 Task: Open Card Maintenance Performance Review in Board Website Design to Workspace Continuous Integration and Deployment and add a team member Softage.1@softage.net, a label Yellow, a checklist Translation, an attachment from your google drive, a color Yellow and finally, add a card description 'Research and develop new service offering bundling strategy' and a comment 'Let us approach this task with a focus on continuous improvement, seeking to learn and grow from each step of the process.'. Add a start date 'Jan 05, 1900' with a due date 'Jan 12, 1900'
Action: Mouse moved to (60, 378)
Screenshot: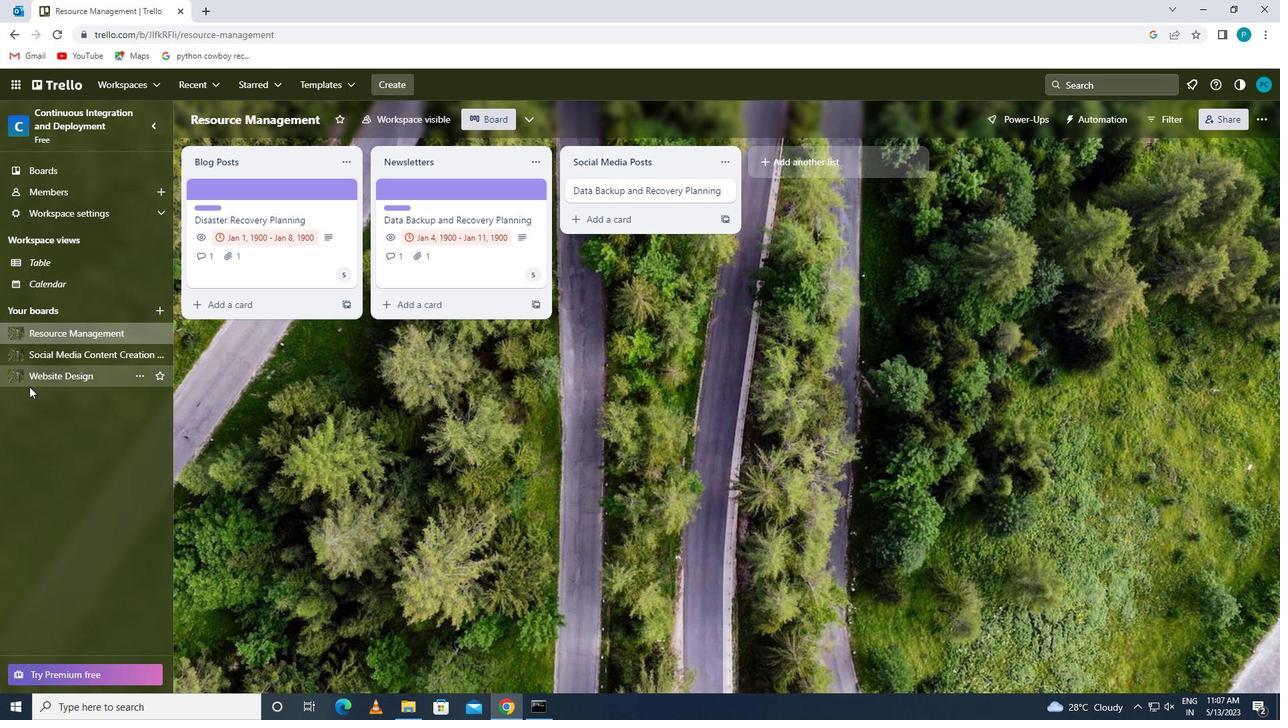 
Action: Mouse pressed left at (60, 378)
Screenshot: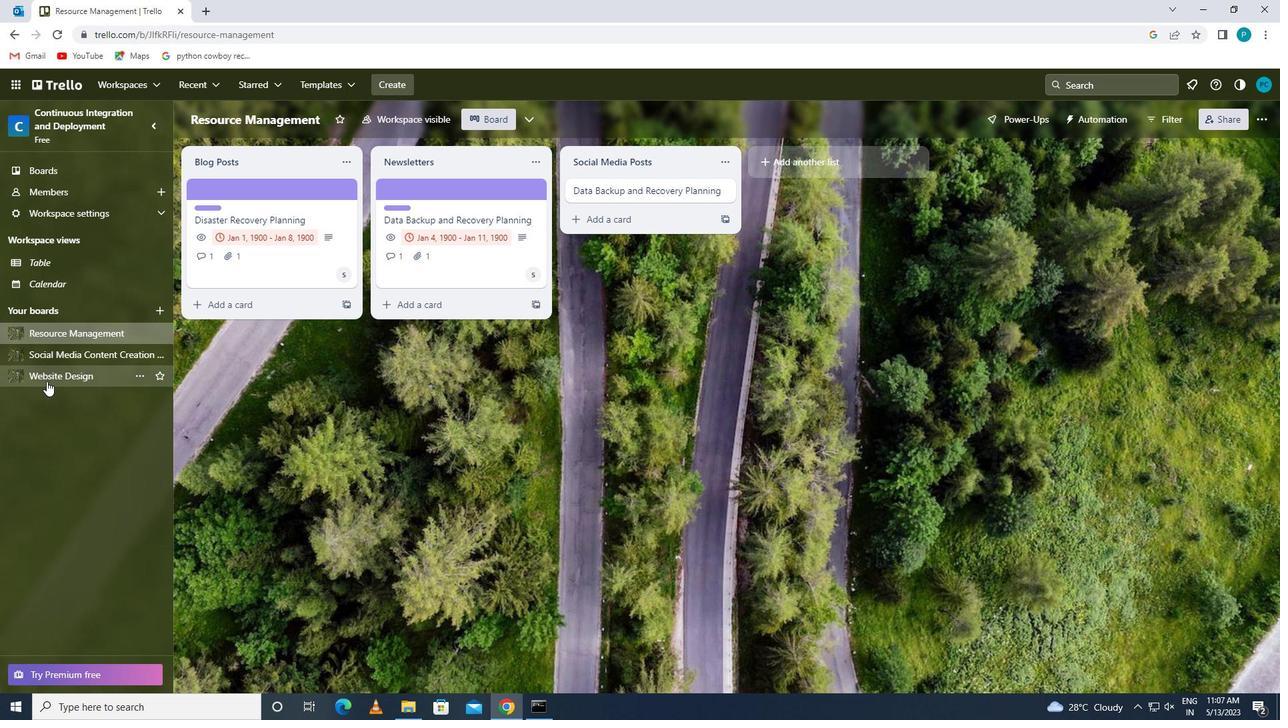 
Action: Mouse moved to (426, 184)
Screenshot: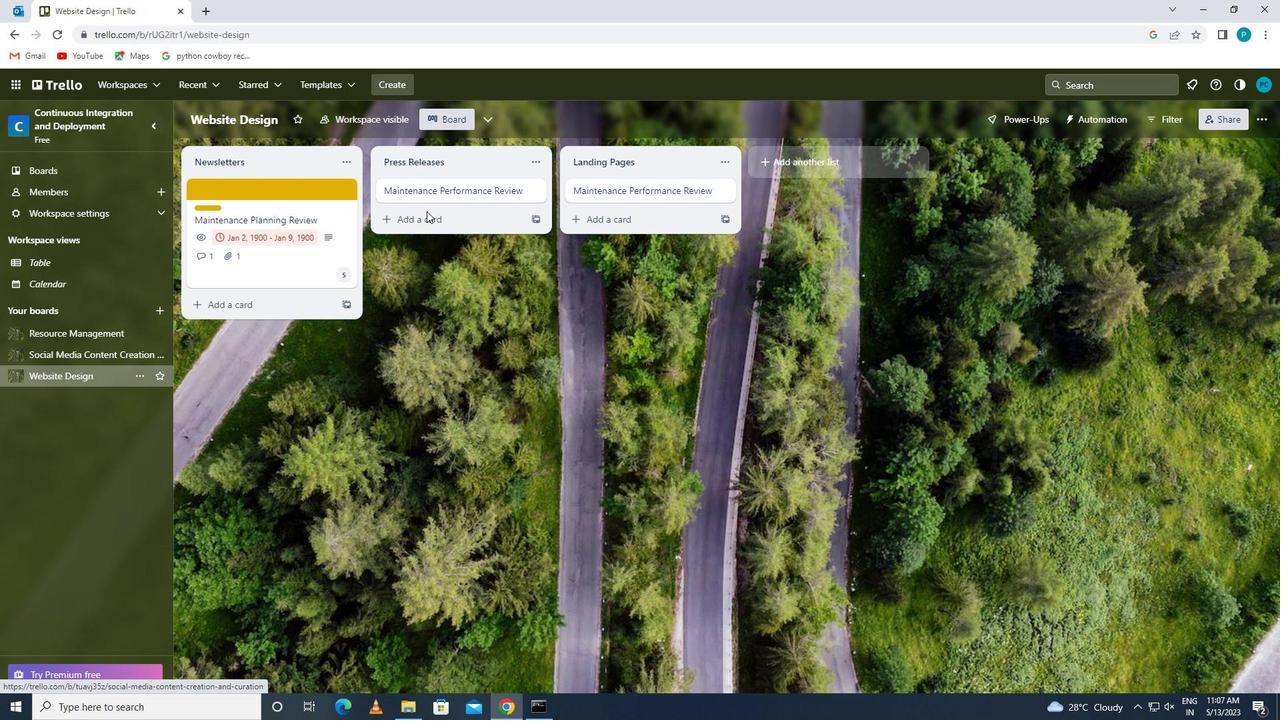 
Action: Mouse pressed left at (426, 184)
Screenshot: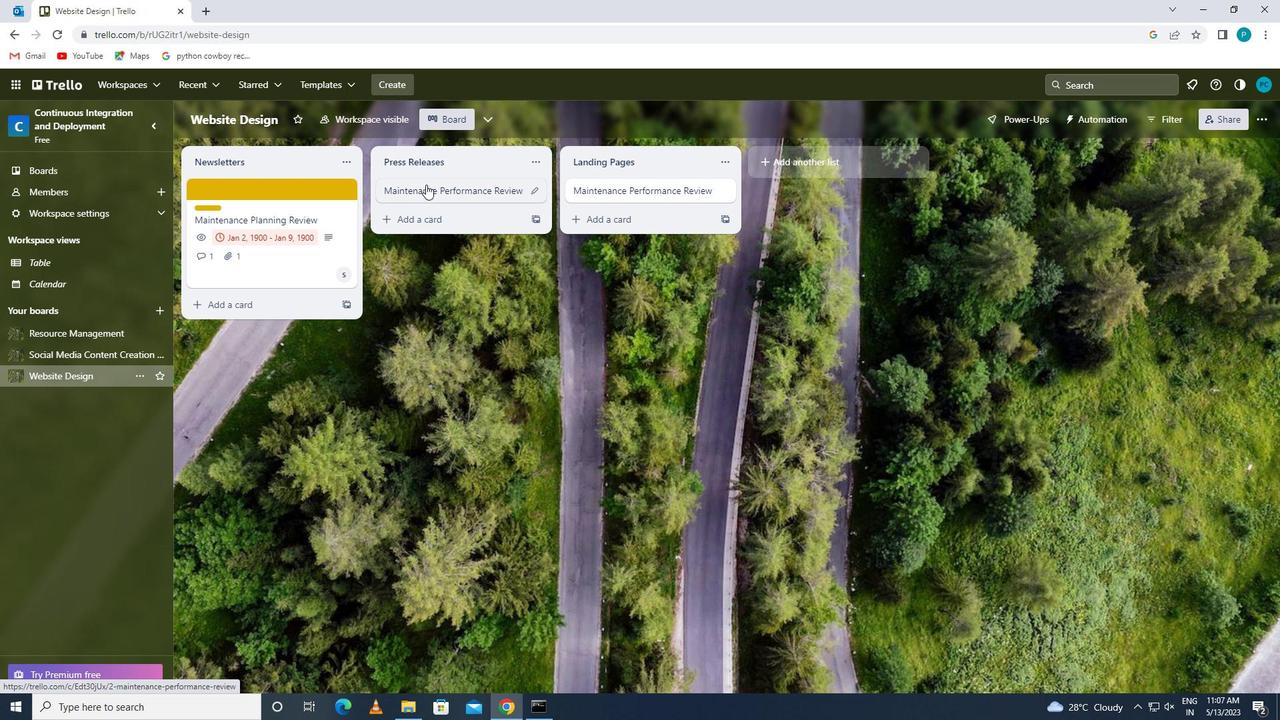 
Action: Mouse moved to (828, 230)
Screenshot: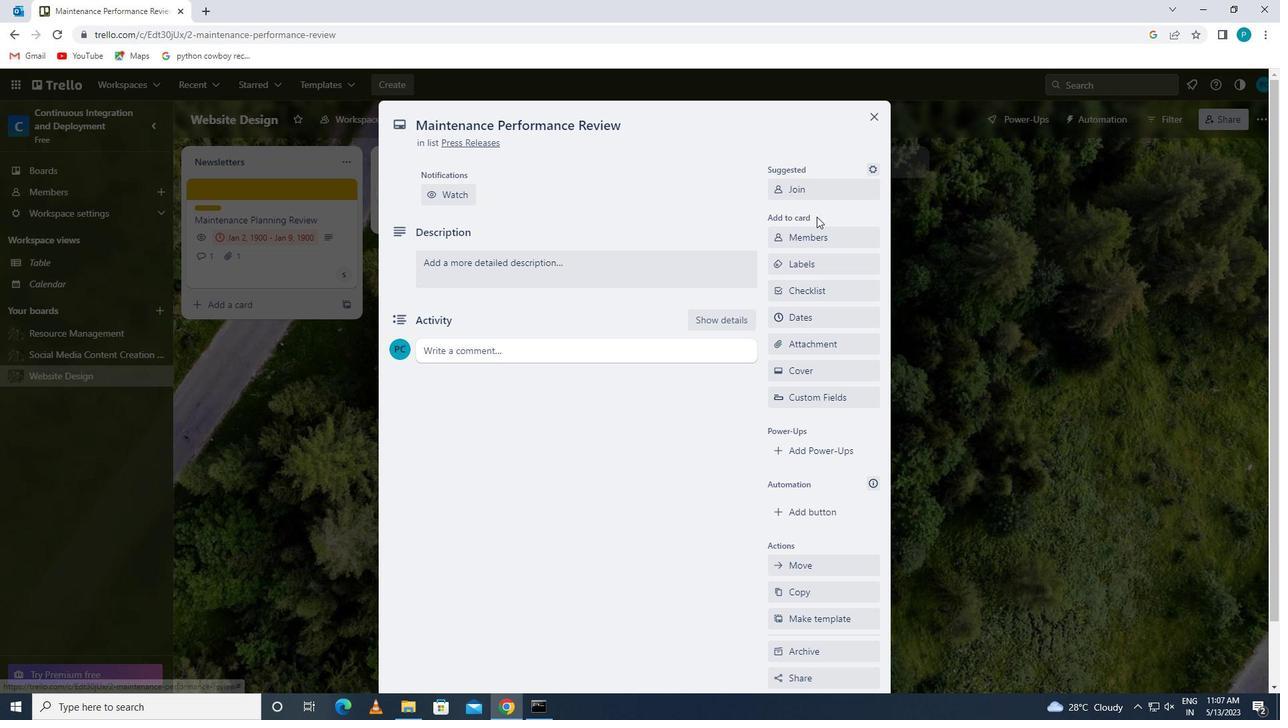 
Action: Mouse pressed left at (828, 230)
Screenshot: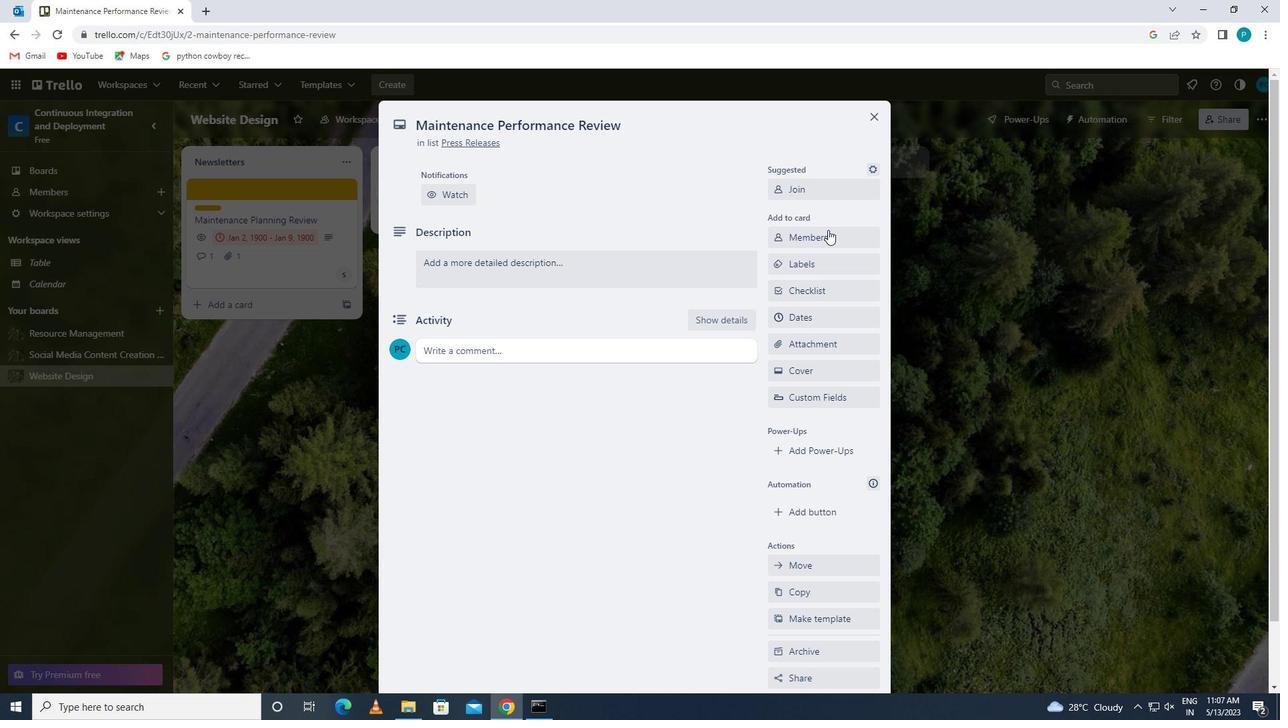 
Action: Key pressed <Key.caps_lock>s<Key.caps_lock>of
Screenshot: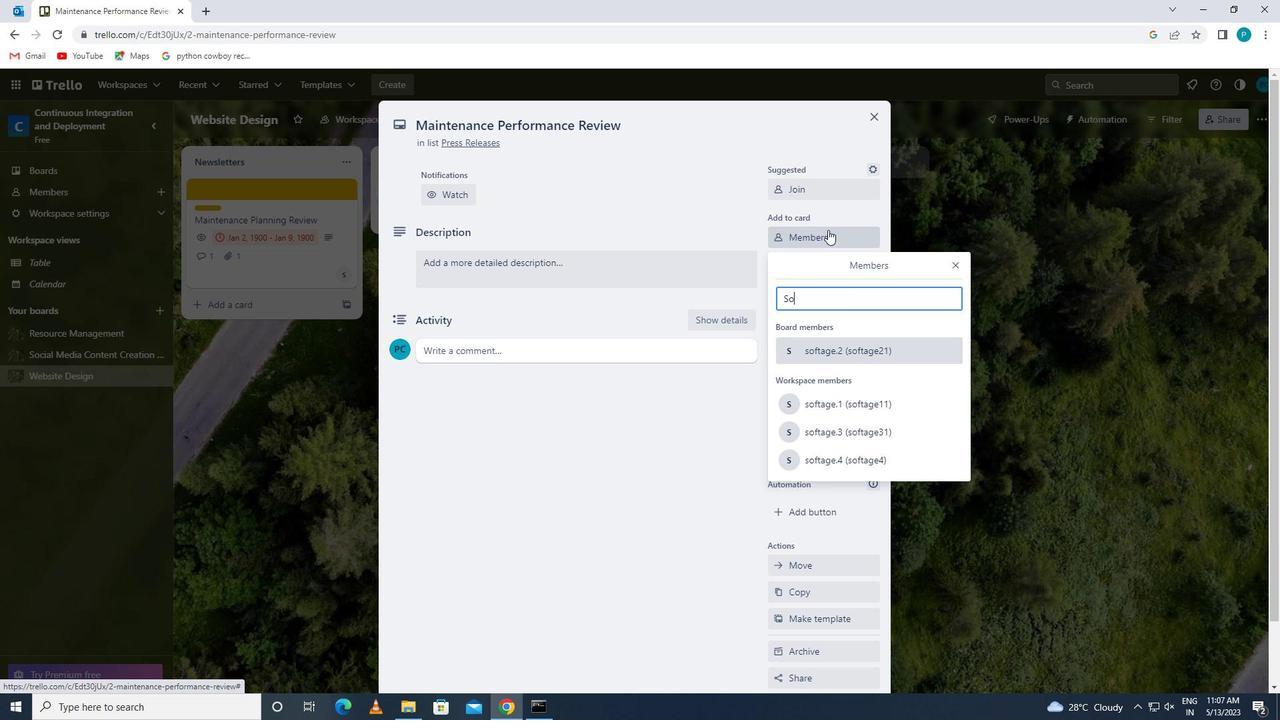 
Action: Mouse moved to (870, 352)
Screenshot: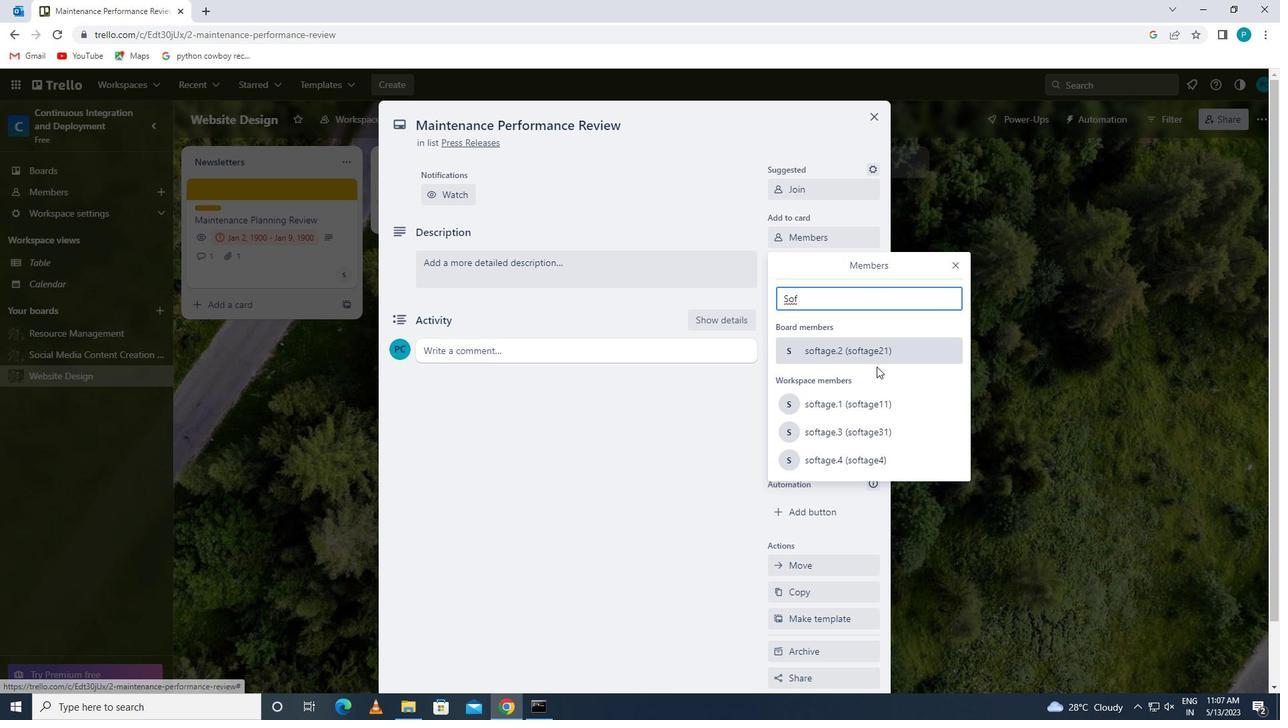 
Action: Mouse pressed left at (870, 352)
Screenshot: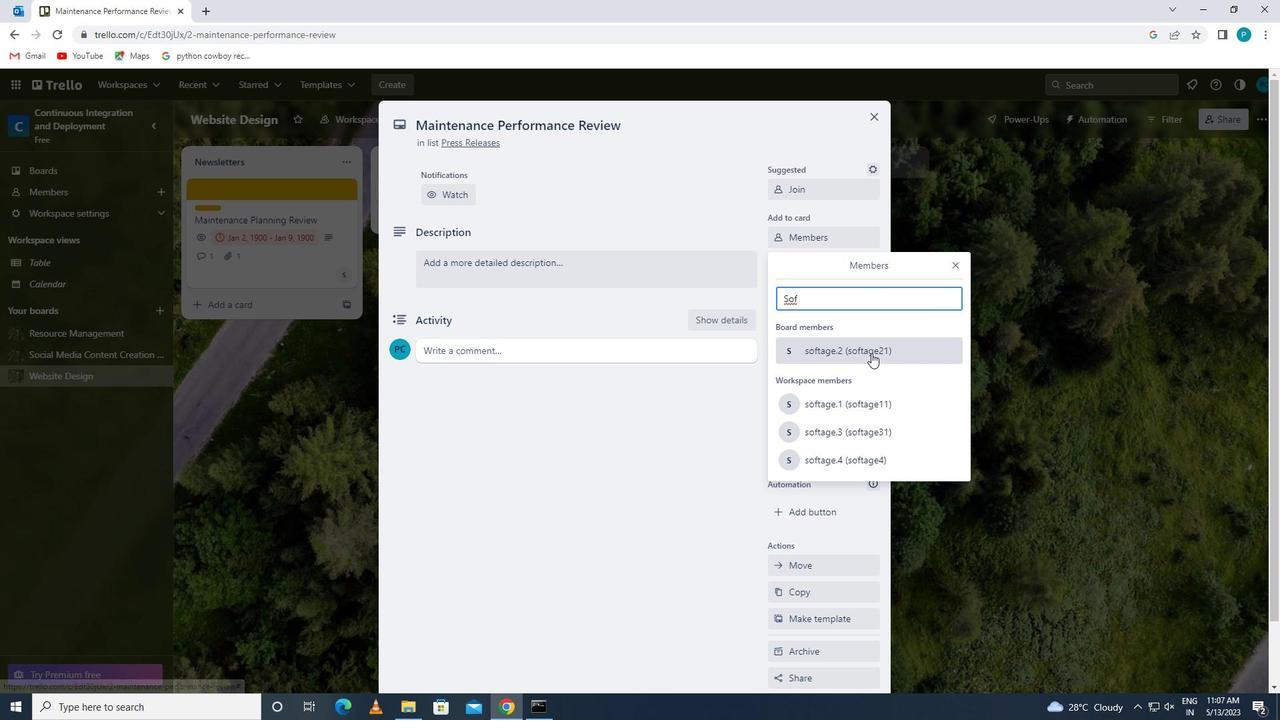 
Action: Mouse moved to (954, 258)
Screenshot: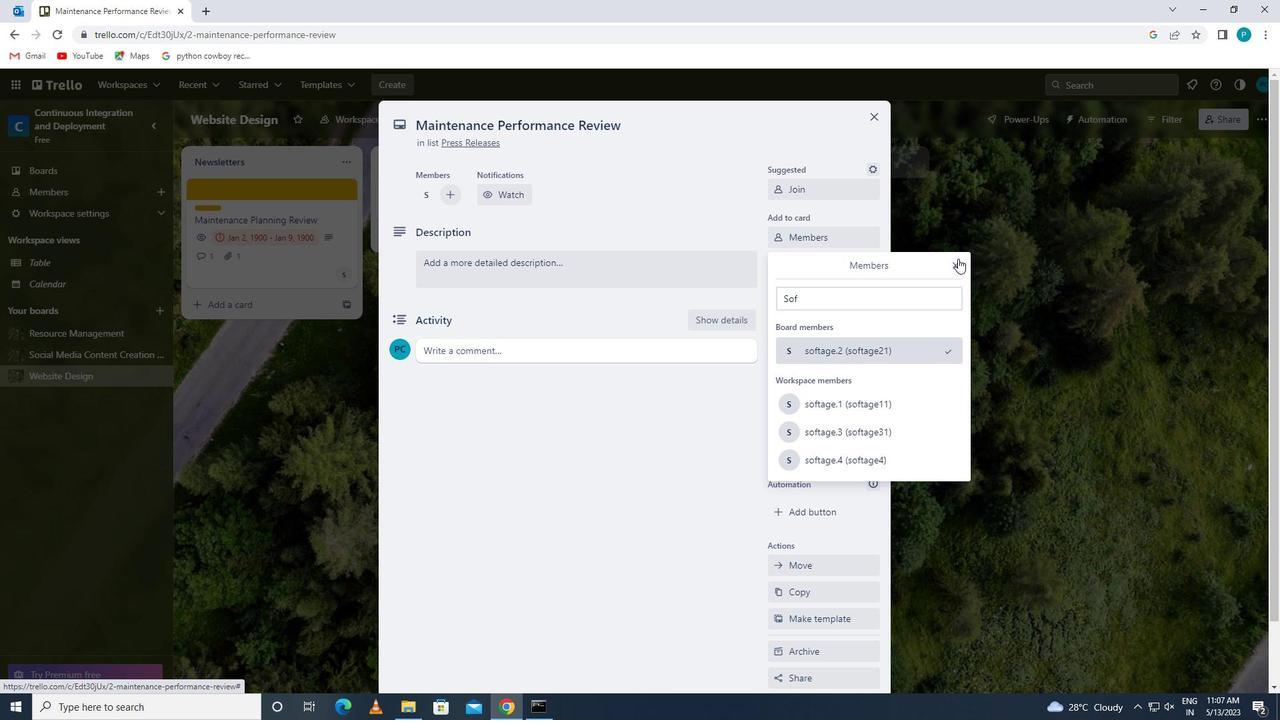 
Action: Mouse pressed left at (954, 258)
Screenshot: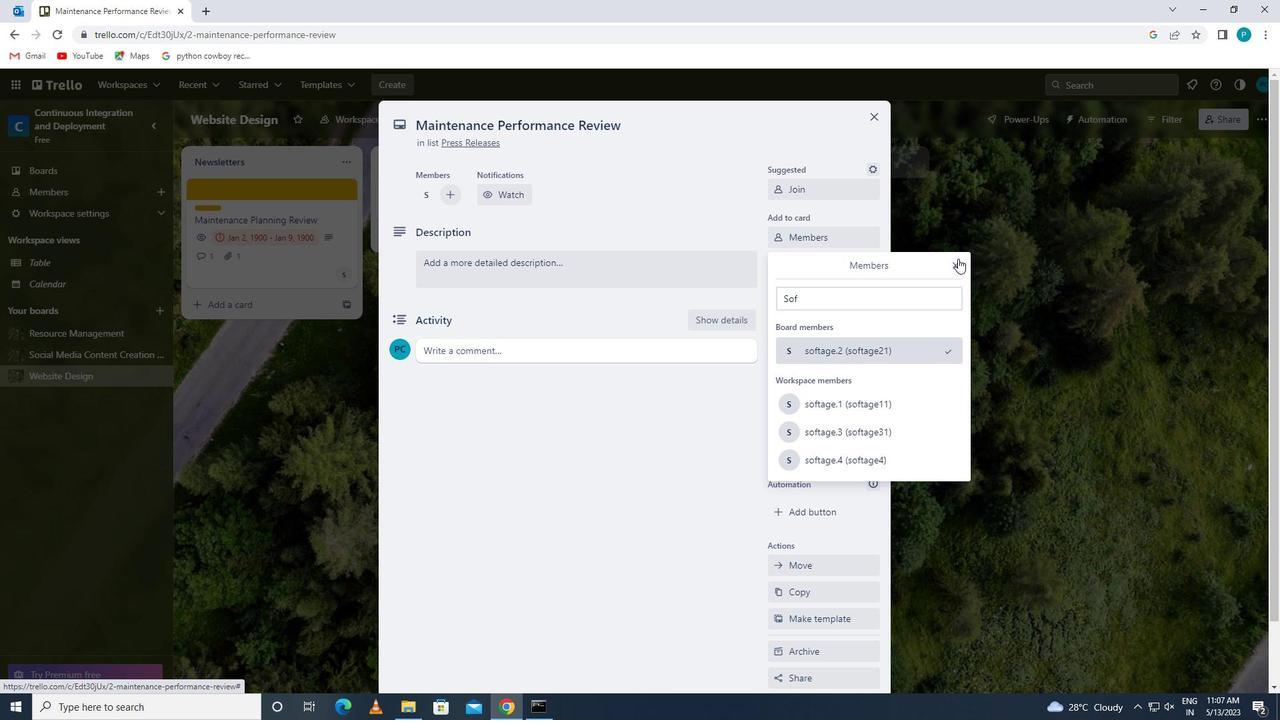 
Action: Mouse pressed left at (954, 258)
Screenshot: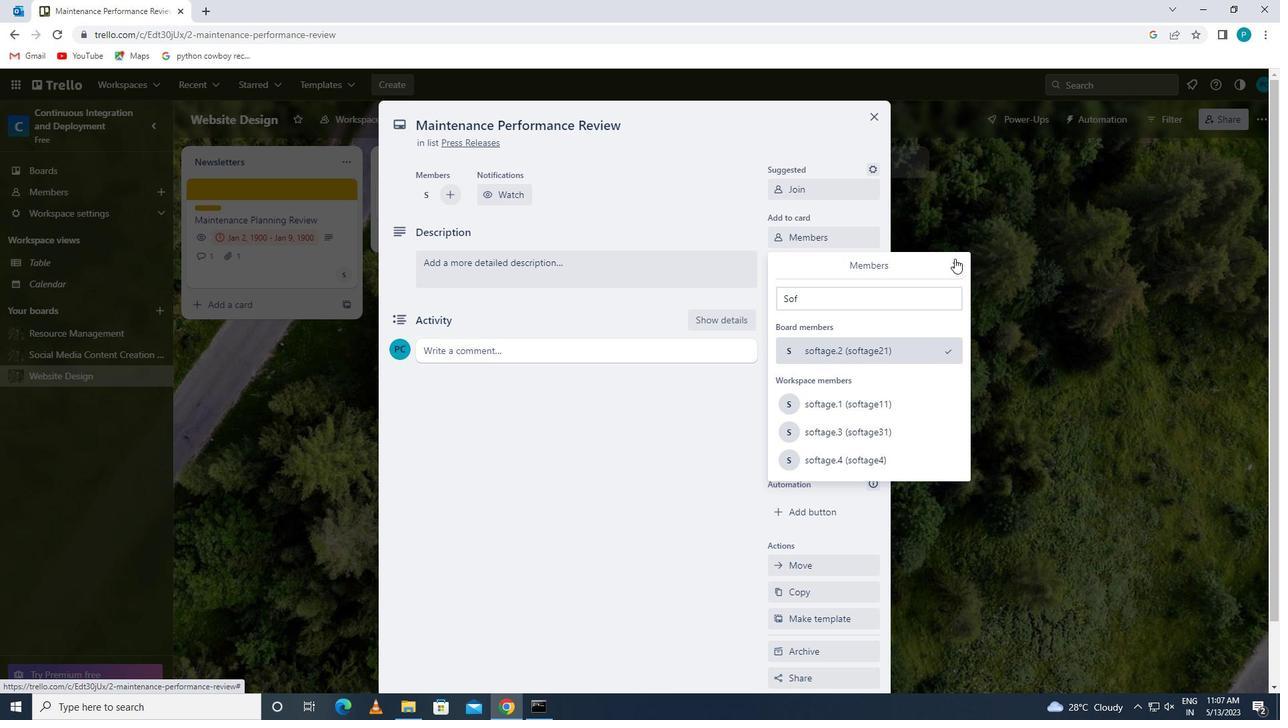 
Action: Mouse moved to (448, 202)
Screenshot: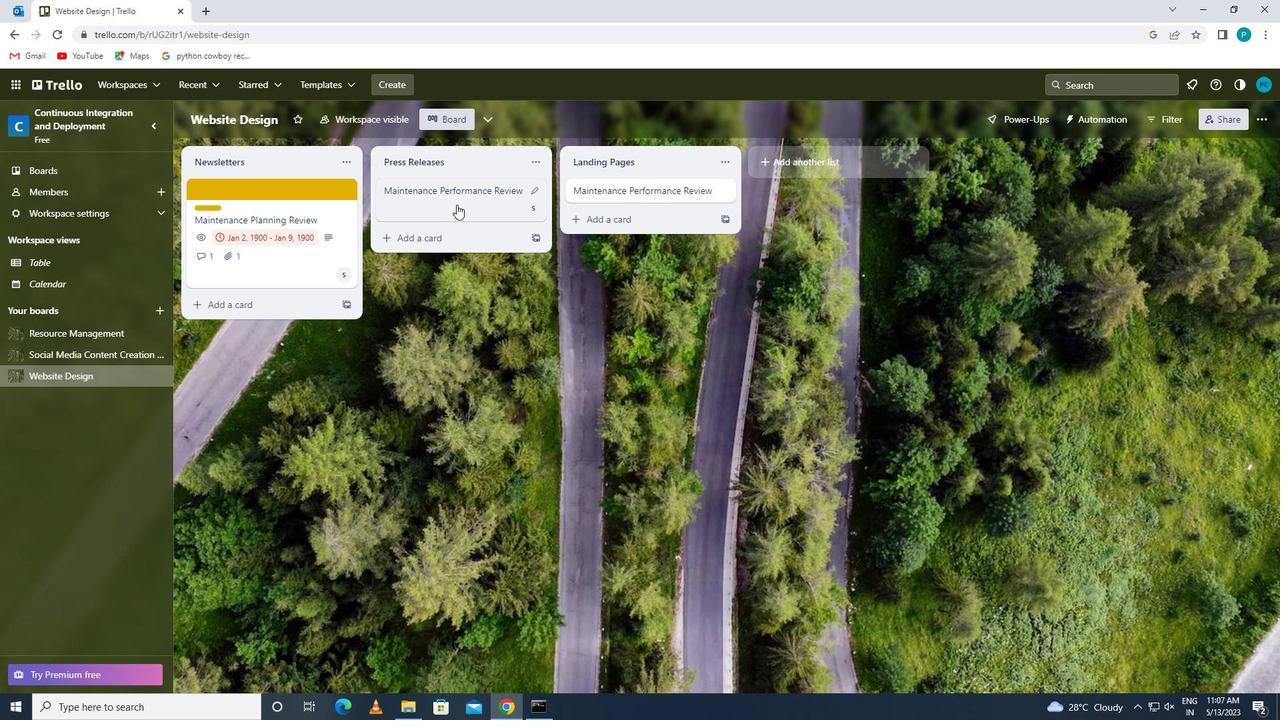 
Action: Mouse pressed left at (448, 202)
Screenshot: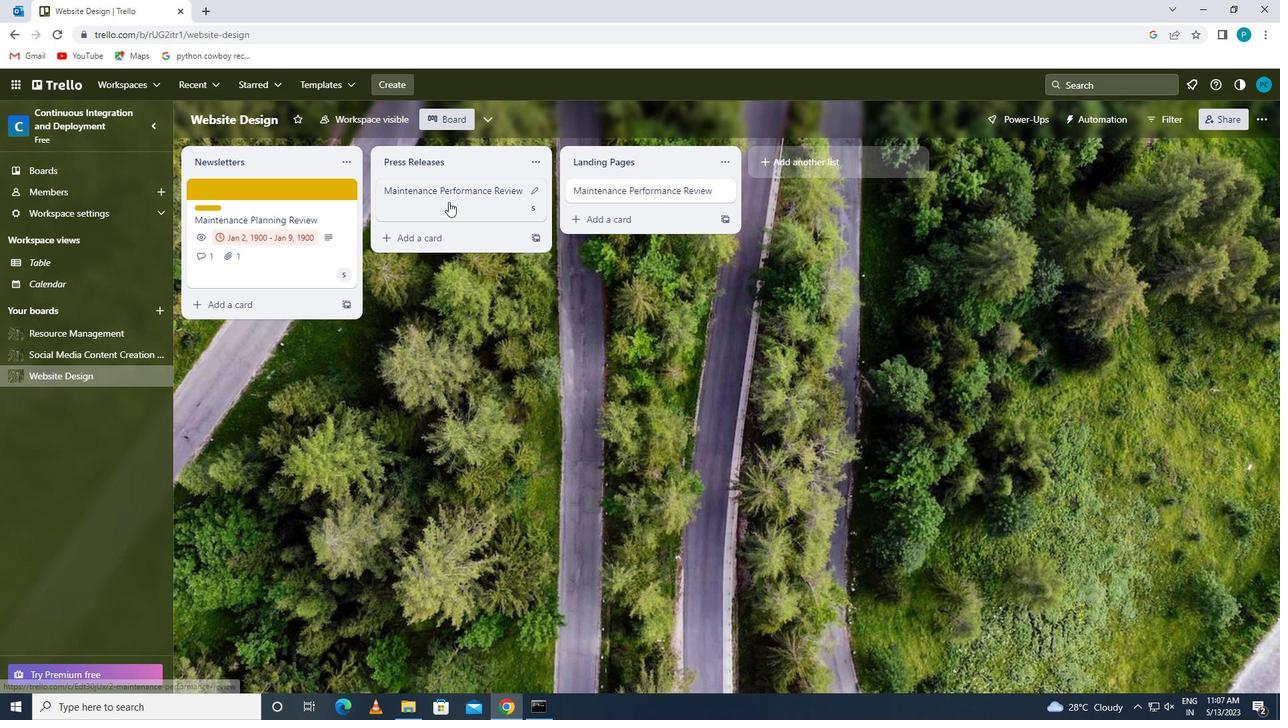 
Action: Mouse moved to (863, 231)
Screenshot: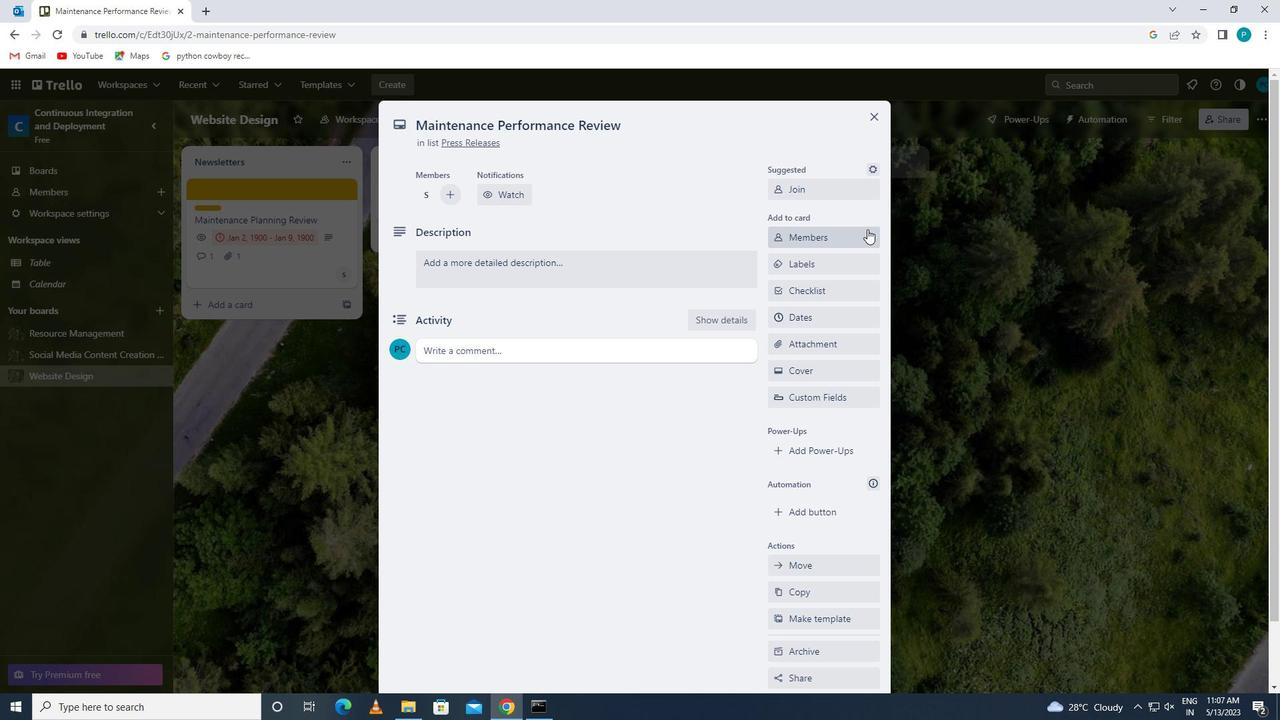 
Action: Mouse pressed left at (863, 231)
Screenshot: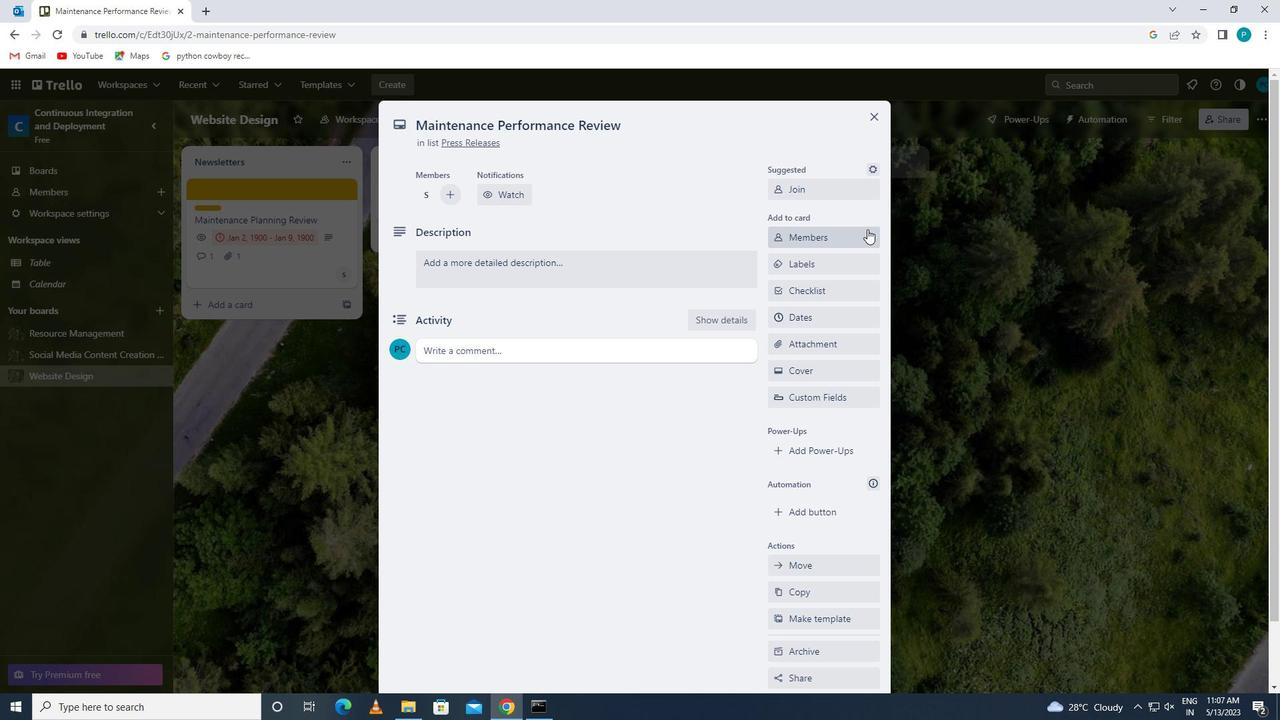 
Action: Key pressed so
Screenshot: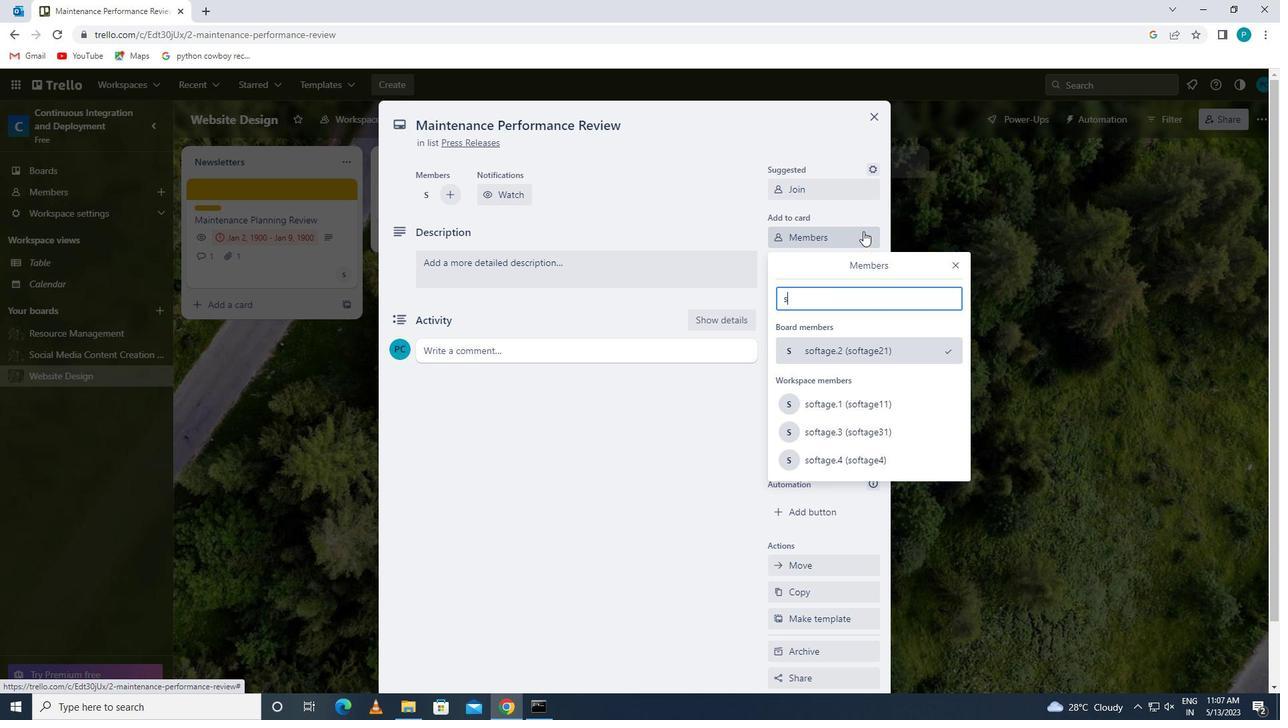 
Action: Mouse moved to (875, 415)
Screenshot: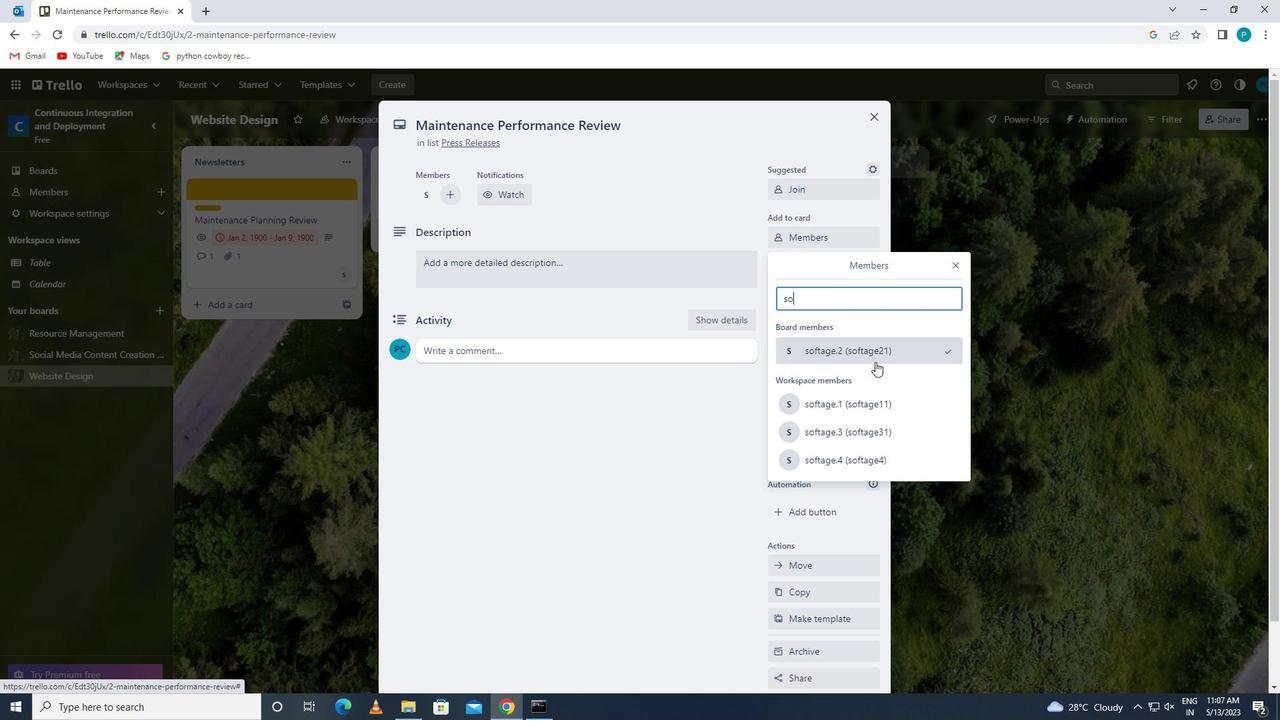 
Action: Mouse pressed left at (875, 415)
Screenshot: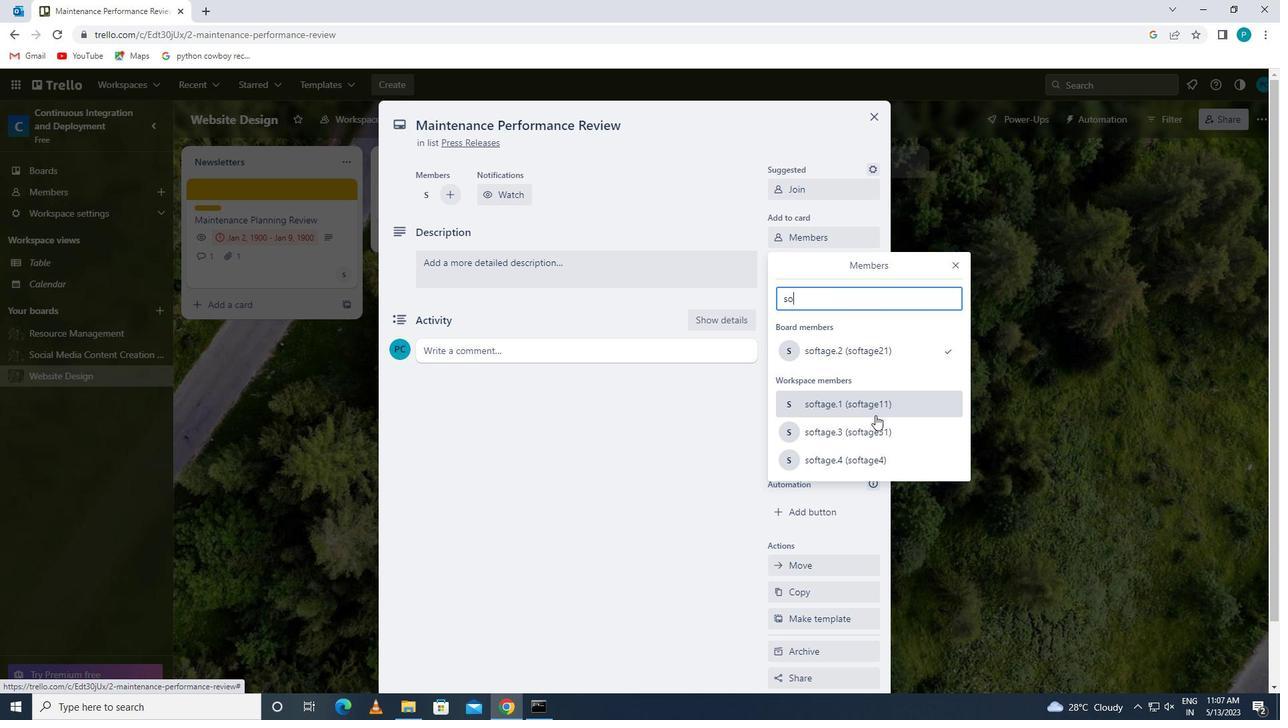 
Action: Mouse moved to (954, 254)
Screenshot: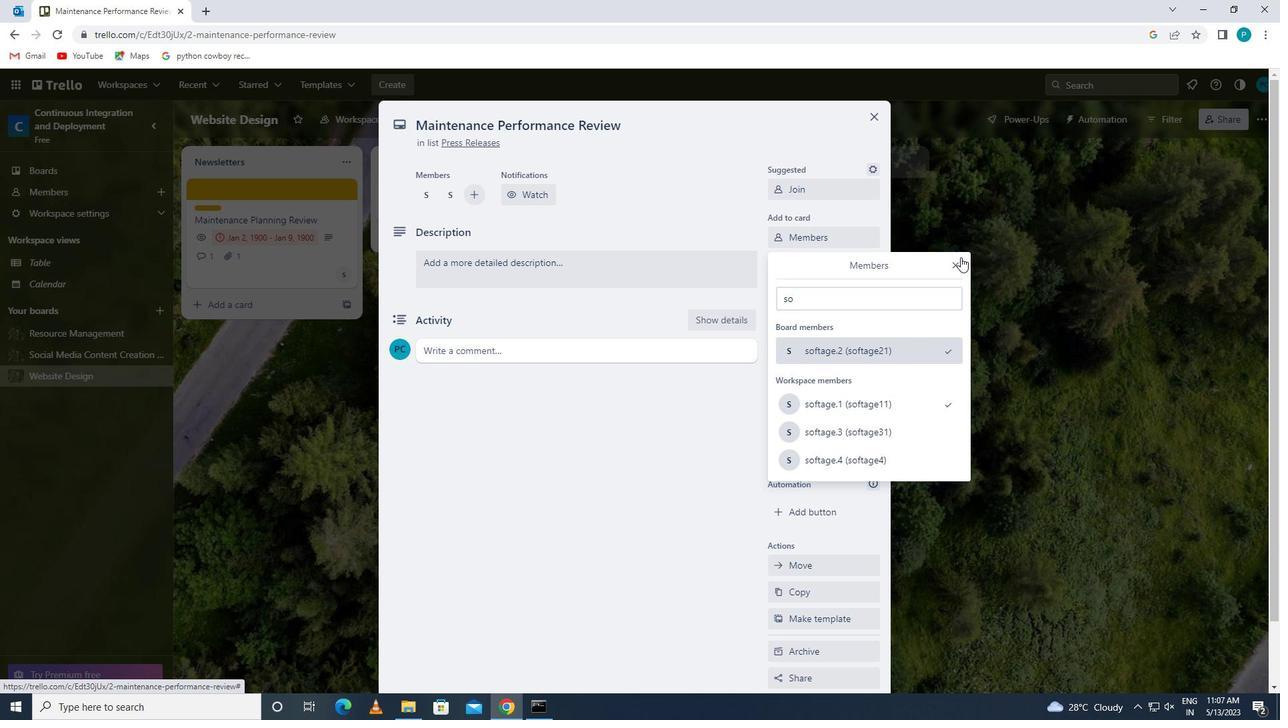 
Action: Mouse pressed left at (954, 254)
Screenshot: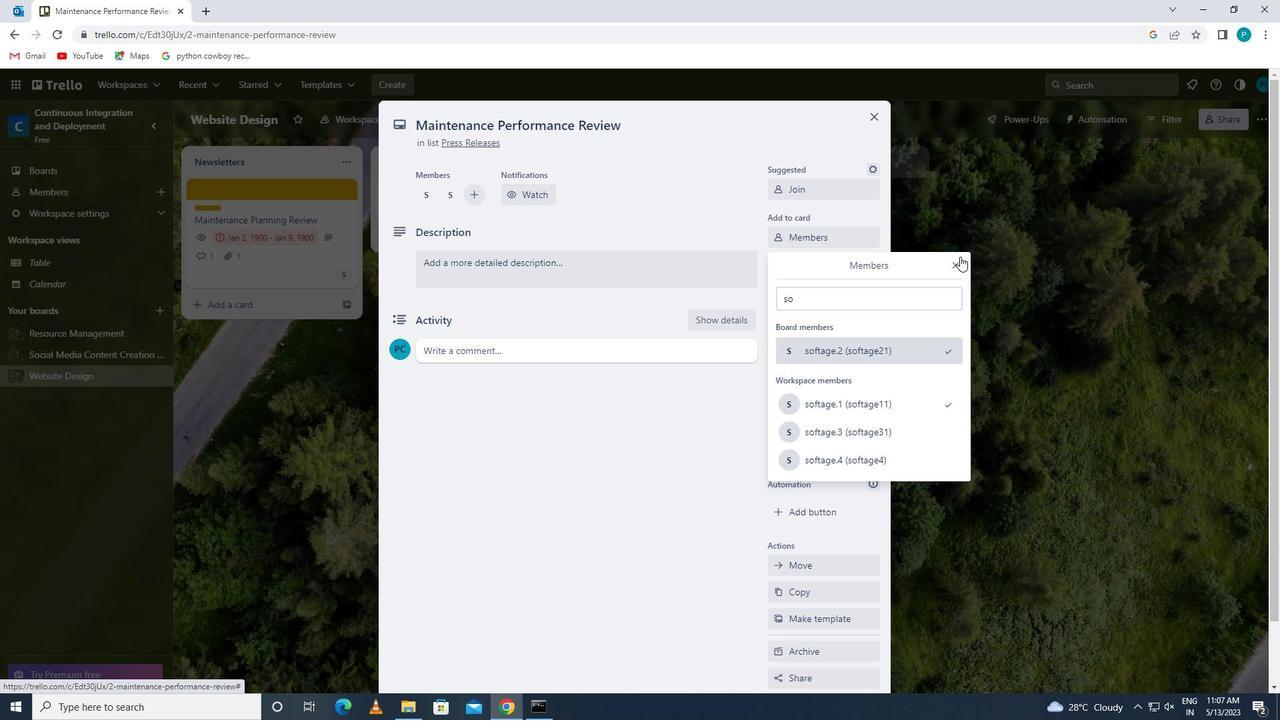 
Action: Mouse moved to (939, 354)
Screenshot: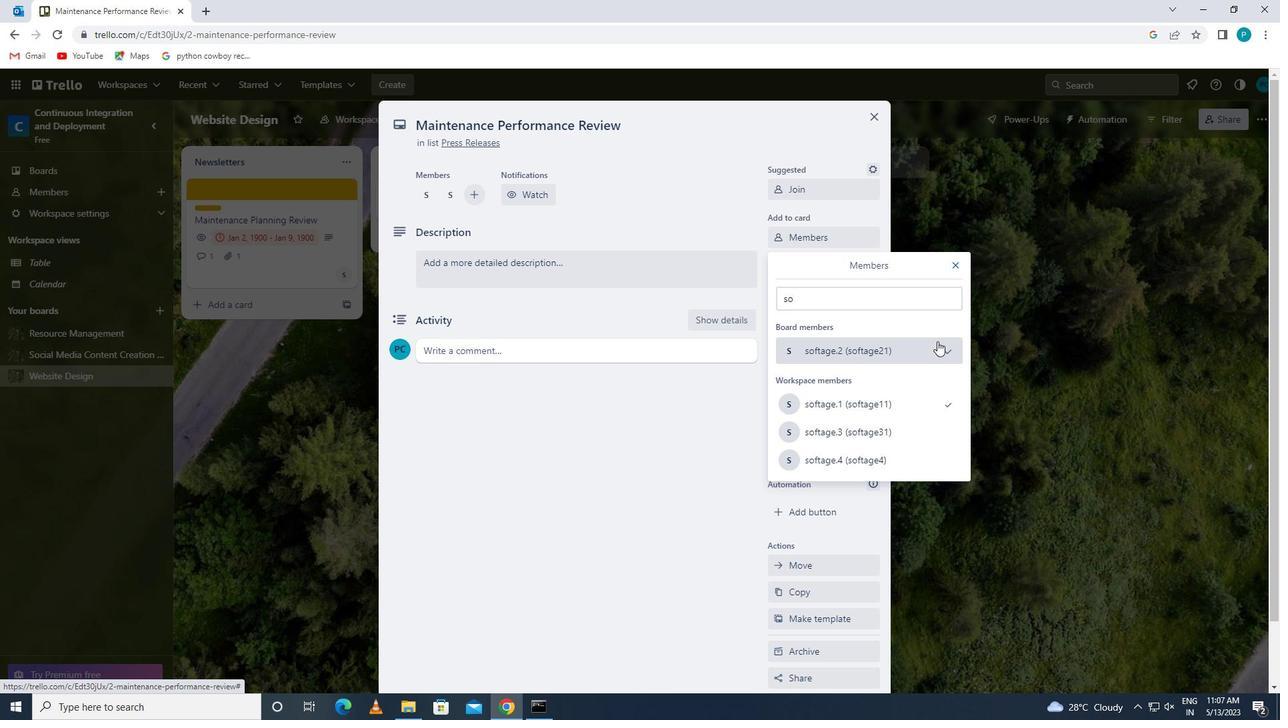 
Action: Mouse pressed left at (939, 354)
Screenshot: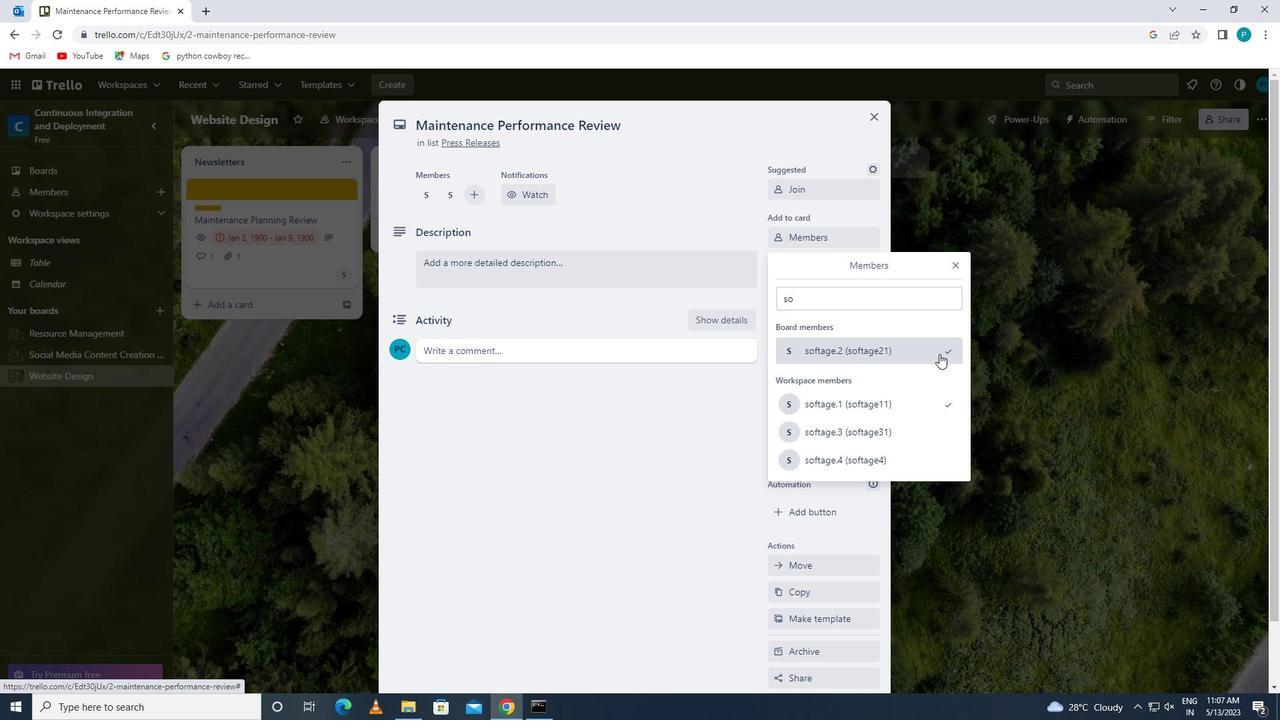 
Action: Mouse moved to (955, 266)
Screenshot: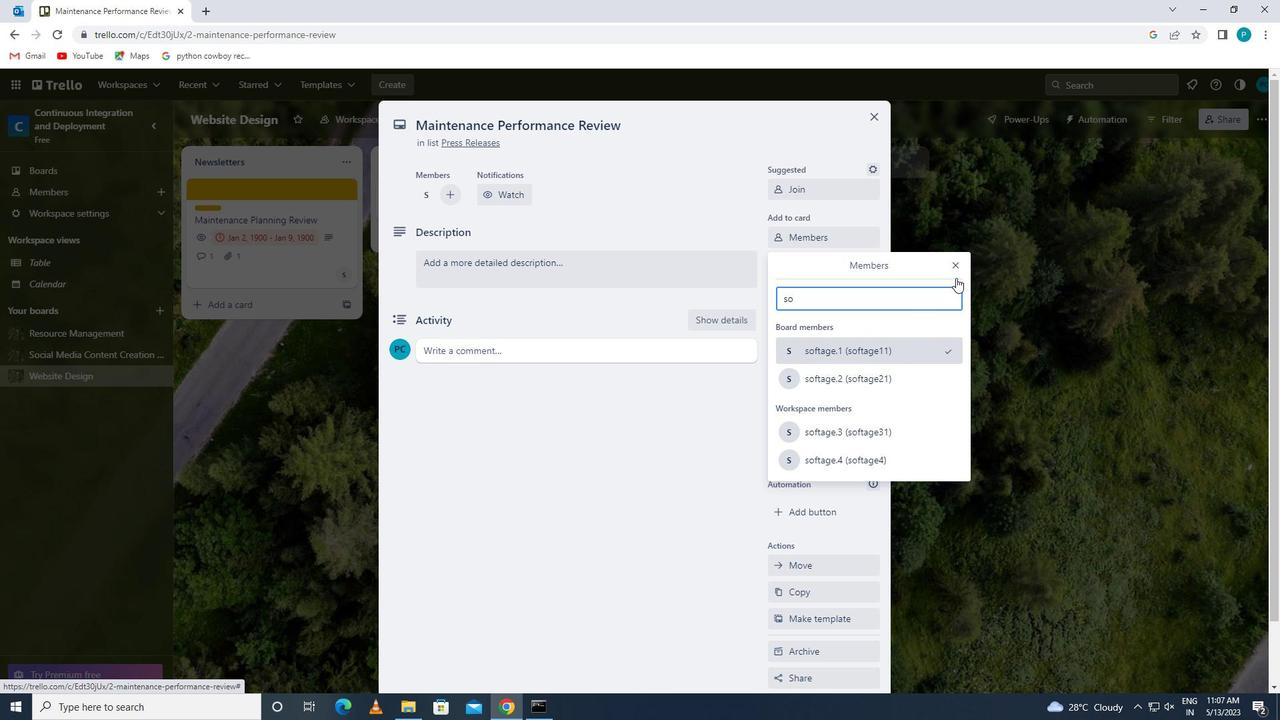 
Action: Mouse pressed left at (955, 266)
Screenshot: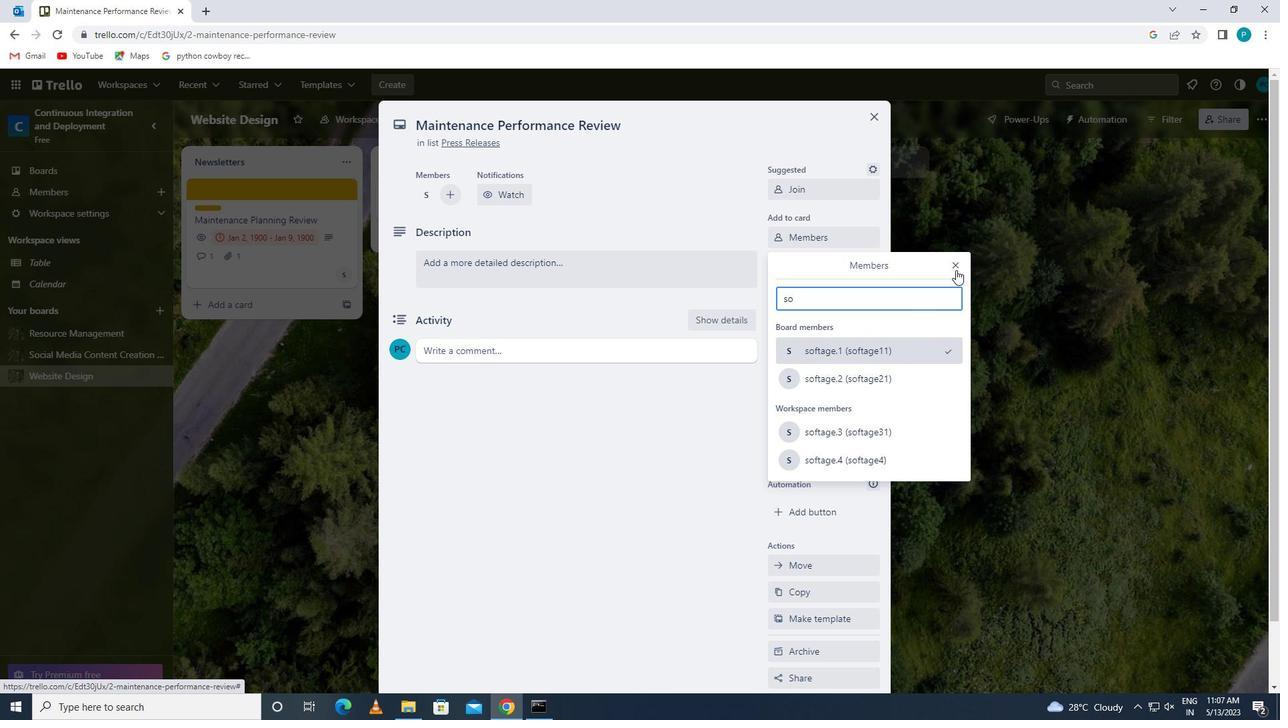 
Action: Mouse moved to (816, 272)
Screenshot: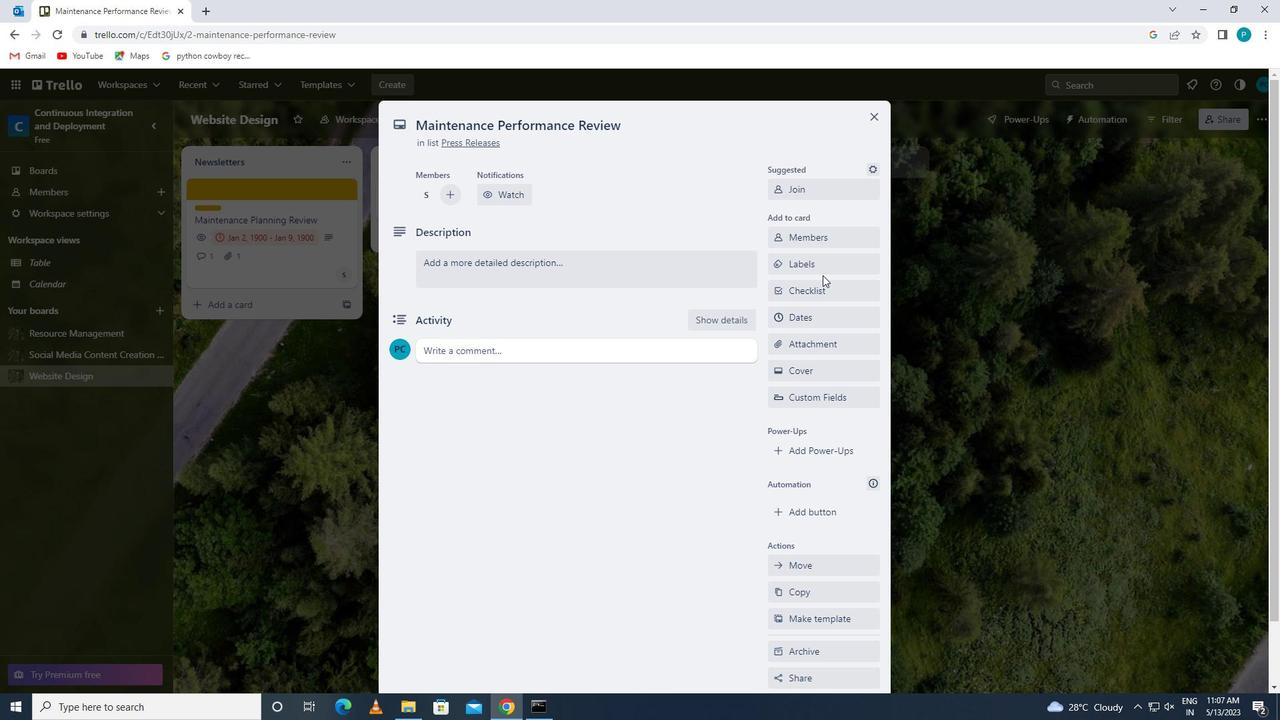 
Action: Mouse pressed left at (816, 272)
Screenshot: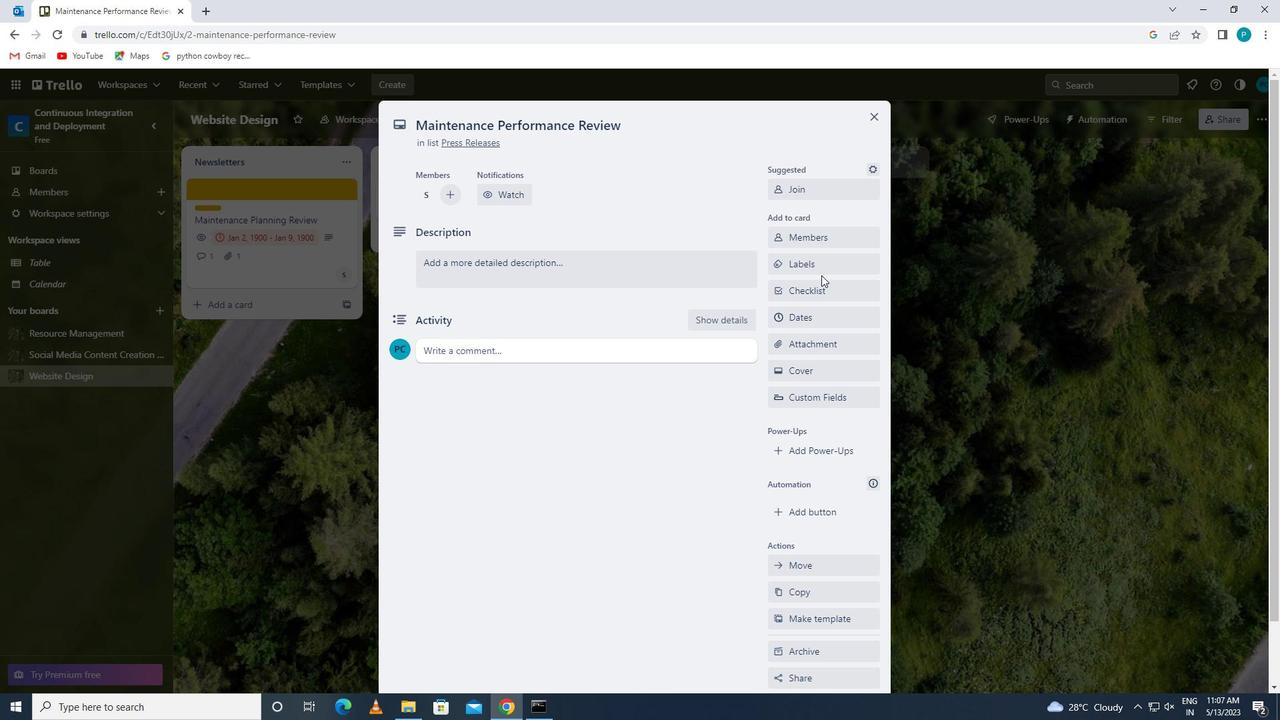 
Action: Mouse moved to (847, 523)
Screenshot: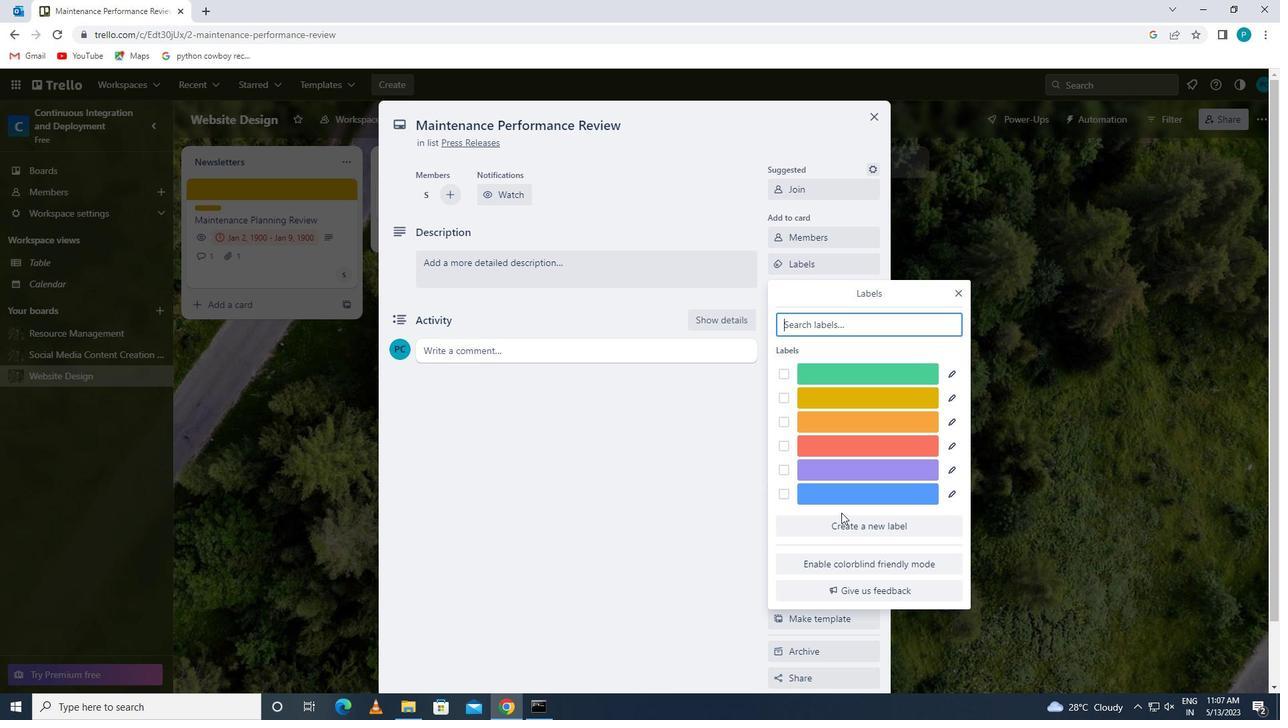 
Action: Mouse pressed left at (847, 523)
Screenshot: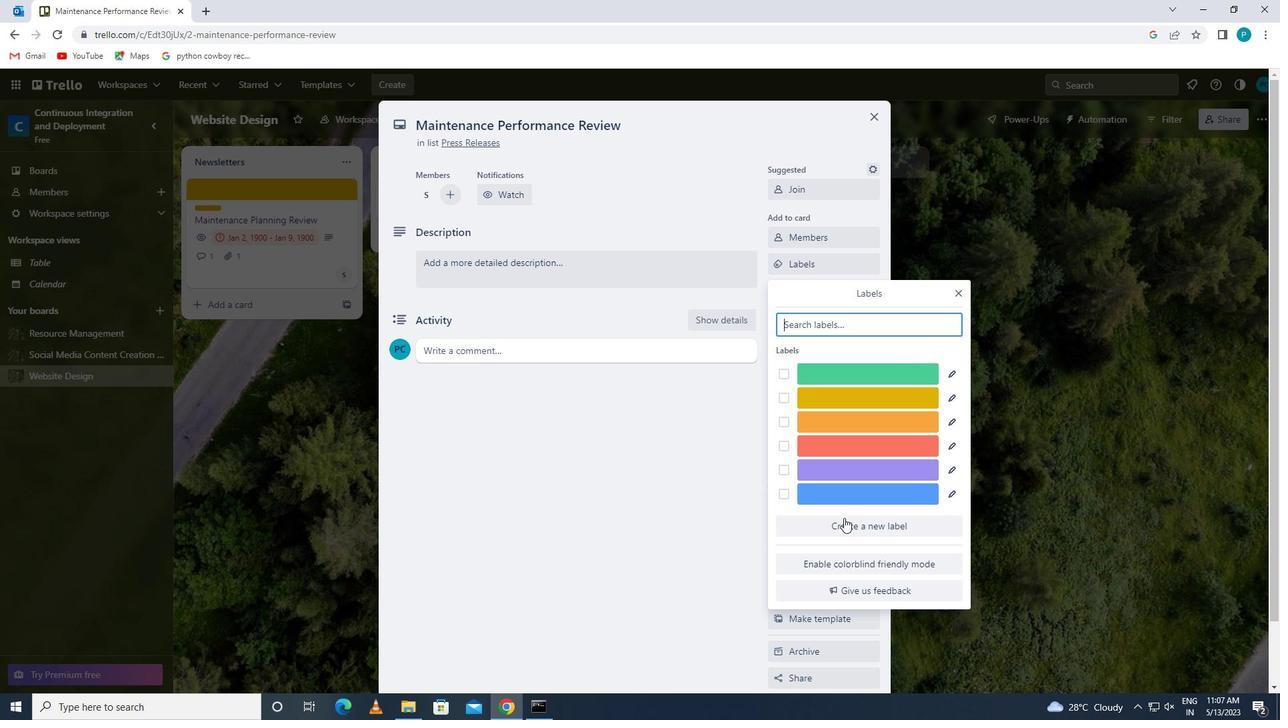 
Action: Mouse moved to (834, 490)
Screenshot: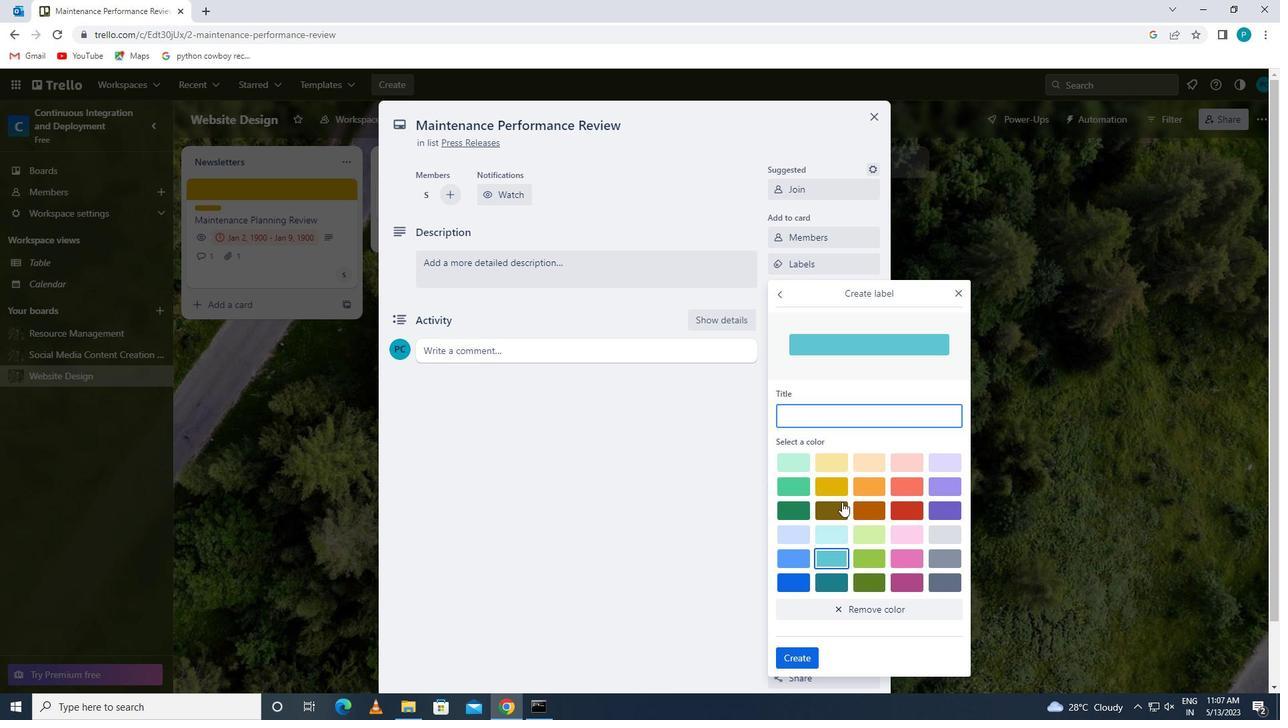 
Action: Mouse pressed left at (834, 490)
Screenshot: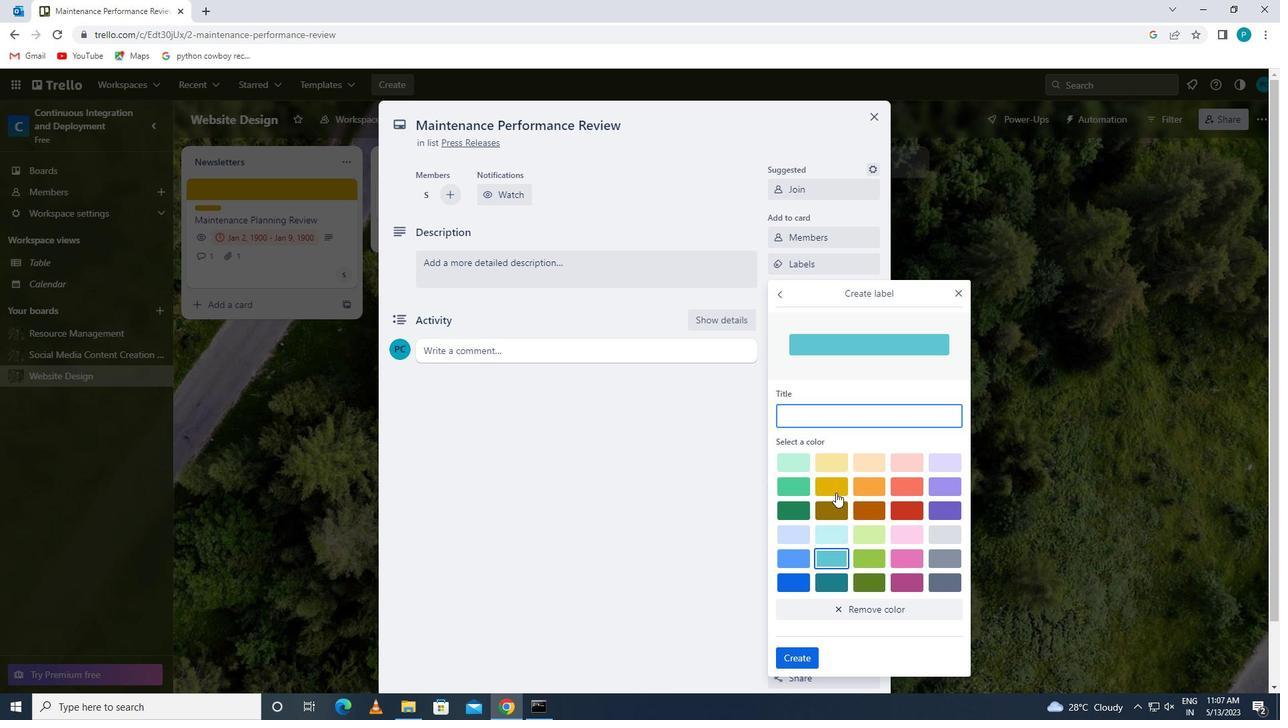 
Action: Mouse moved to (804, 657)
Screenshot: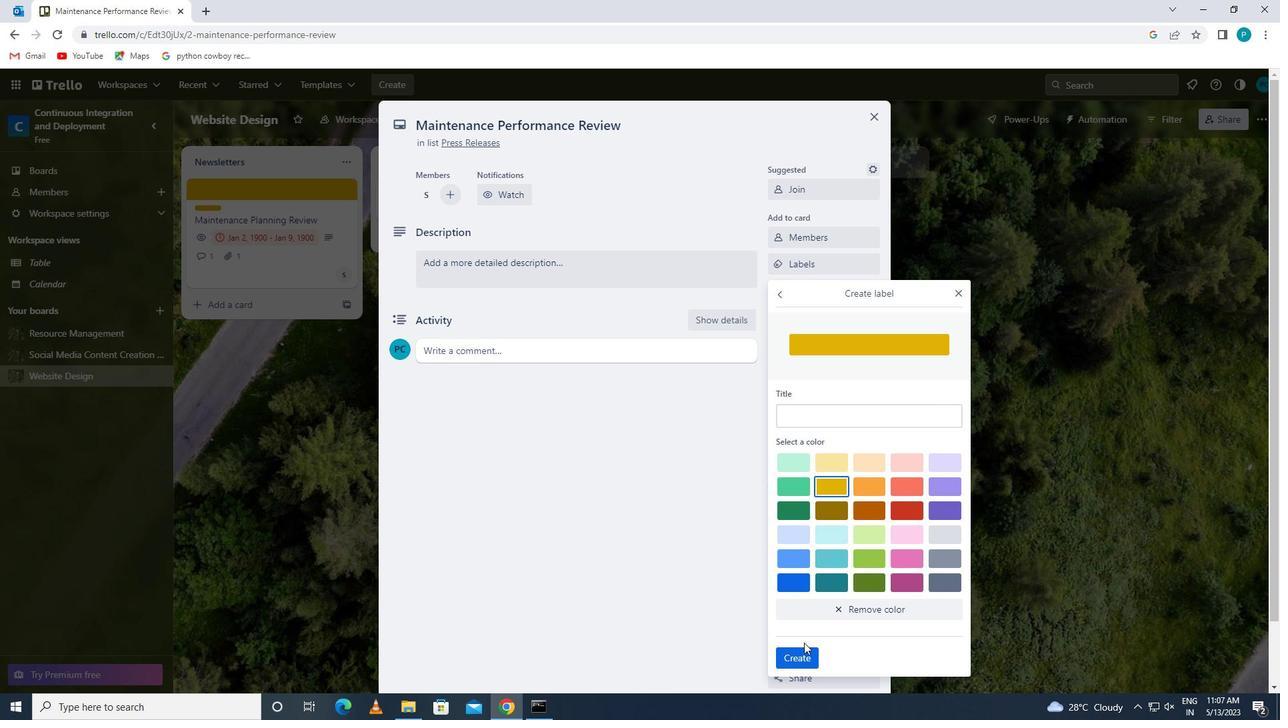 
Action: Mouse pressed left at (804, 657)
Screenshot: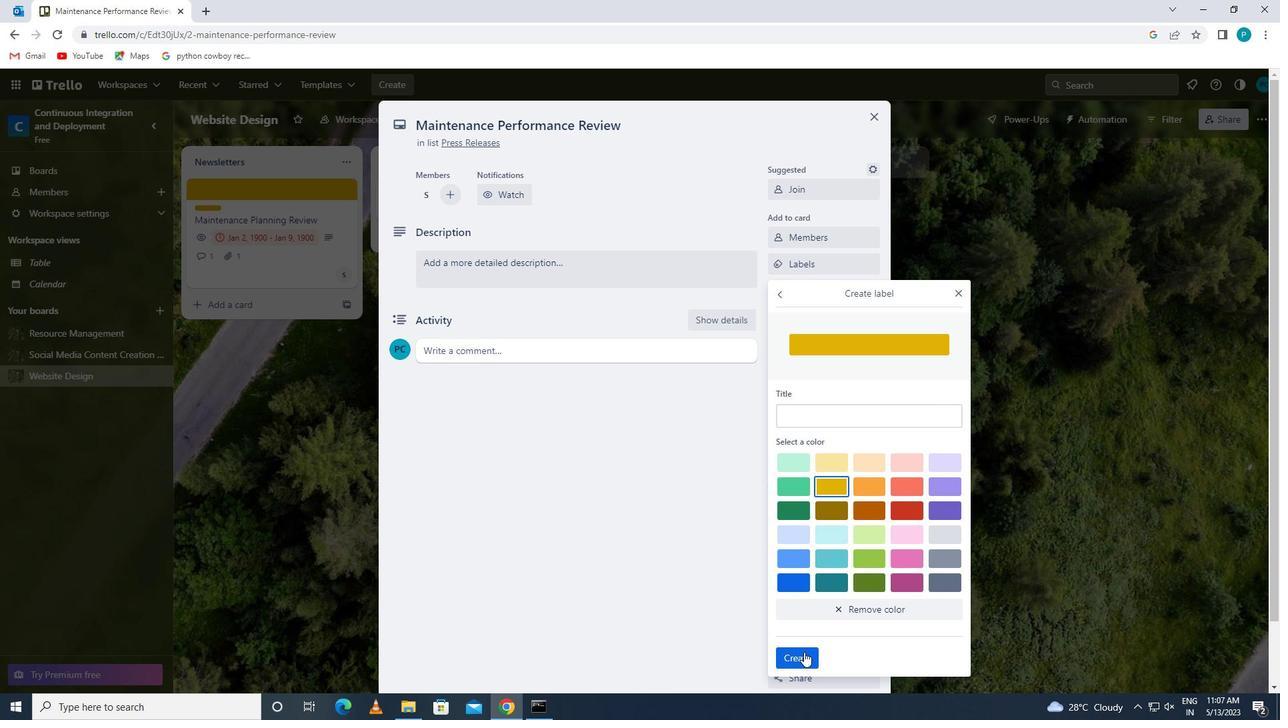 
Action: Mouse moved to (958, 289)
Screenshot: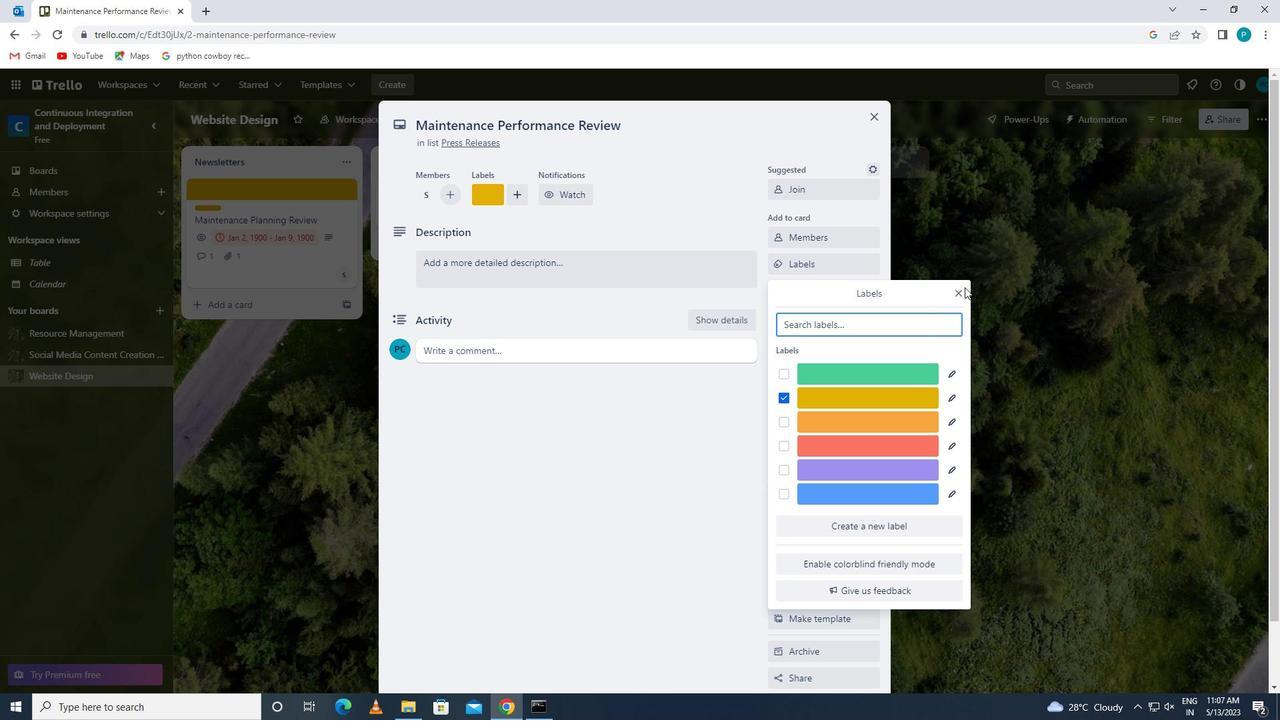
Action: Mouse pressed left at (958, 289)
Screenshot: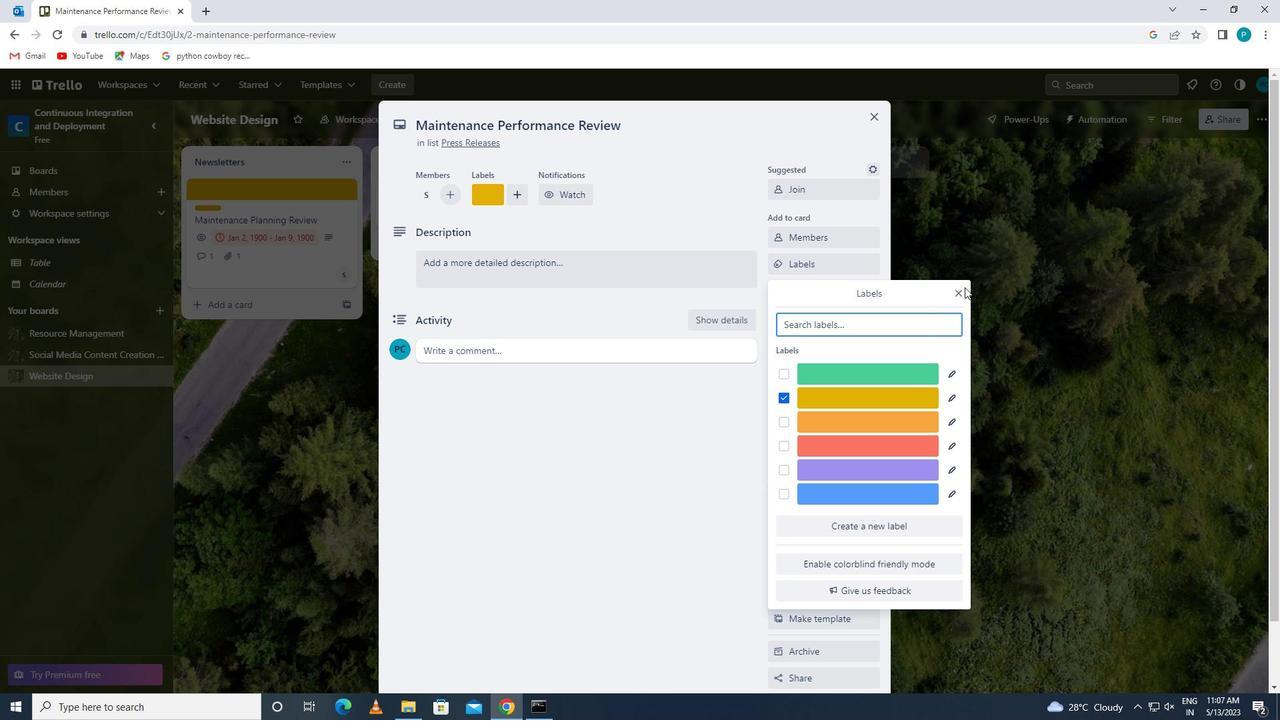 
Action: Mouse moved to (782, 294)
Screenshot: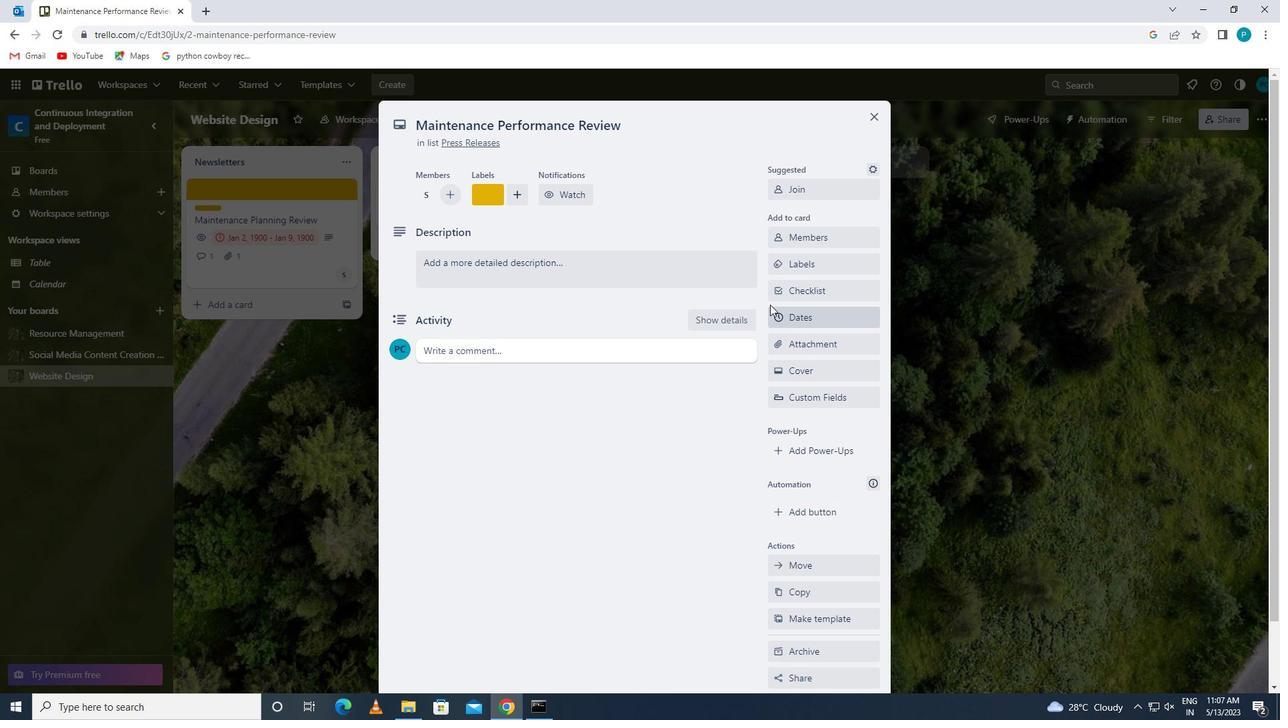 
Action: Mouse pressed left at (782, 294)
Screenshot: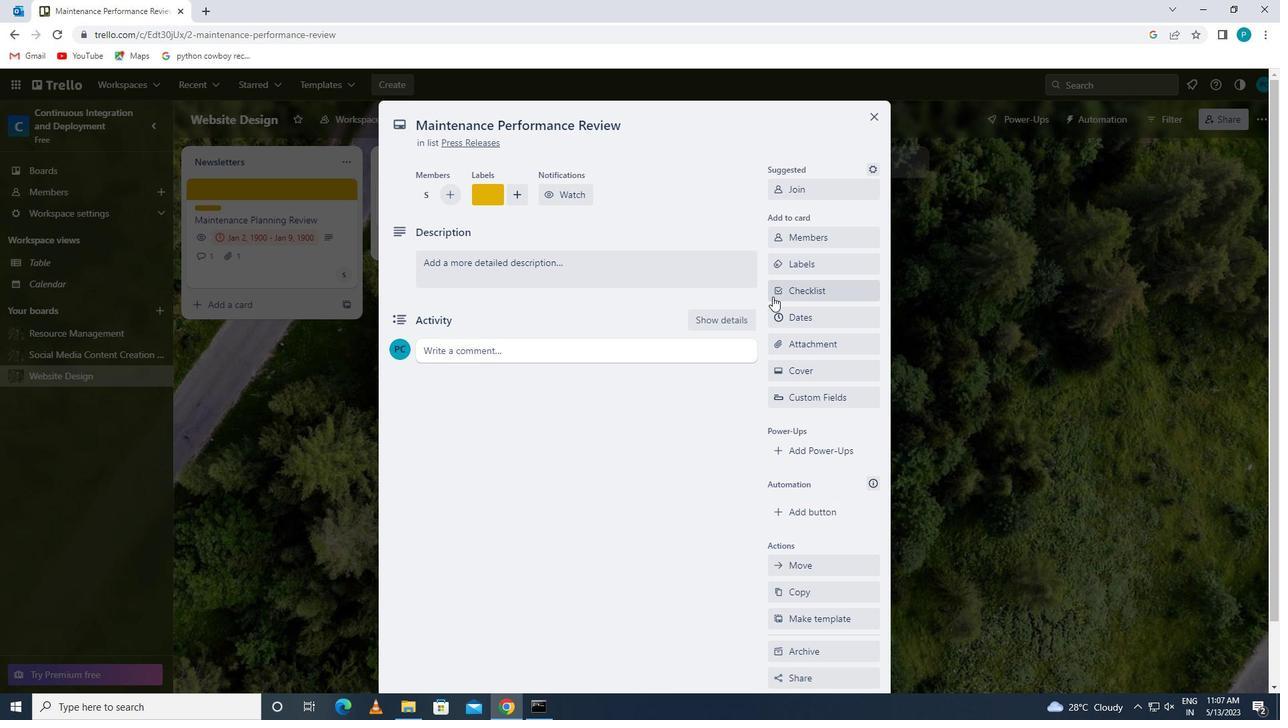 
Action: Key pressed <Key.caps_lock>t<Key.caps_lock>
Screenshot: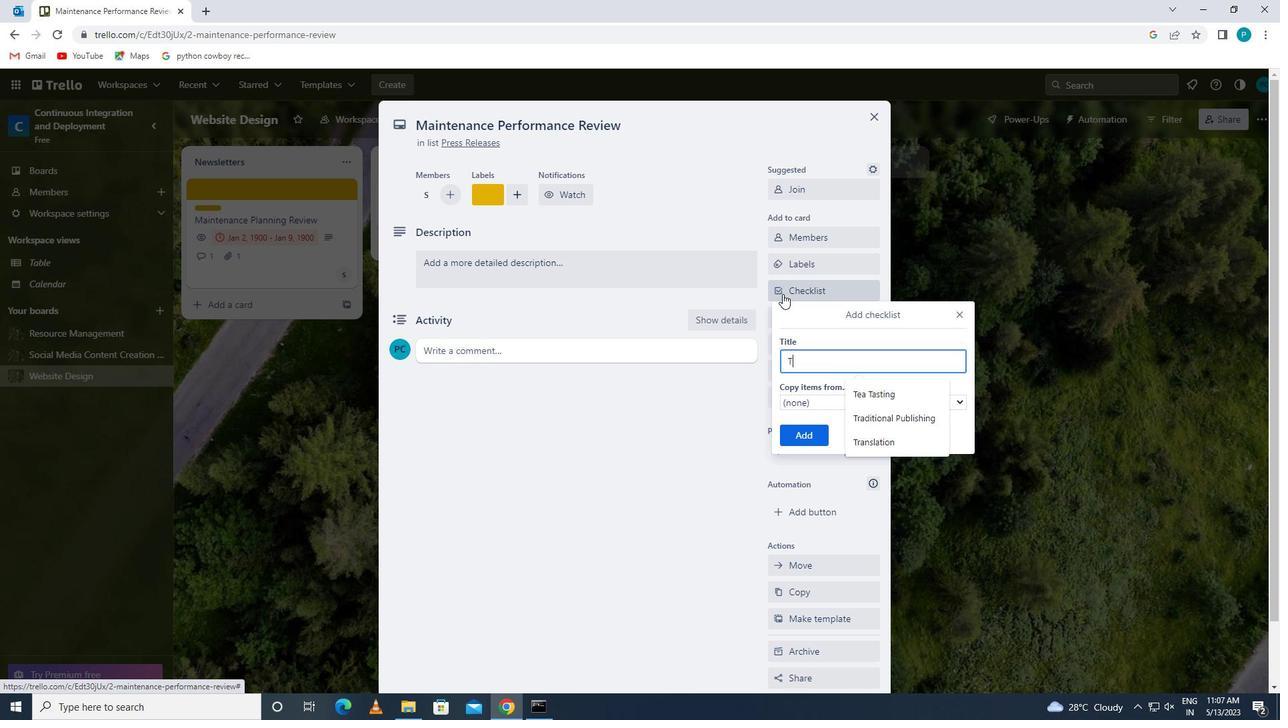 
Action: Mouse moved to (875, 448)
Screenshot: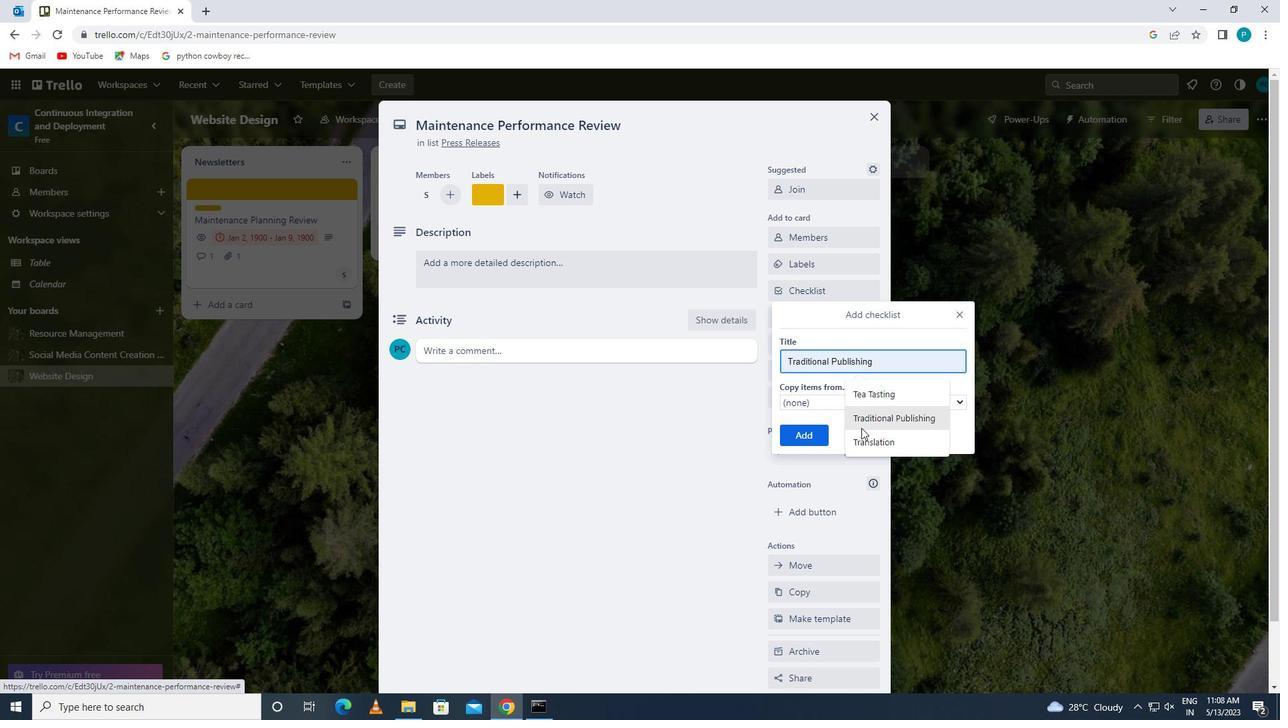 
Action: Mouse pressed left at (875, 448)
Screenshot: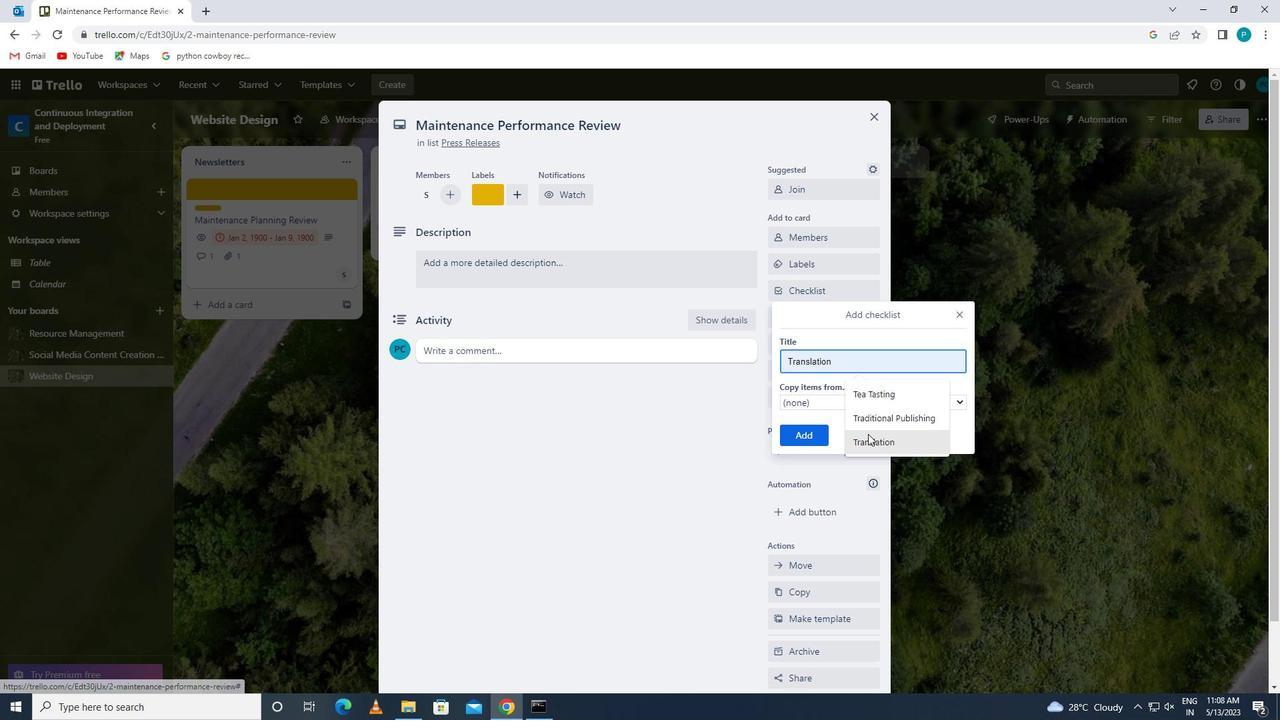
Action: Mouse moved to (820, 432)
Screenshot: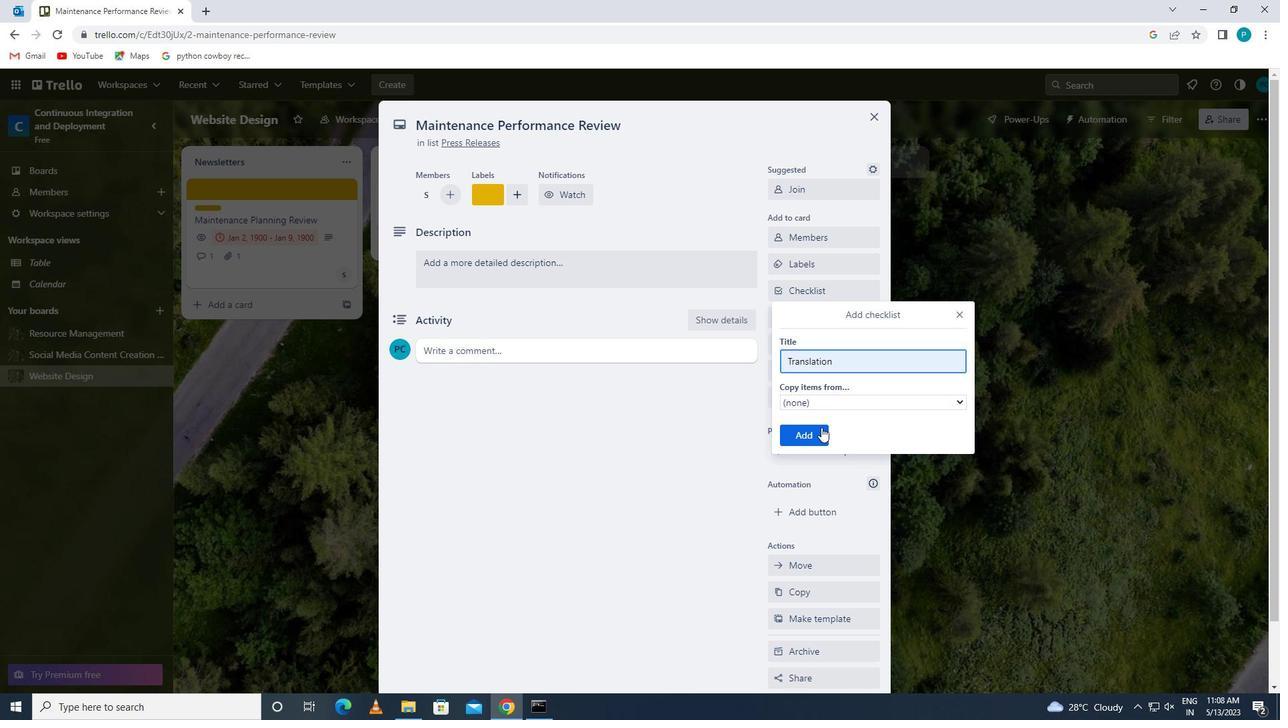 
Action: Mouse pressed left at (820, 432)
Screenshot: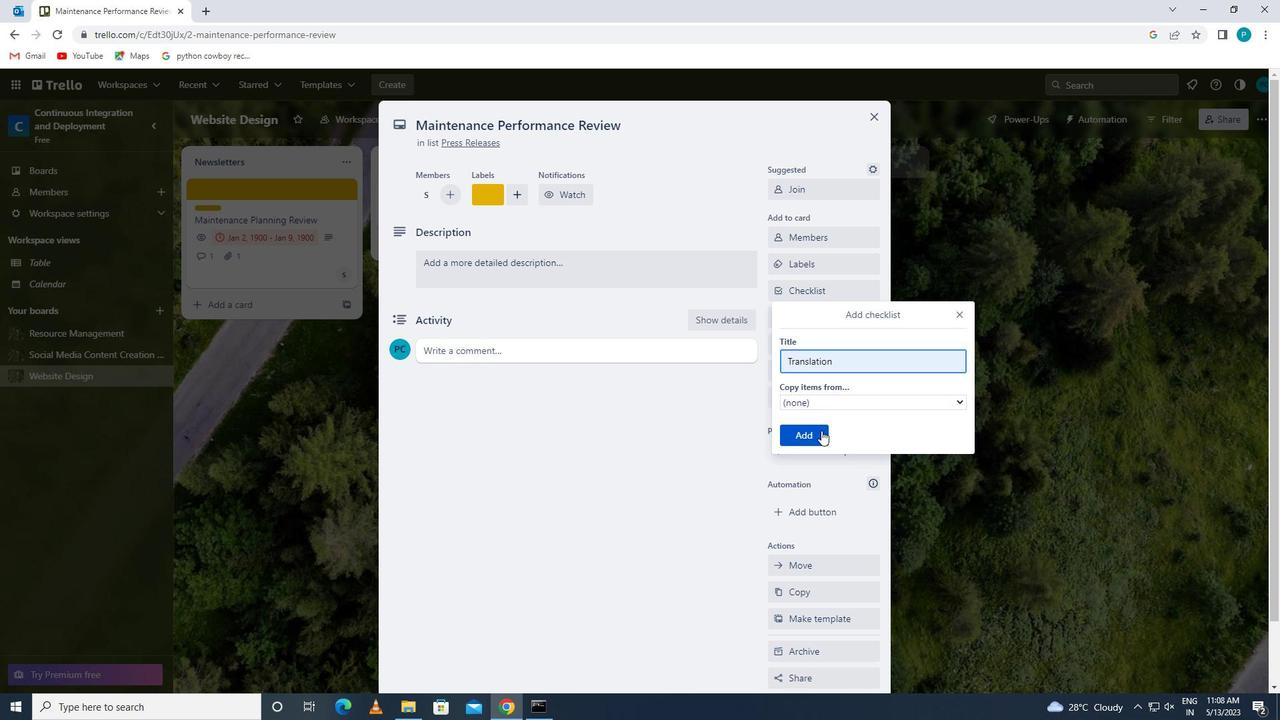 
Action: Mouse moved to (813, 341)
Screenshot: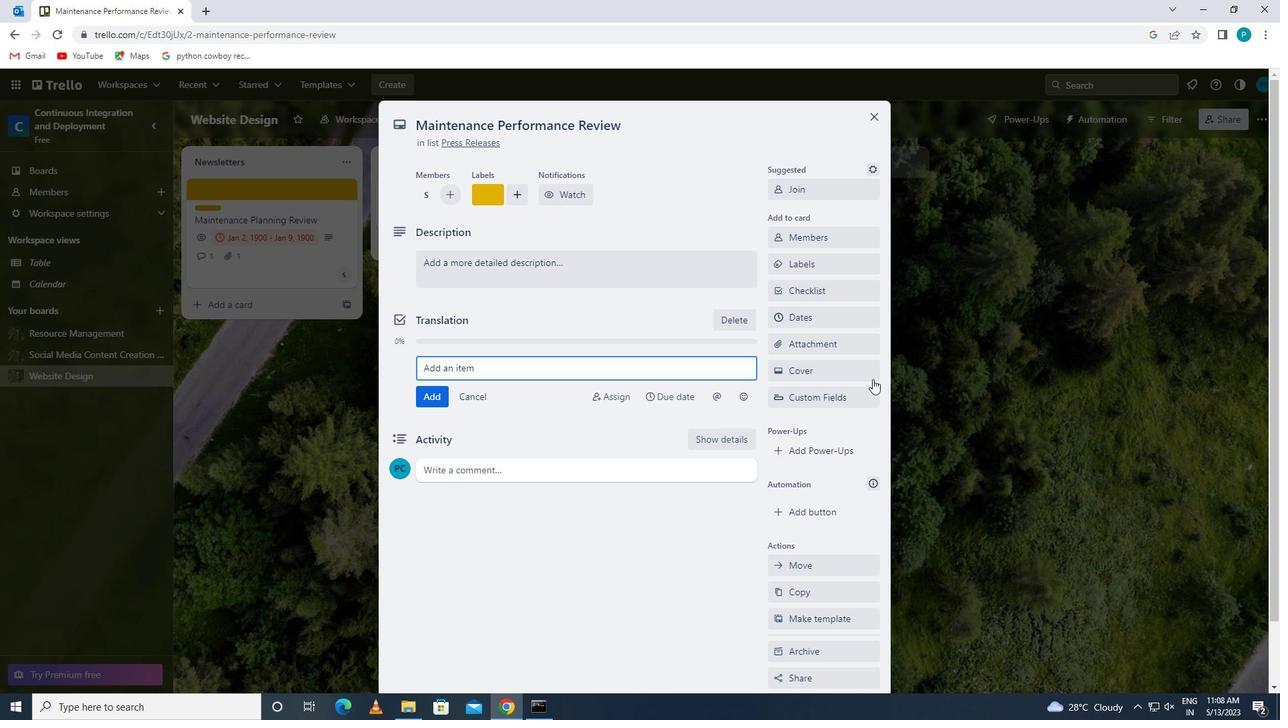 
Action: Mouse pressed left at (813, 341)
Screenshot: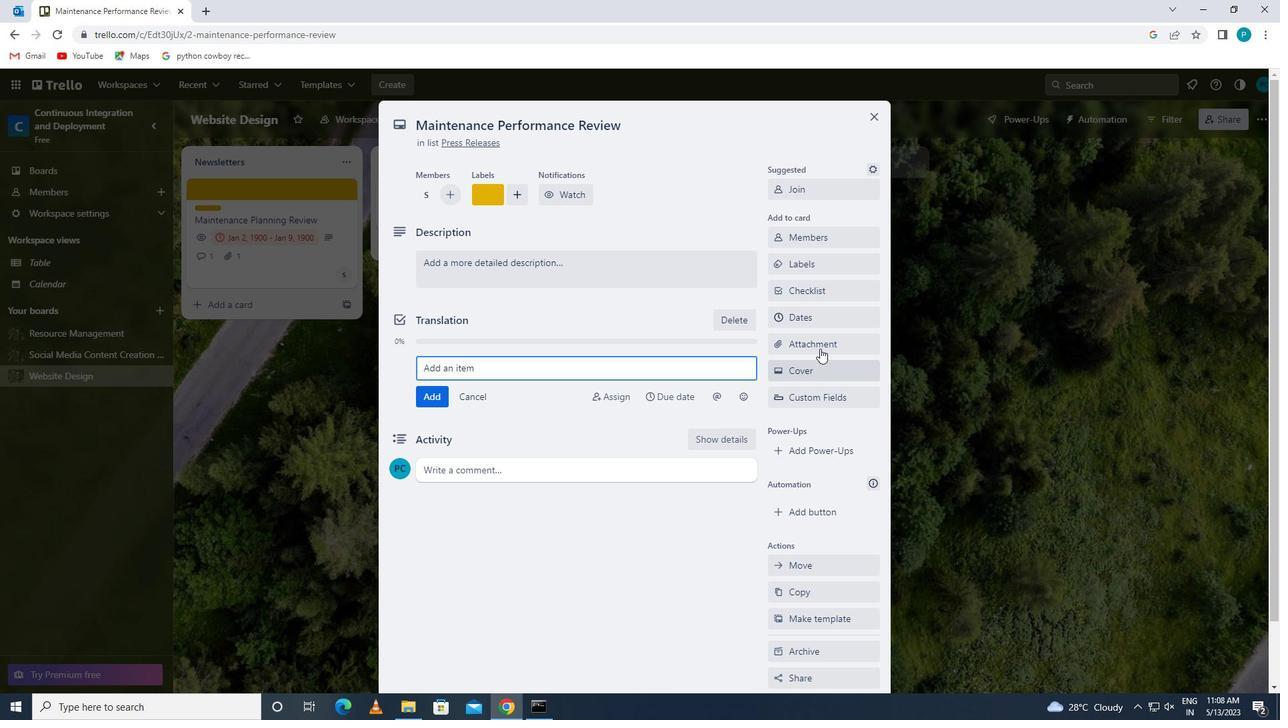 
Action: Mouse moved to (794, 444)
Screenshot: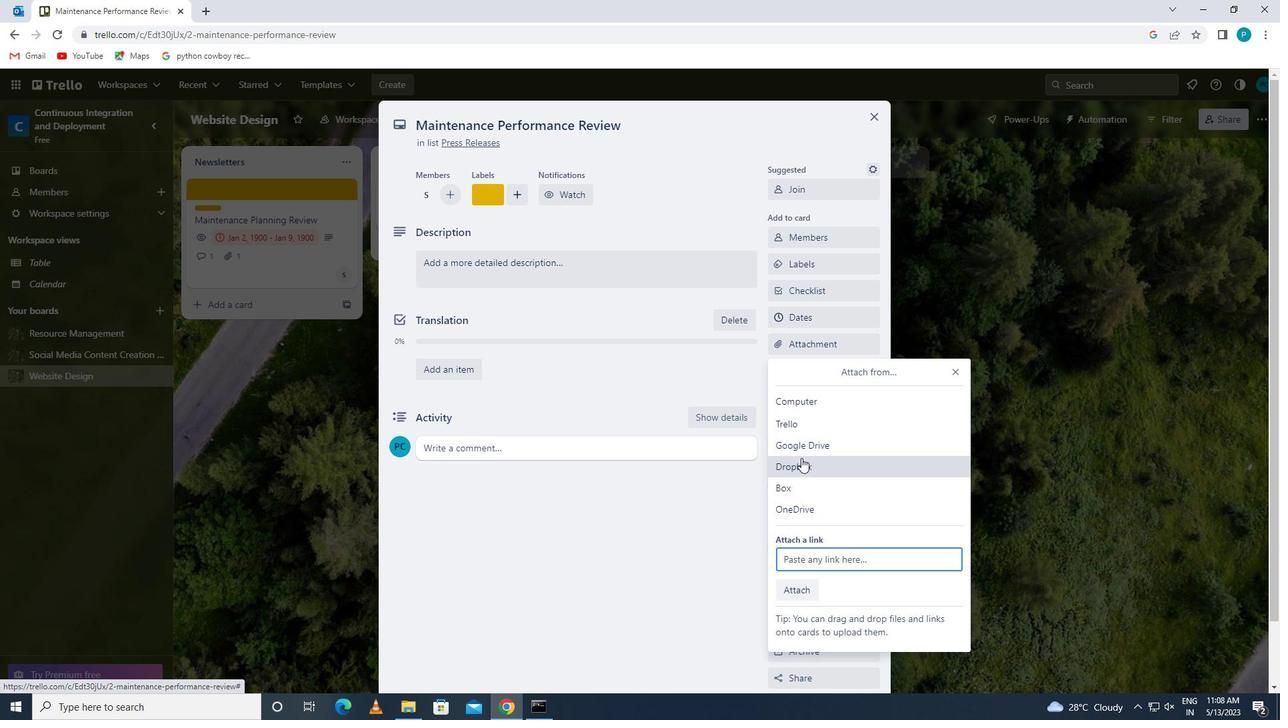 
Action: Mouse pressed left at (794, 444)
Screenshot: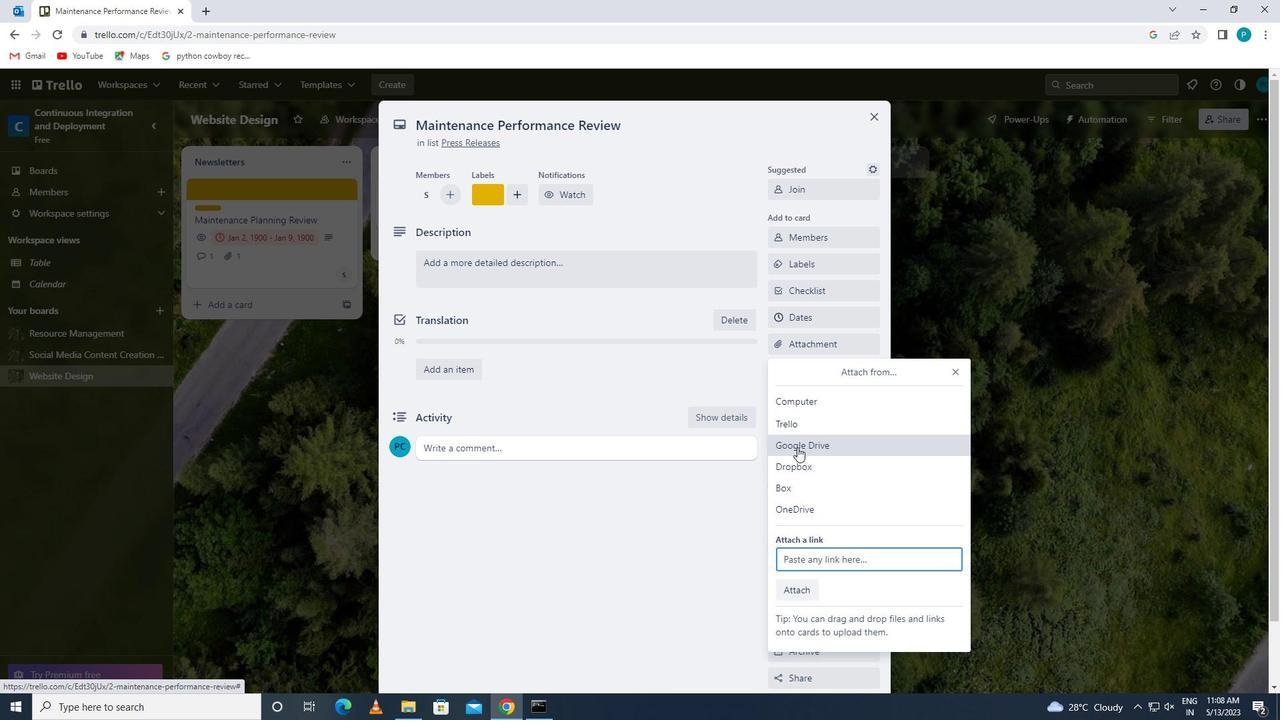 
Action: Mouse moved to (407, 394)
Screenshot: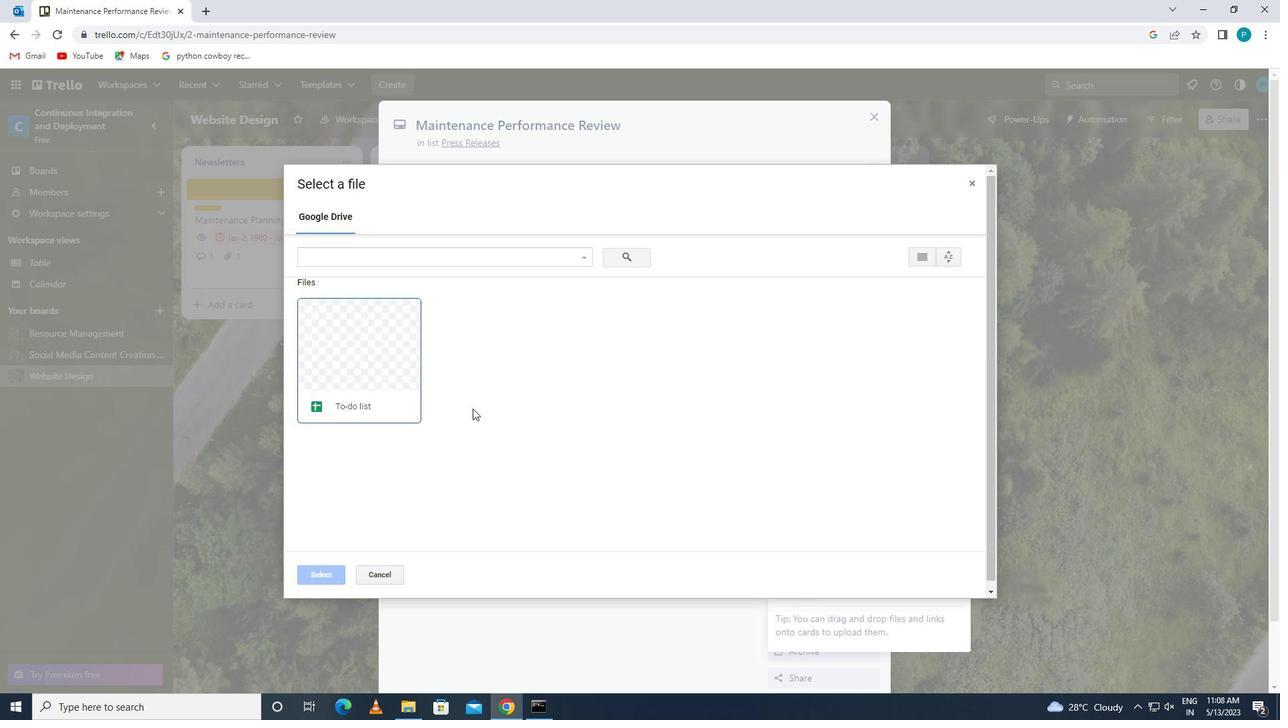 
Action: Mouse pressed left at (407, 394)
Screenshot: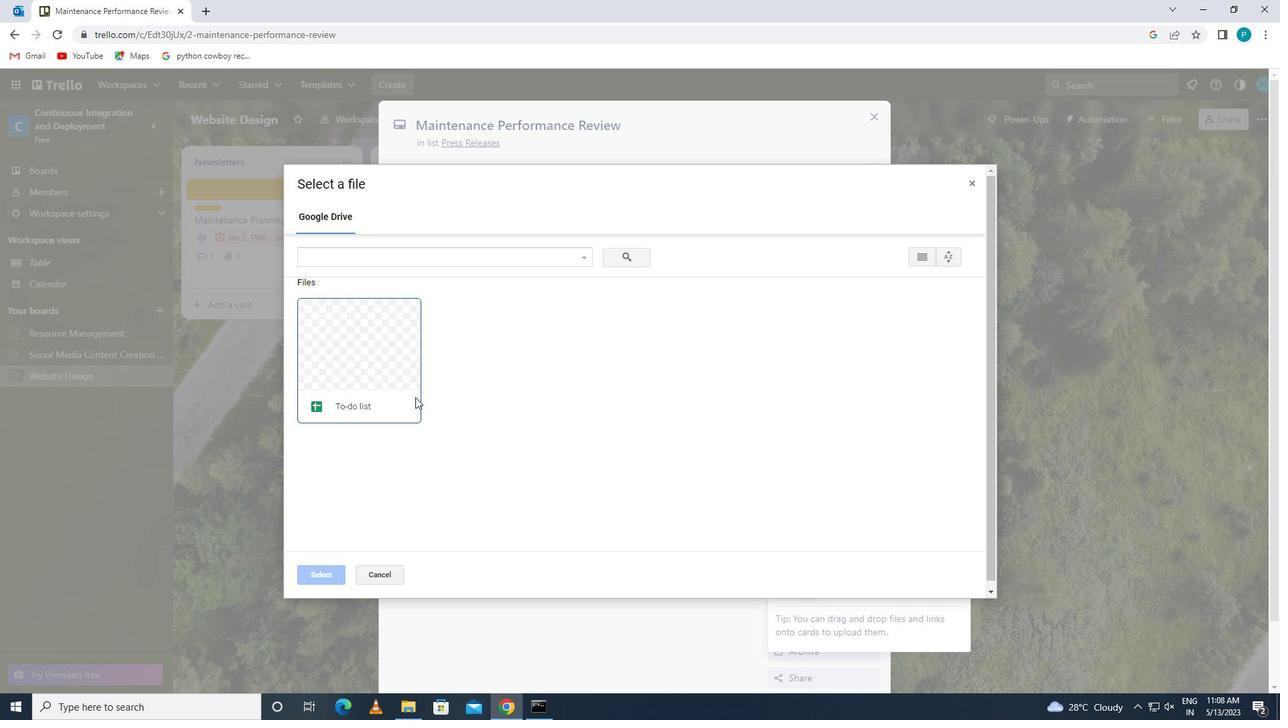 
Action: Mouse moved to (318, 576)
Screenshot: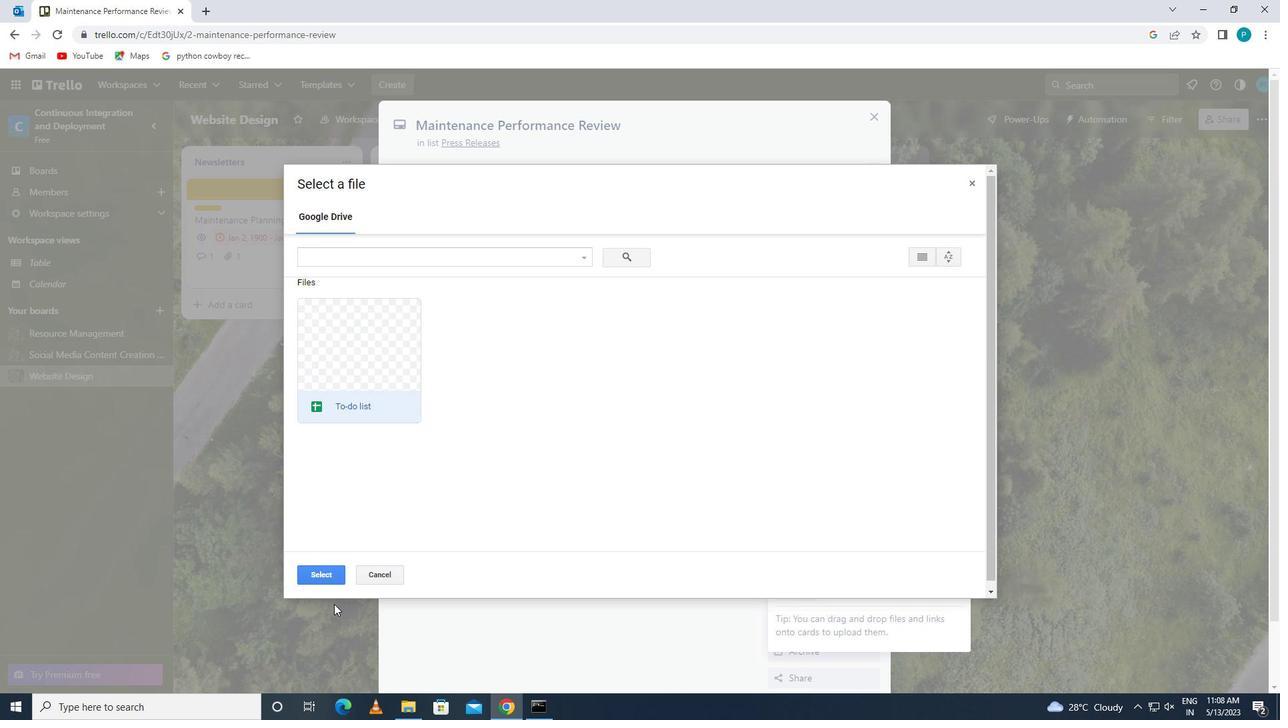 
Action: Mouse pressed left at (318, 576)
Screenshot: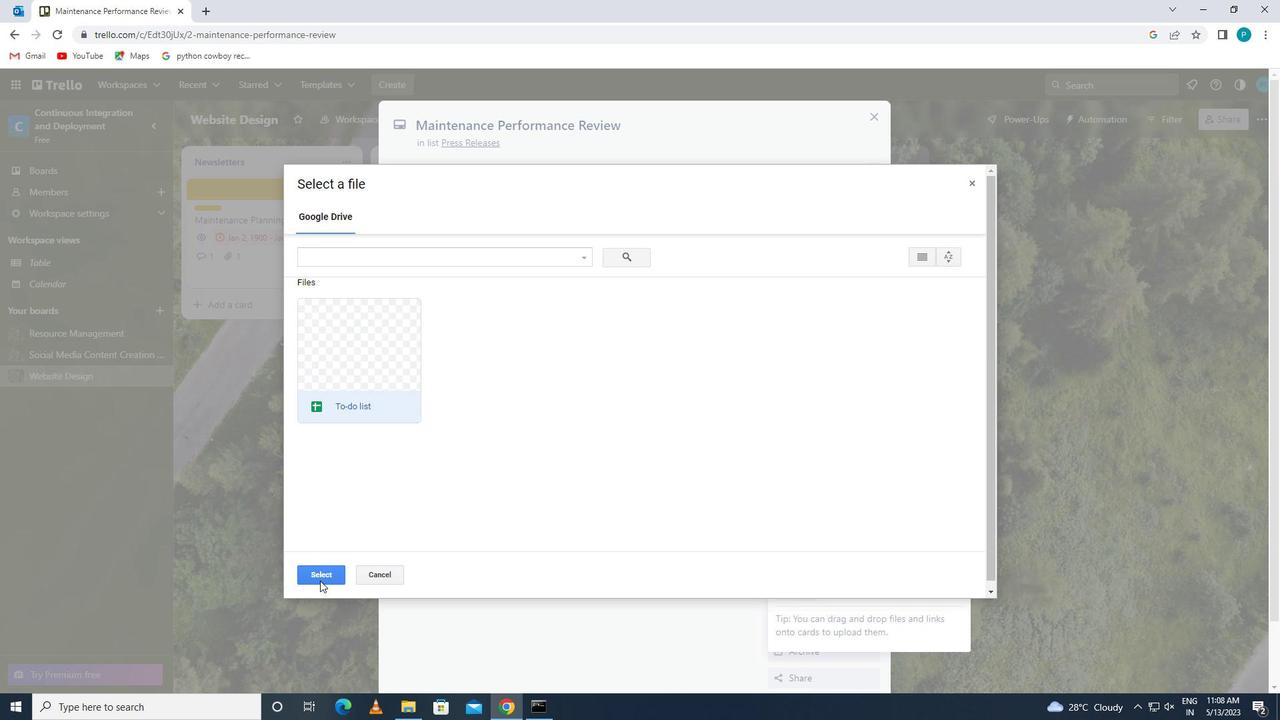 
Action: Mouse moved to (835, 382)
Screenshot: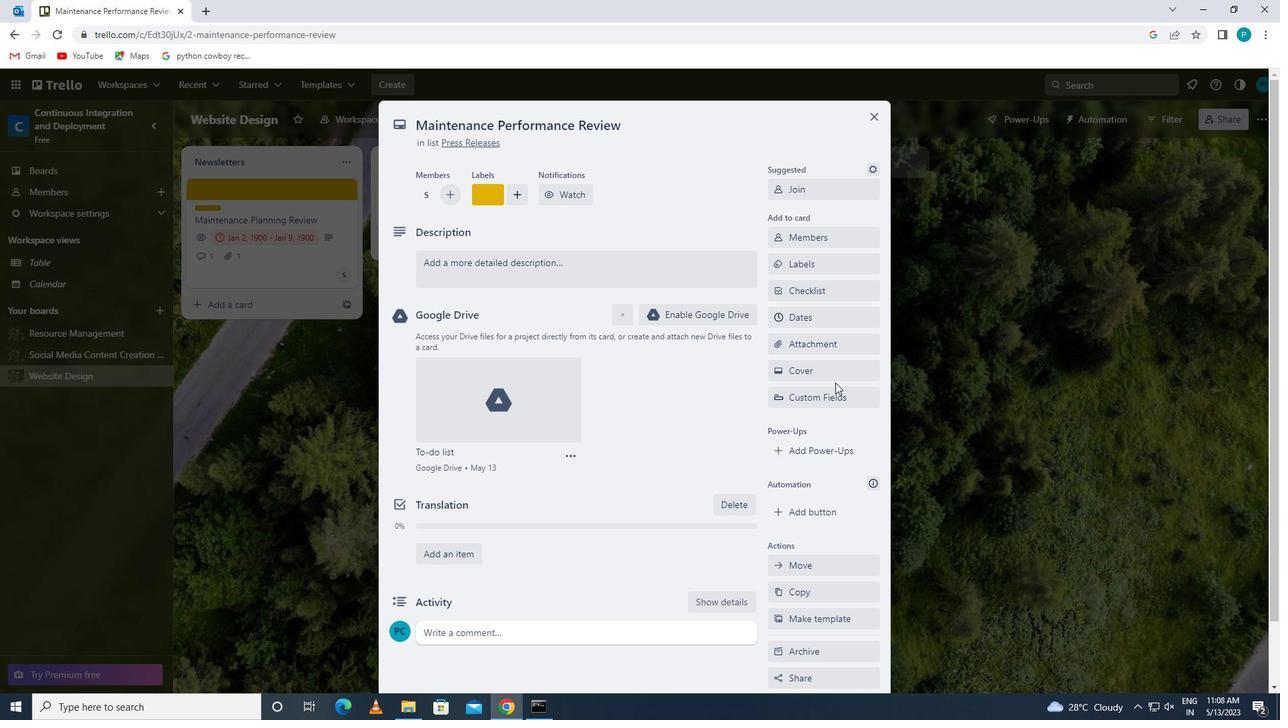 
Action: Mouse pressed left at (835, 382)
Screenshot: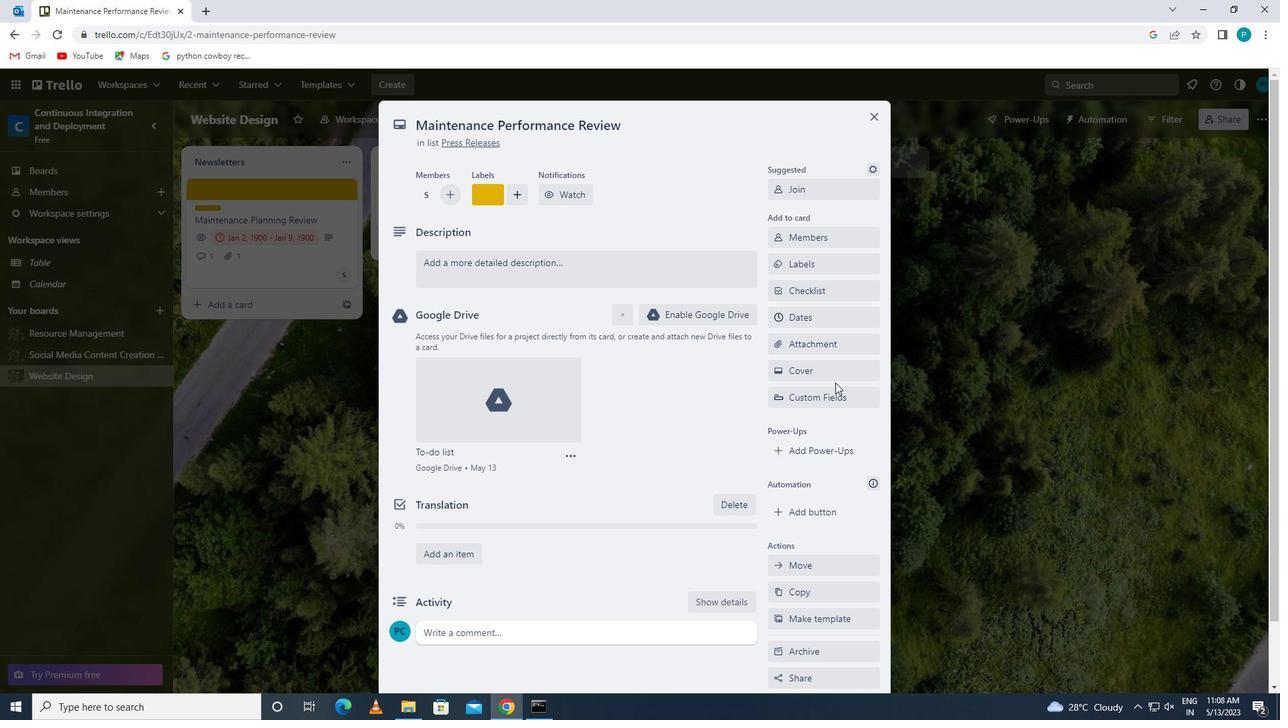 
Action: Mouse moved to (814, 378)
Screenshot: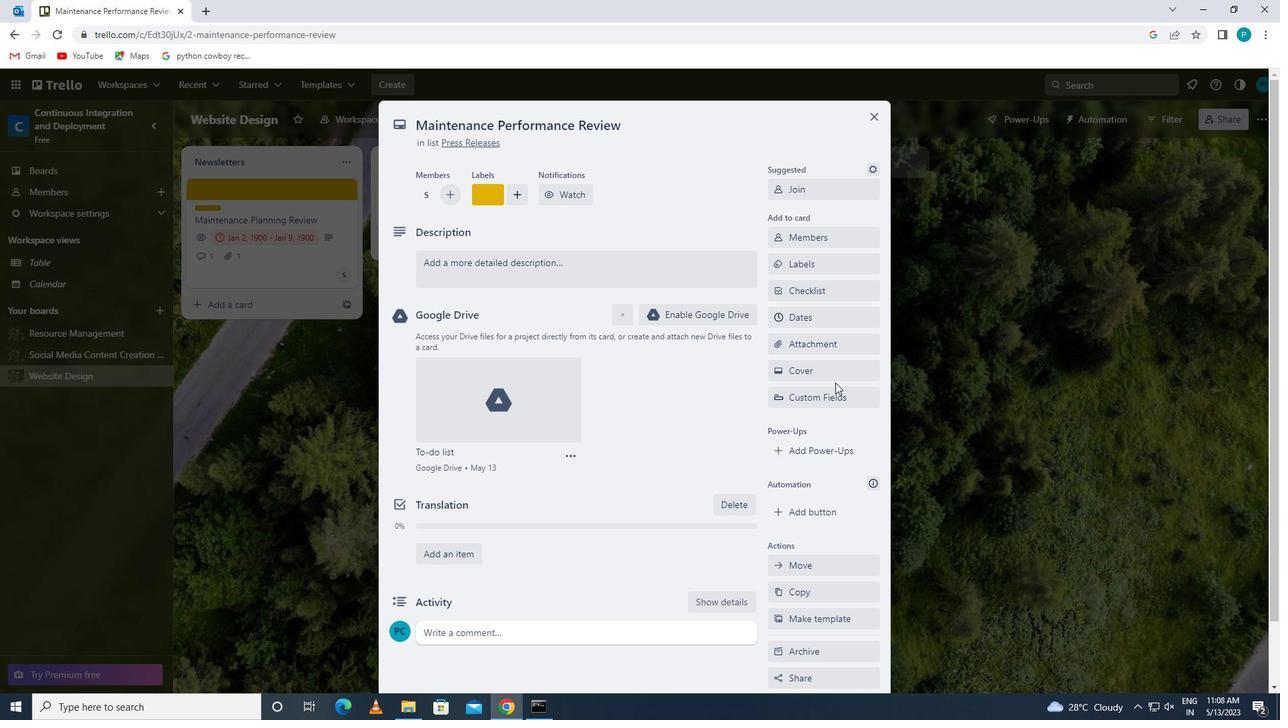 
Action: Mouse pressed left at (814, 378)
Screenshot: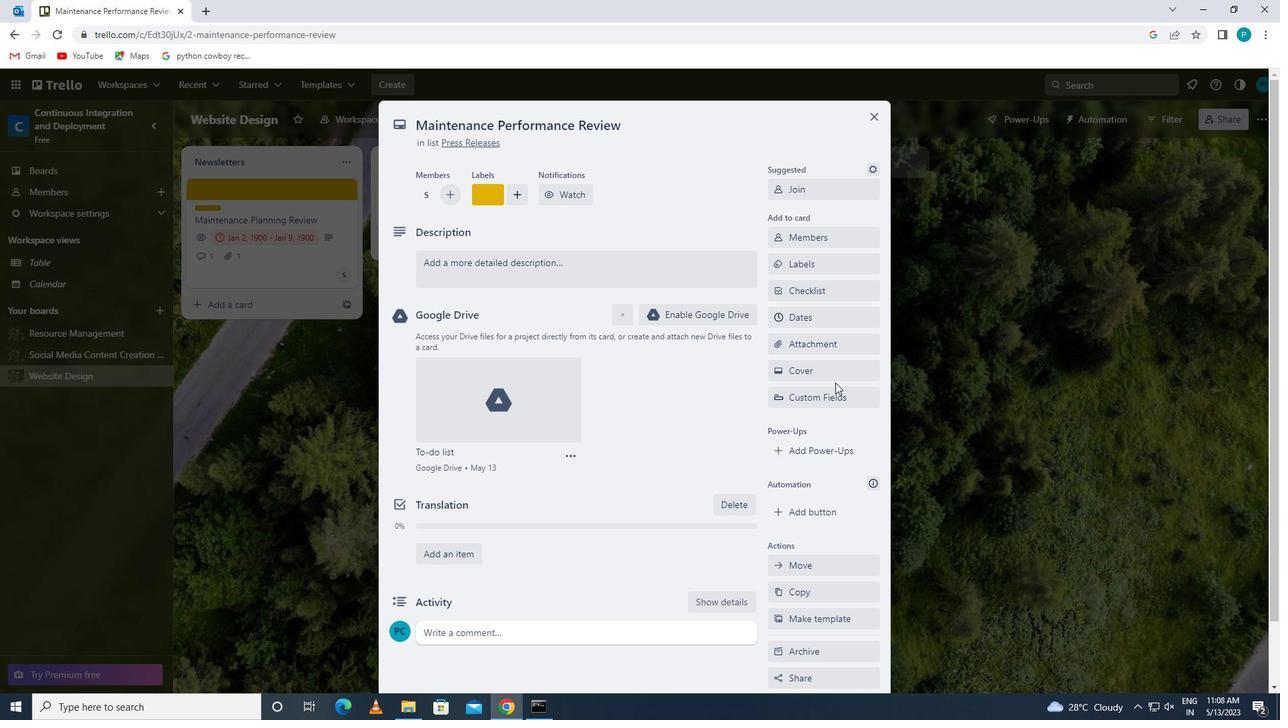 
Action: Mouse moved to (830, 421)
Screenshot: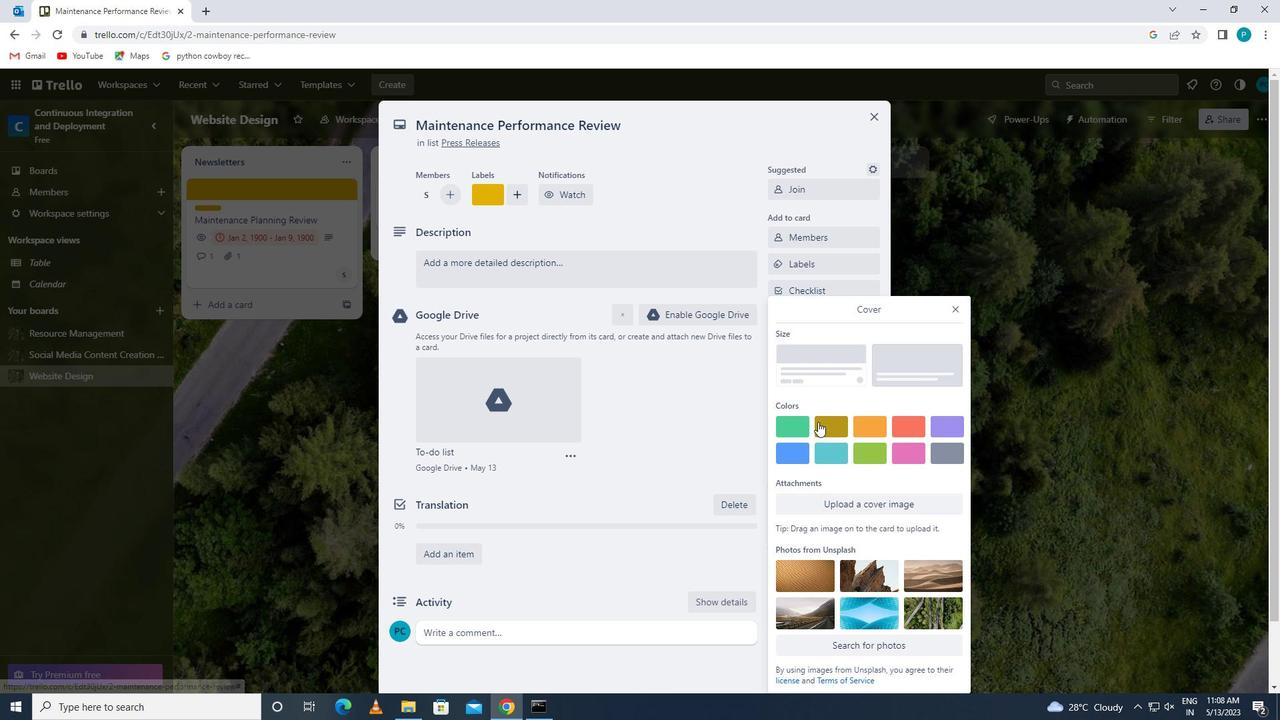 
Action: Mouse pressed left at (830, 421)
Screenshot: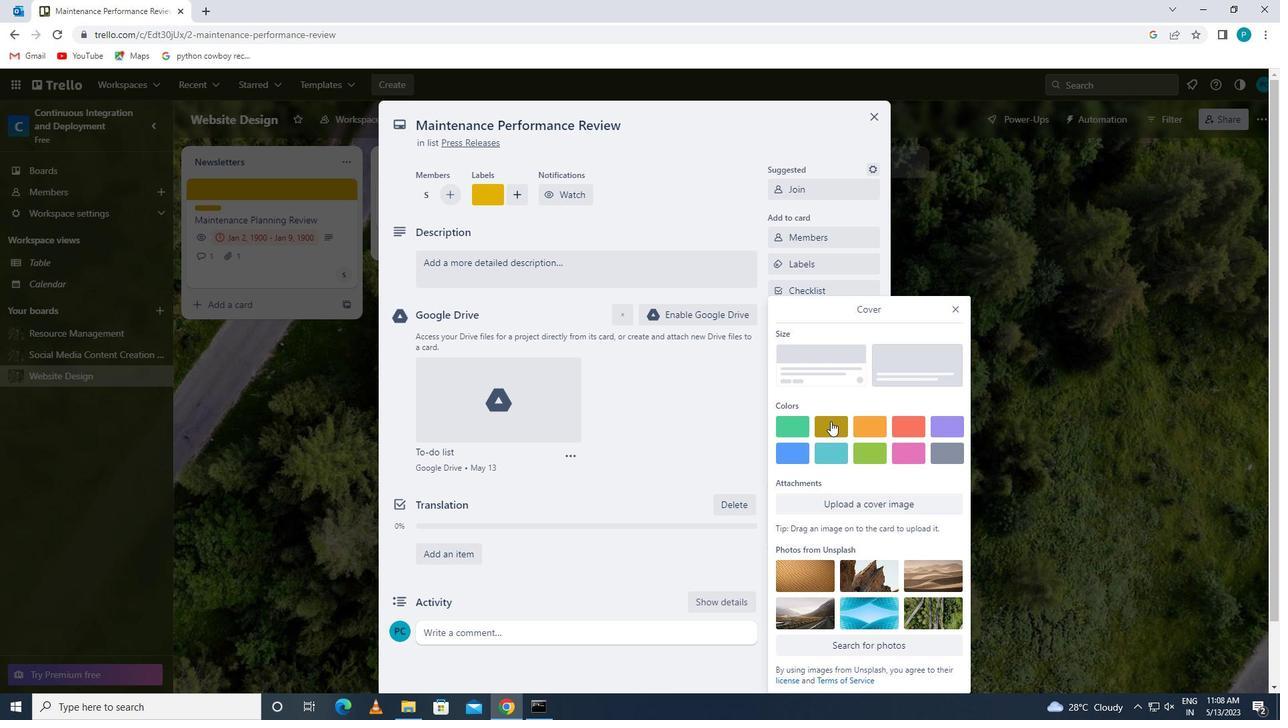 
Action: Mouse moved to (953, 282)
Screenshot: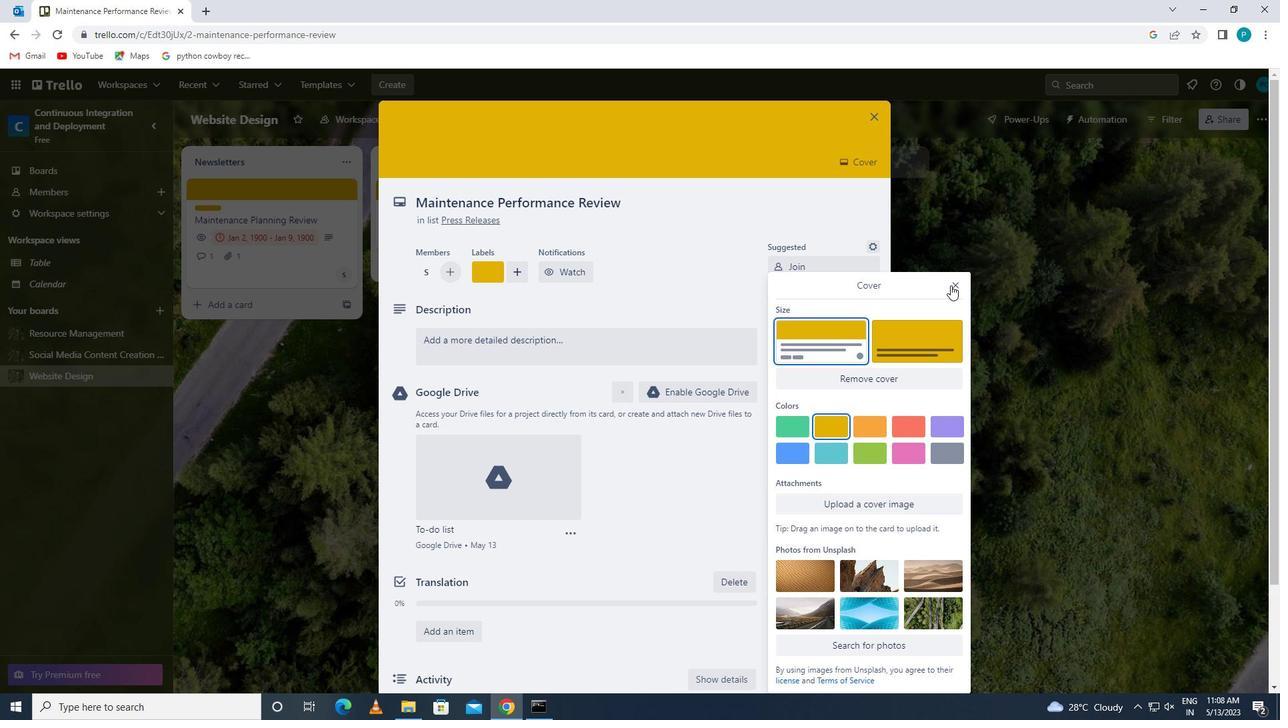 
Action: Mouse pressed left at (953, 282)
Screenshot: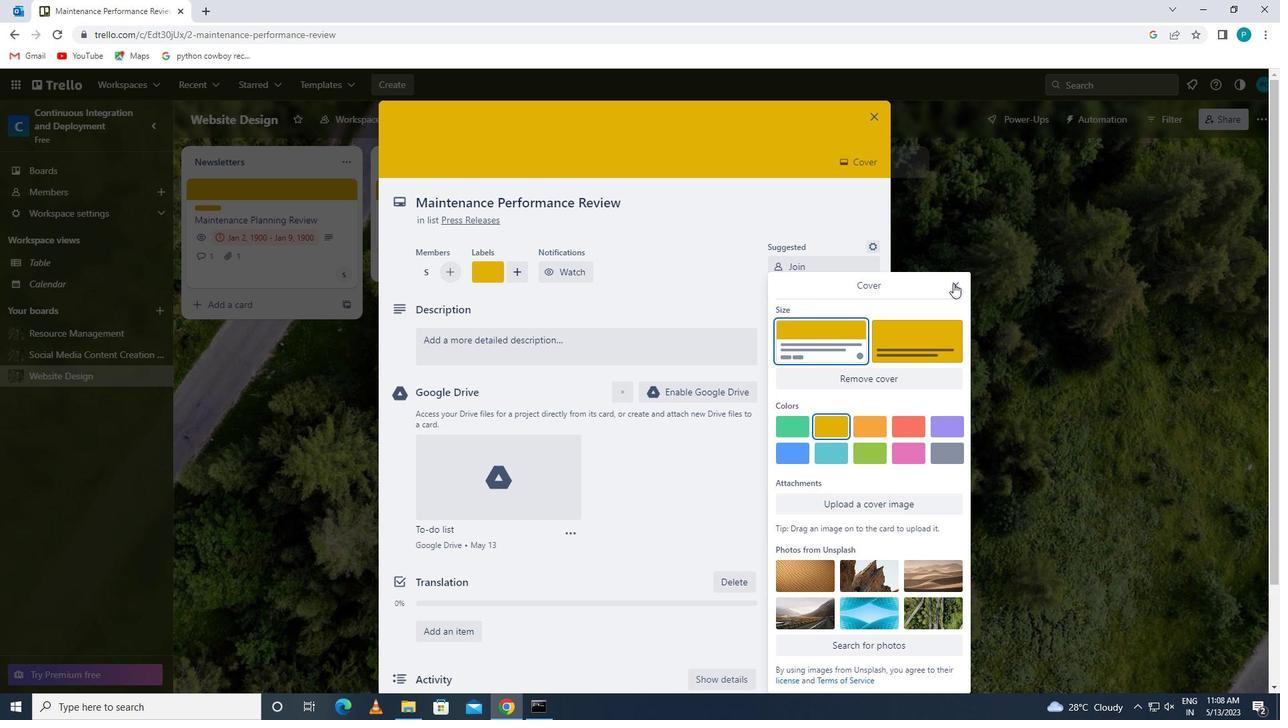 
Action: Mouse moved to (477, 359)
Screenshot: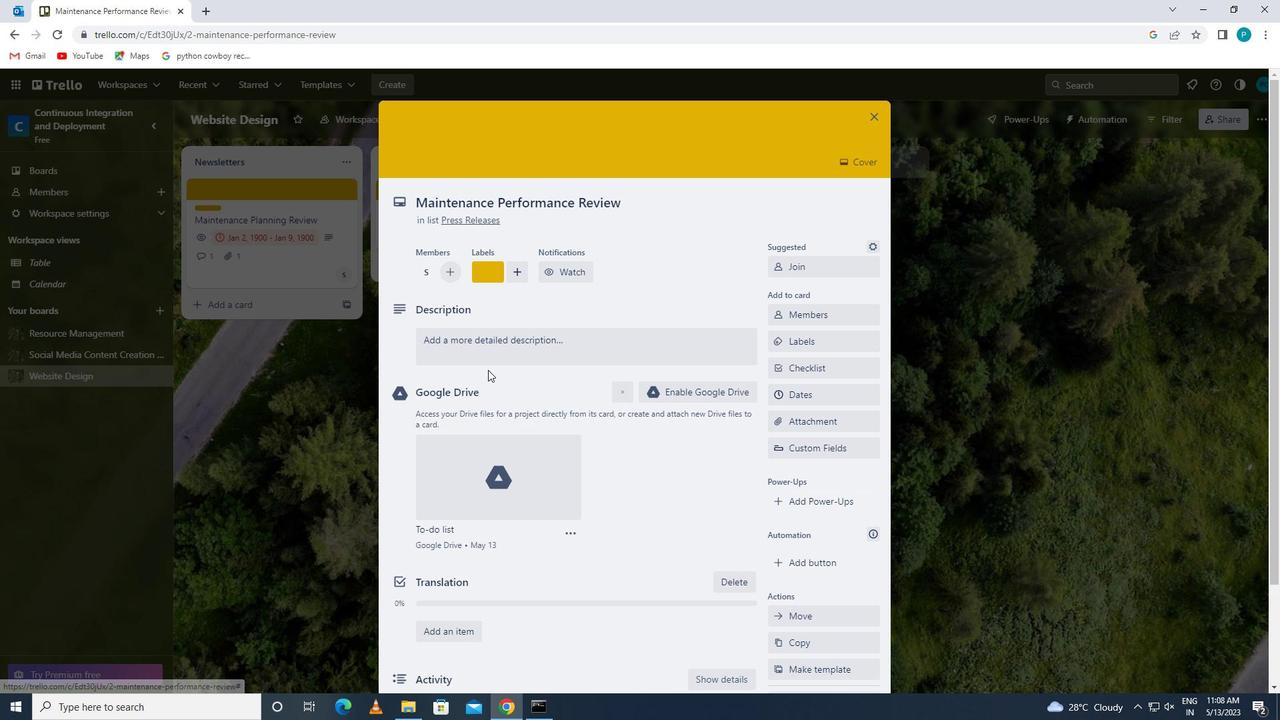 
Action: Mouse pressed left at (477, 359)
Screenshot: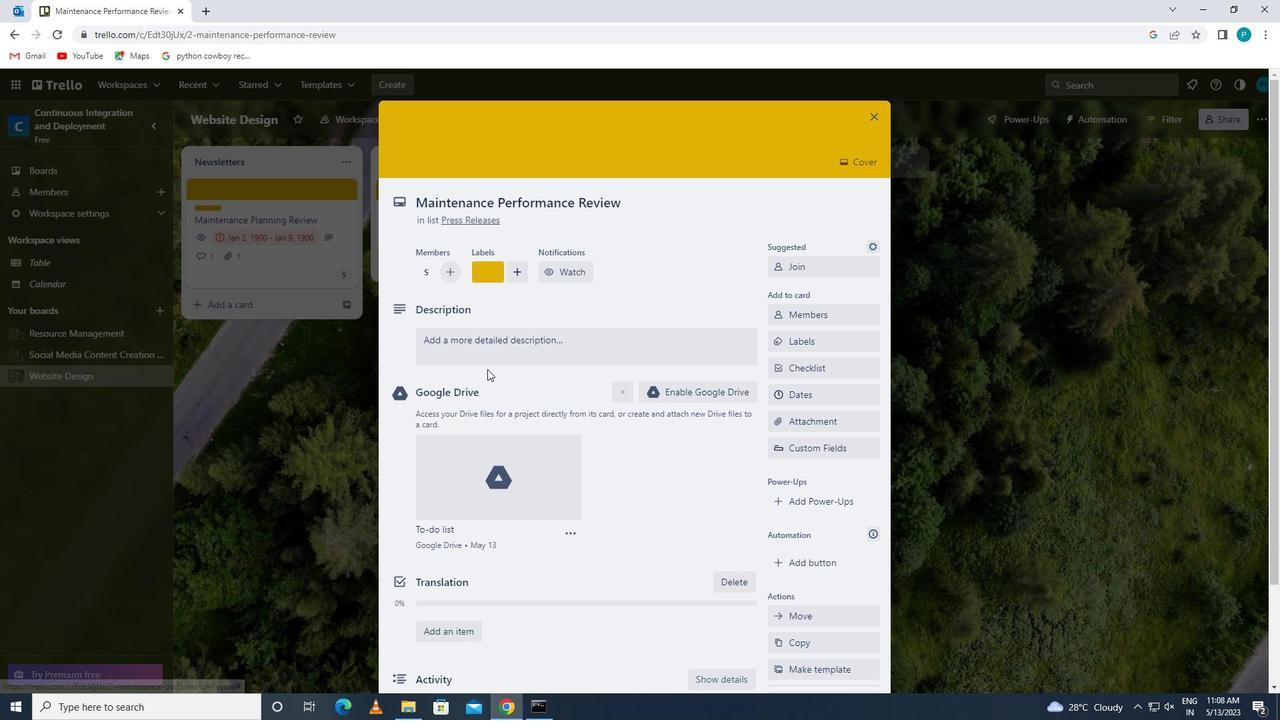 
Action: Key pressed <Key.caps_lock>r<Key.caps_lock><Key.caps_lock><Key.caps_lock><Key.caps_lock><Key.caps_lock><Key.caps_lock><Key.caps_lock><Key.caps_lock>ea<Key.backspace>search<Key.space>and<Key.space>develop<Key.space>new<Key.space>S<Key.caps_lock>ERVICE<Key.space>OFFERING<Key.space>BUIL<Key.backspace><Key.backspace><Key.backspace><Key.backspace><Key.backspace><Key.backspace><Key.backspace><Key.backspace><Key.backspace><Key.backspace><Key.backspace><Key.backspace><Key.backspace><Key.backspace><Key.backspace><Key.backspace><Key.backspace><Key.backspace><Key.backspace><Key.backspace><Key.caps_lock>ERVICE<Key.space>OFFERING<Key.space>BUNDLING<Key.space>STRATEGY
Screenshot: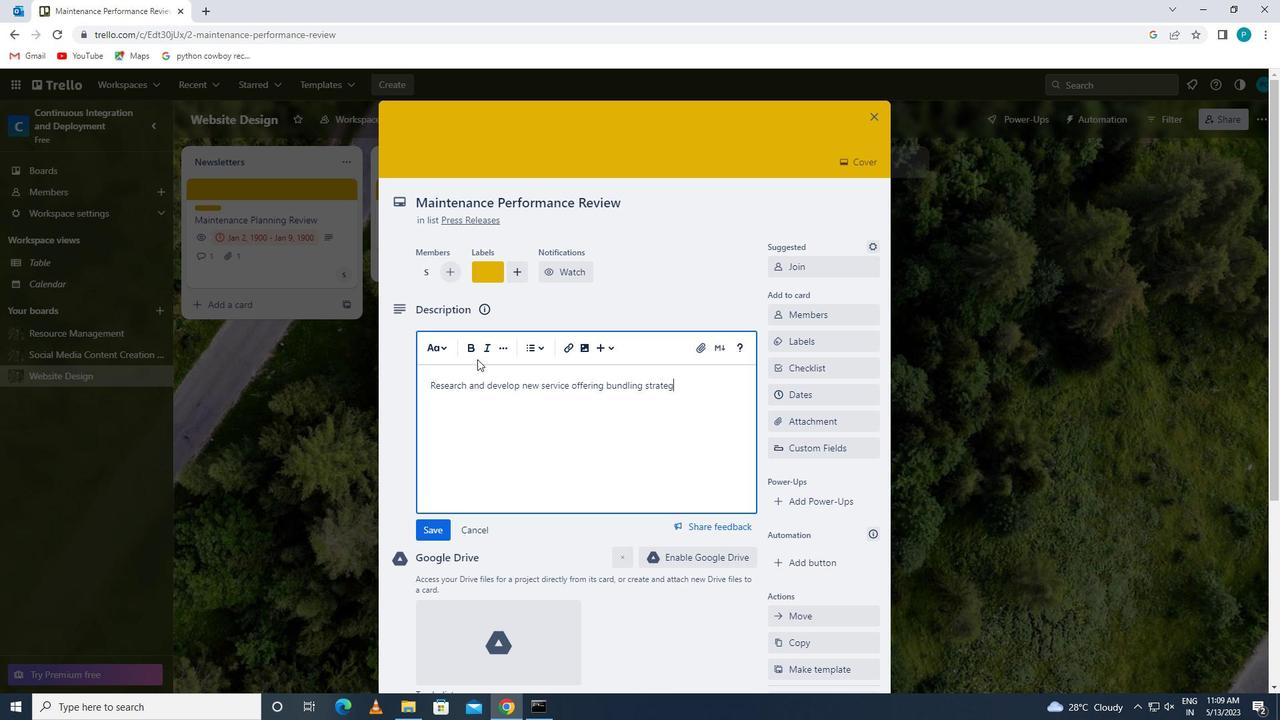 
Action: Mouse moved to (432, 526)
Screenshot: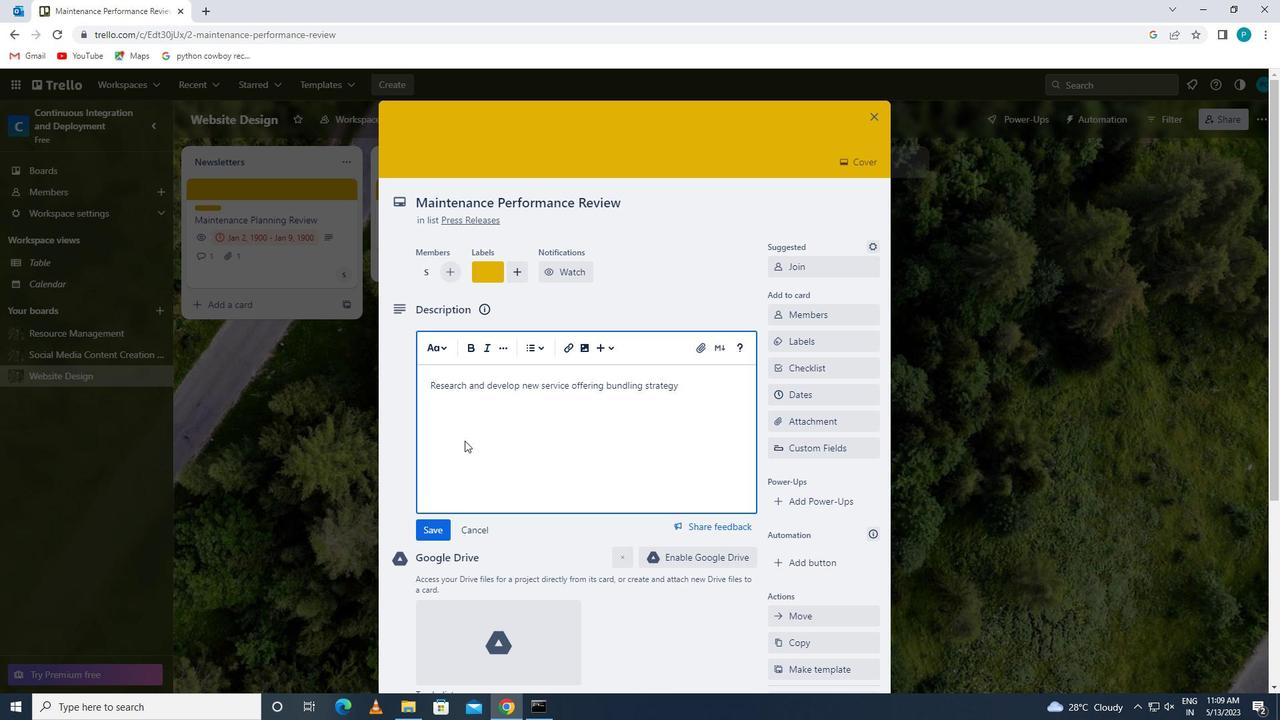 
Action: Mouse pressed left at (432, 526)
Screenshot: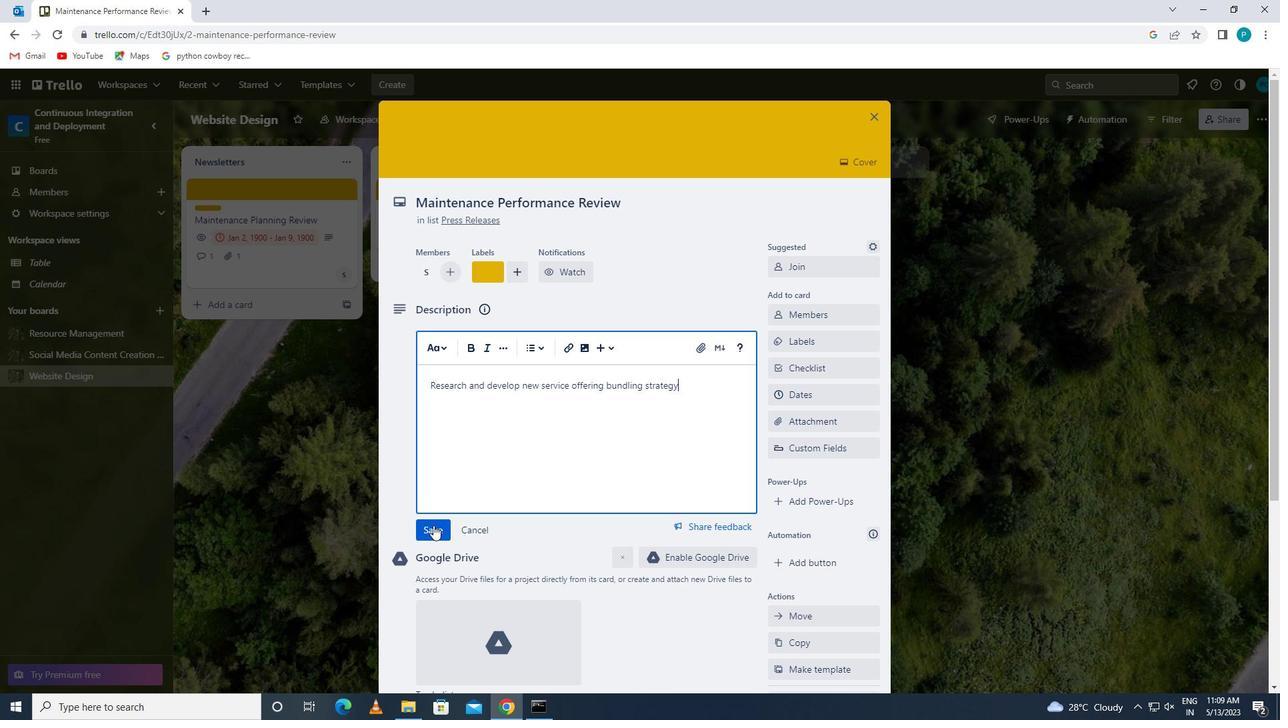 
Action: Mouse moved to (432, 528)
Screenshot: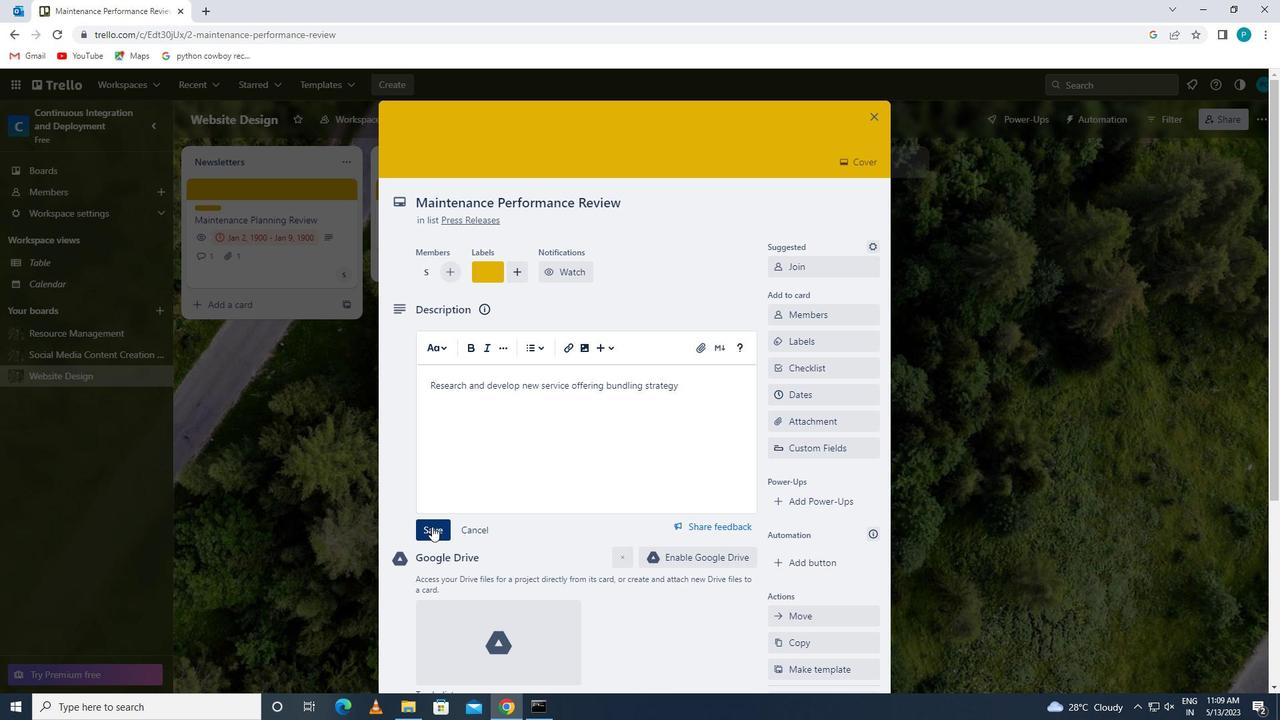 
Action: Mouse scrolled (432, 528) with delta (0, 0)
Screenshot: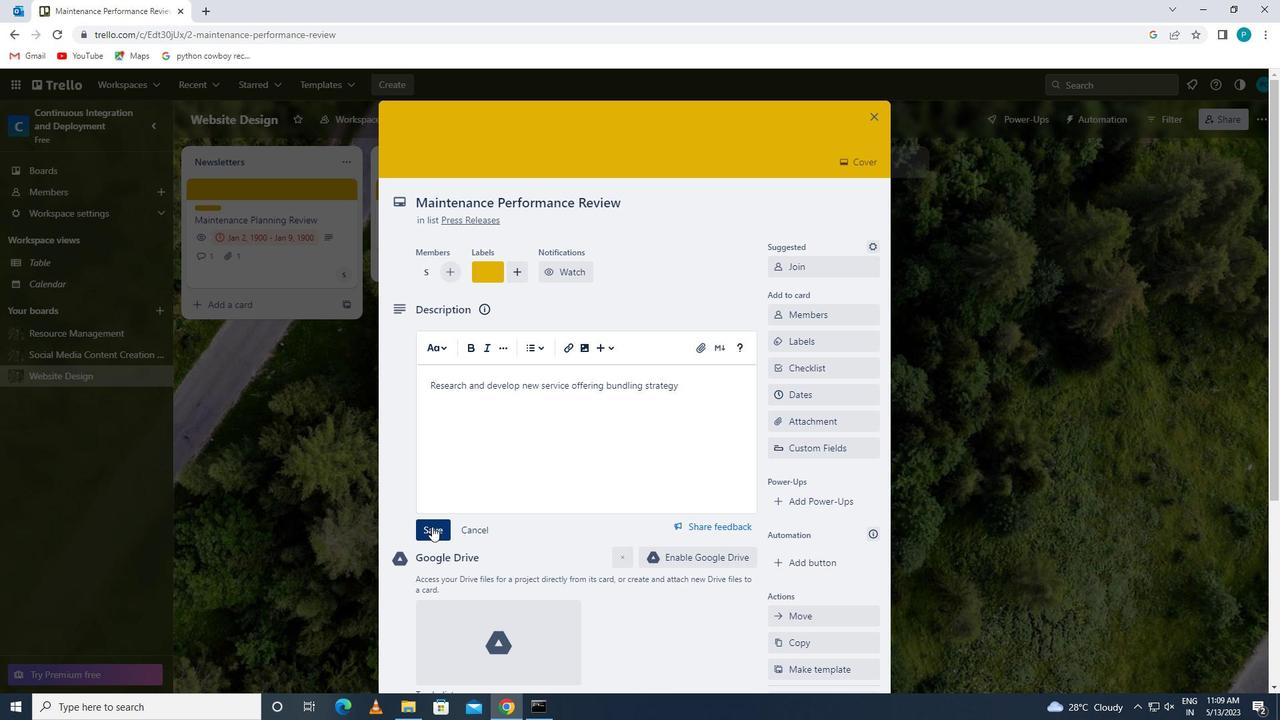 
Action: Mouse moved to (432, 529)
Screenshot: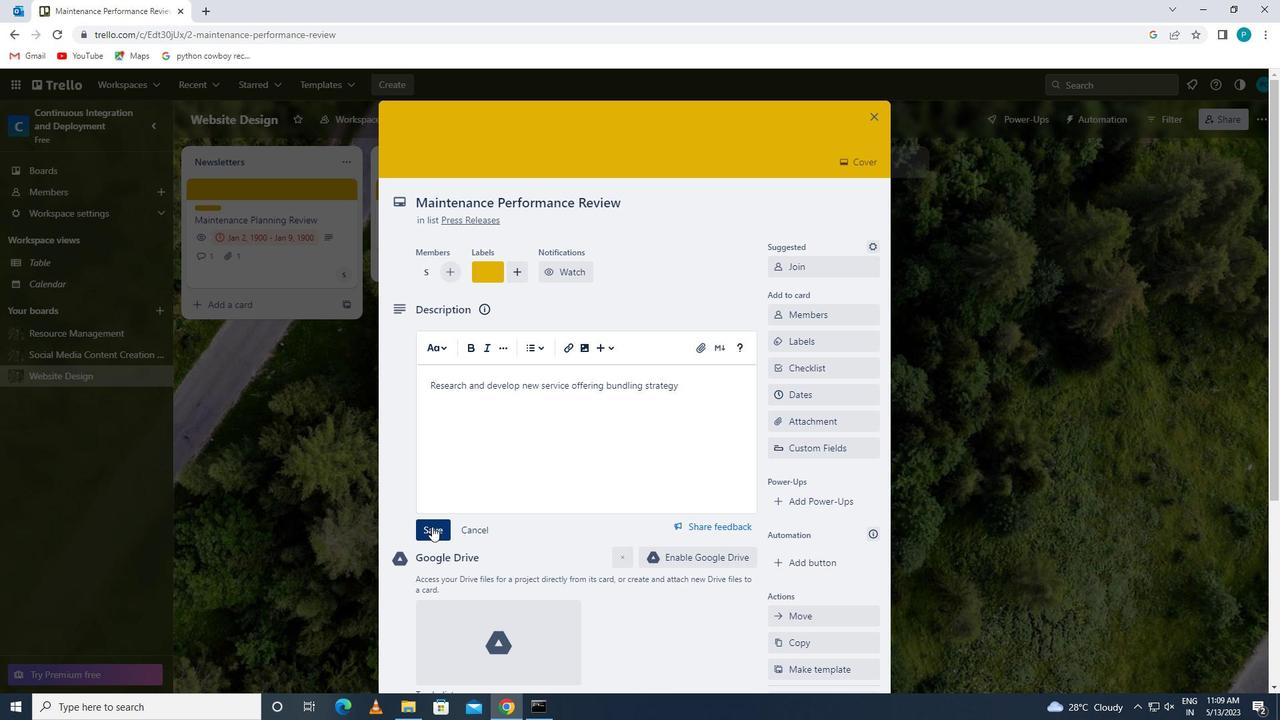 
Action: Mouse scrolled (432, 528) with delta (0, 0)
Screenshot: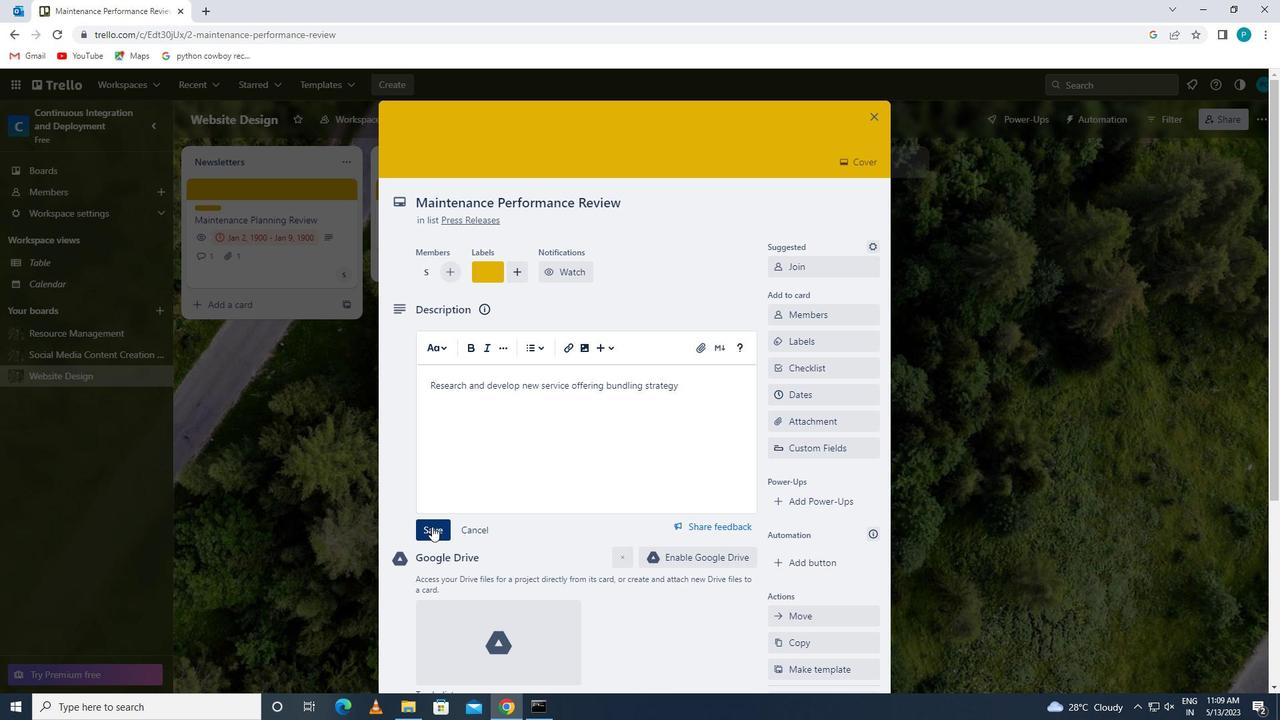 
Action: Mouse moved to (432, 529)
Screenshot: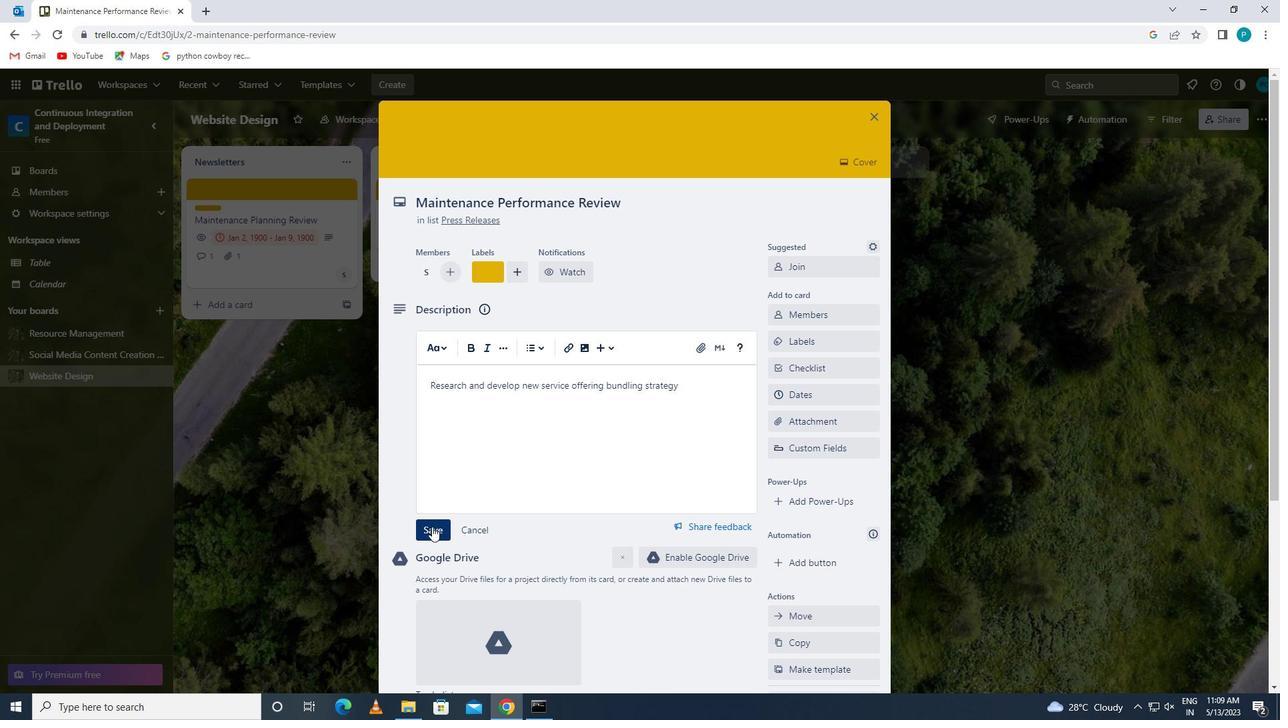 
Action: Mouse scrolled (432, 528) with delta (0, 0)
Screenshot: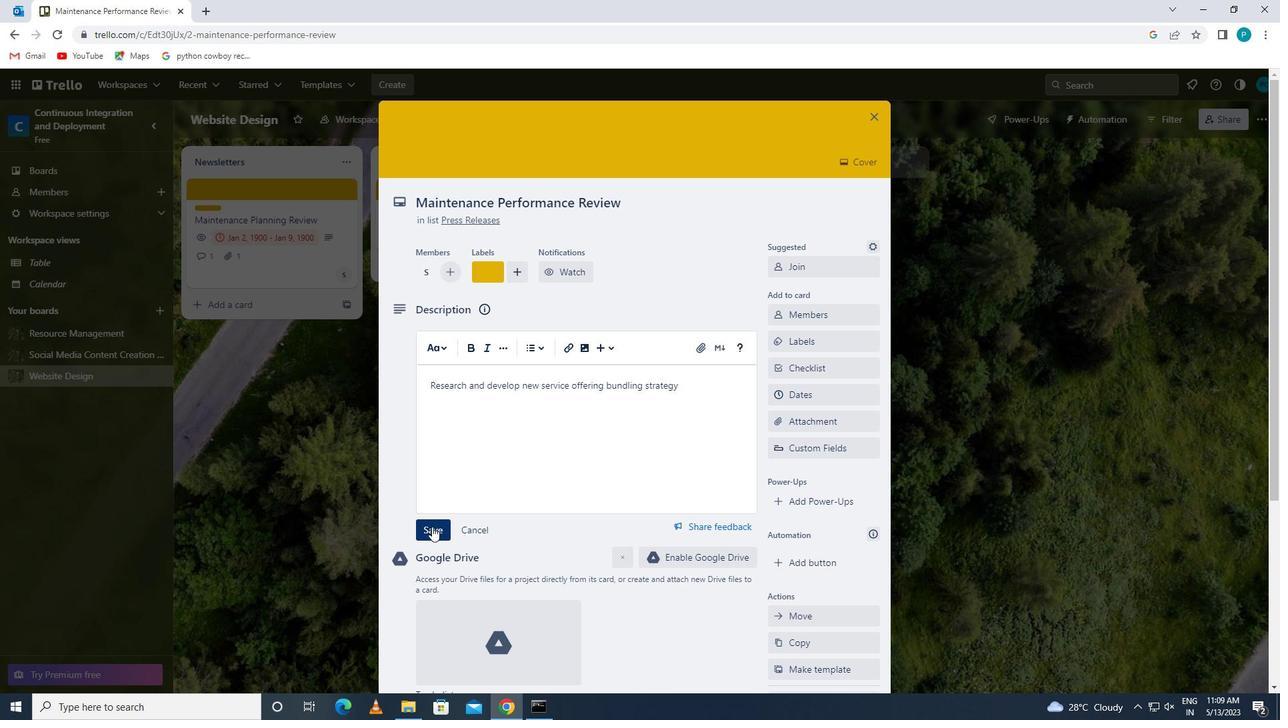 
Action: Mouse scrolled (432, 528) with delta (0, 0)
Screenshot: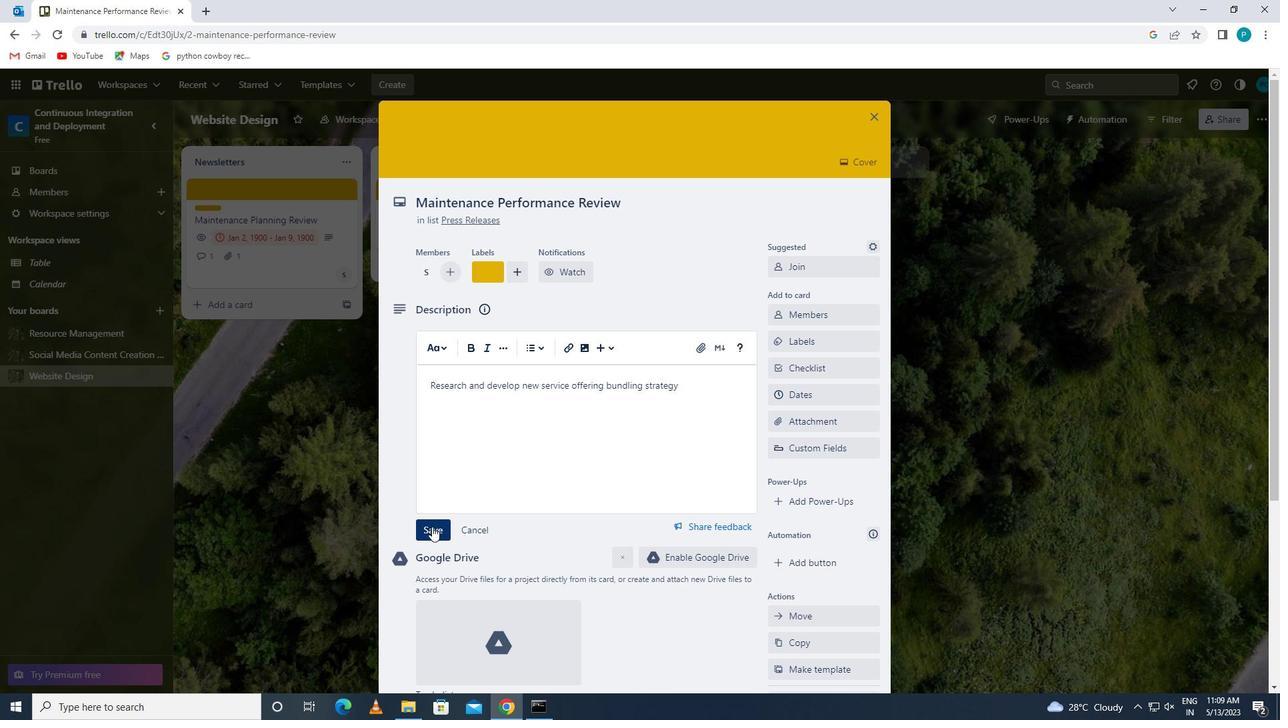 
Action: Mouse scrolled (432, 528) with delta (0, 0)
Screenshot: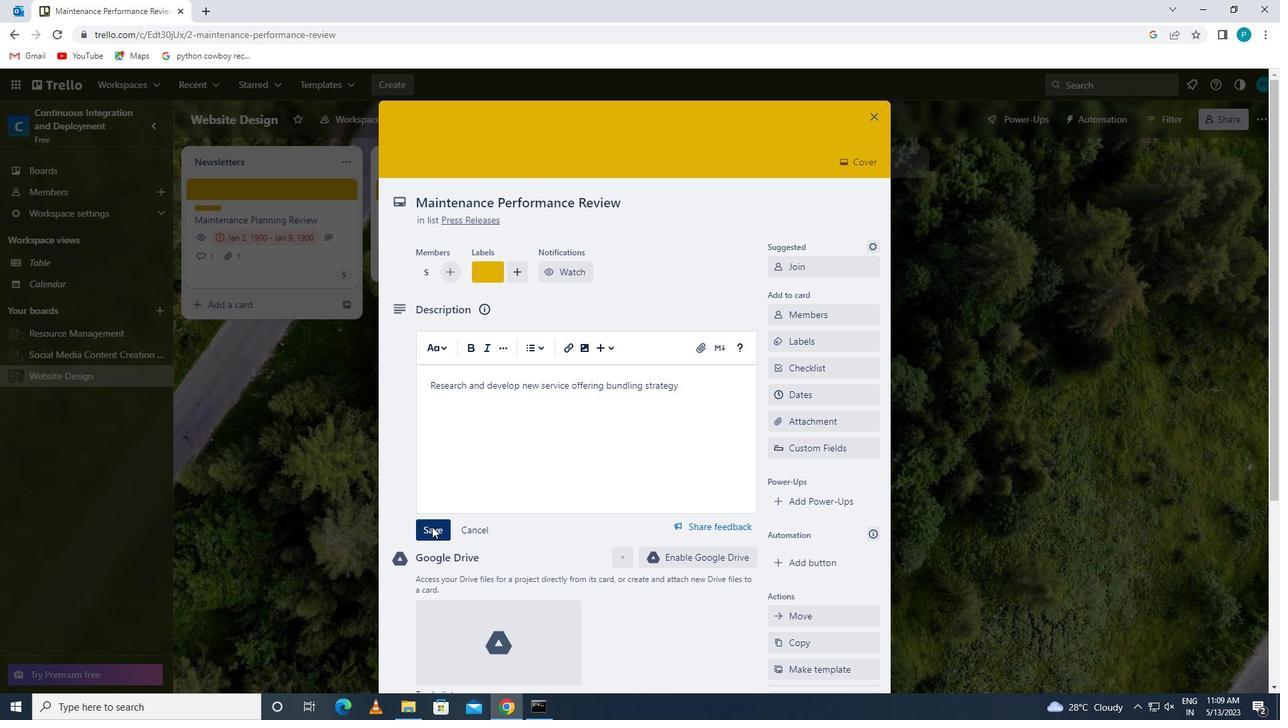
Action: Mouse moved to (451, 576)
Screenshot: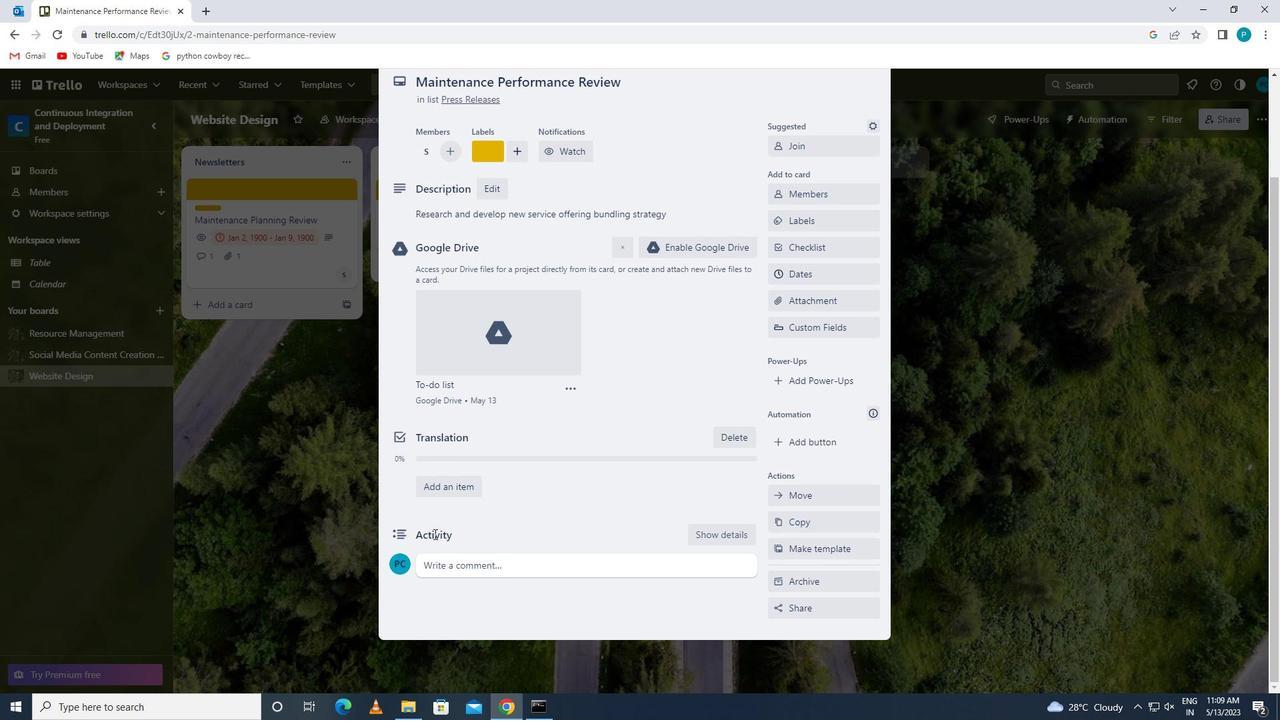
Action: Mouse pressed left at (451, 576)
Screenshot: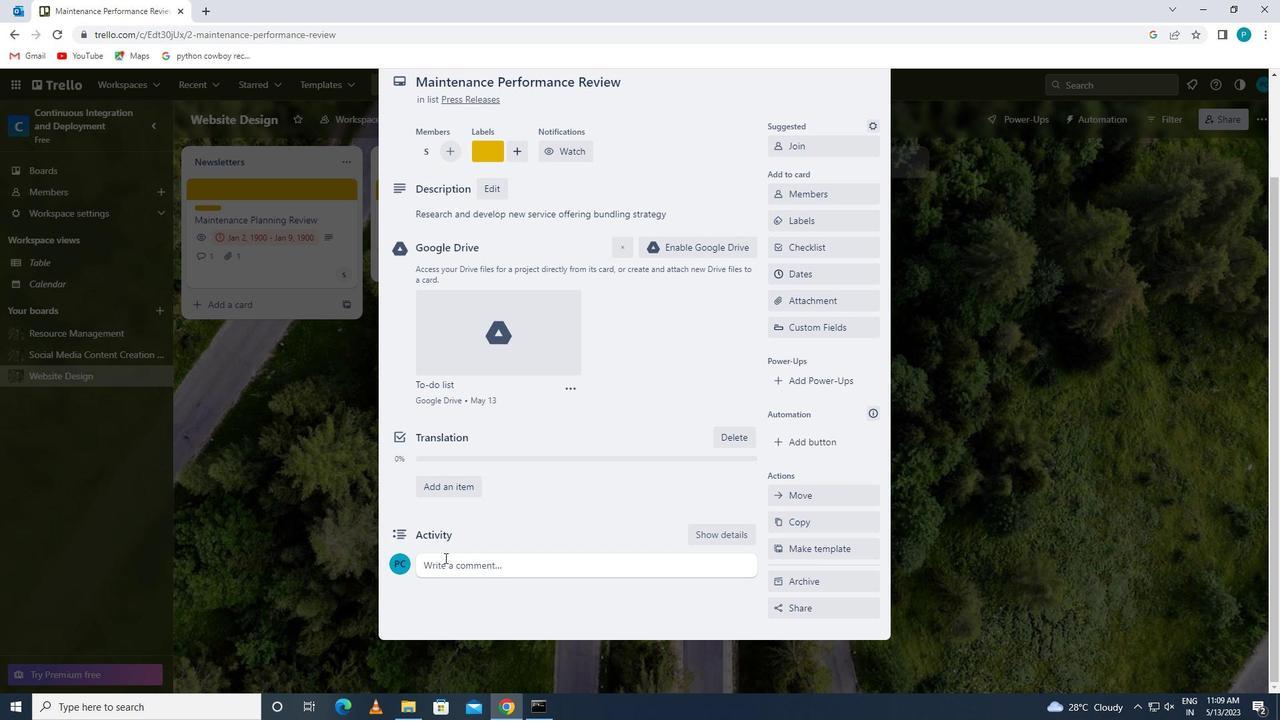 
Action: Mouse moved to (450, 564)
Screenshot: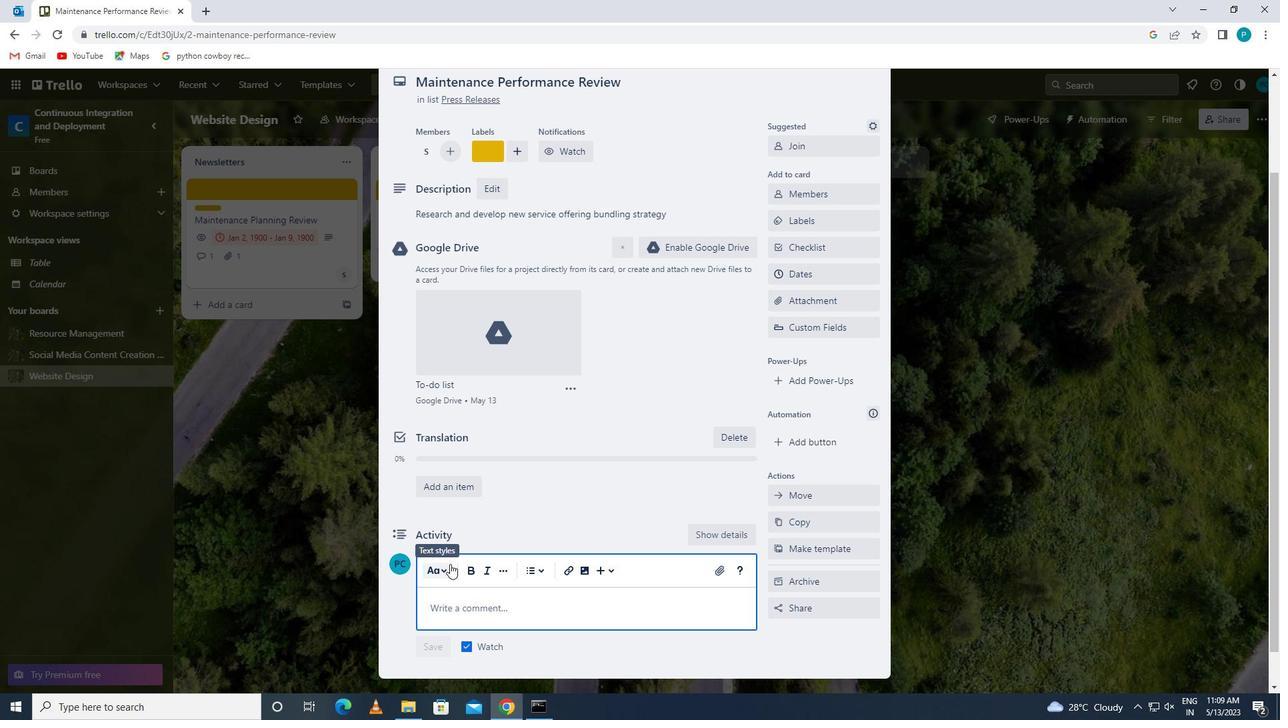 
Action: Key pressed <Key.caps_lock>L<Key.caps_lock>ET<Key.space>US<Key.space>APPROACH<Key.space>THIS<Key.space>TASK<Key.space>WITH<Key.space>AFOCUS<Key.space>
Screenshot: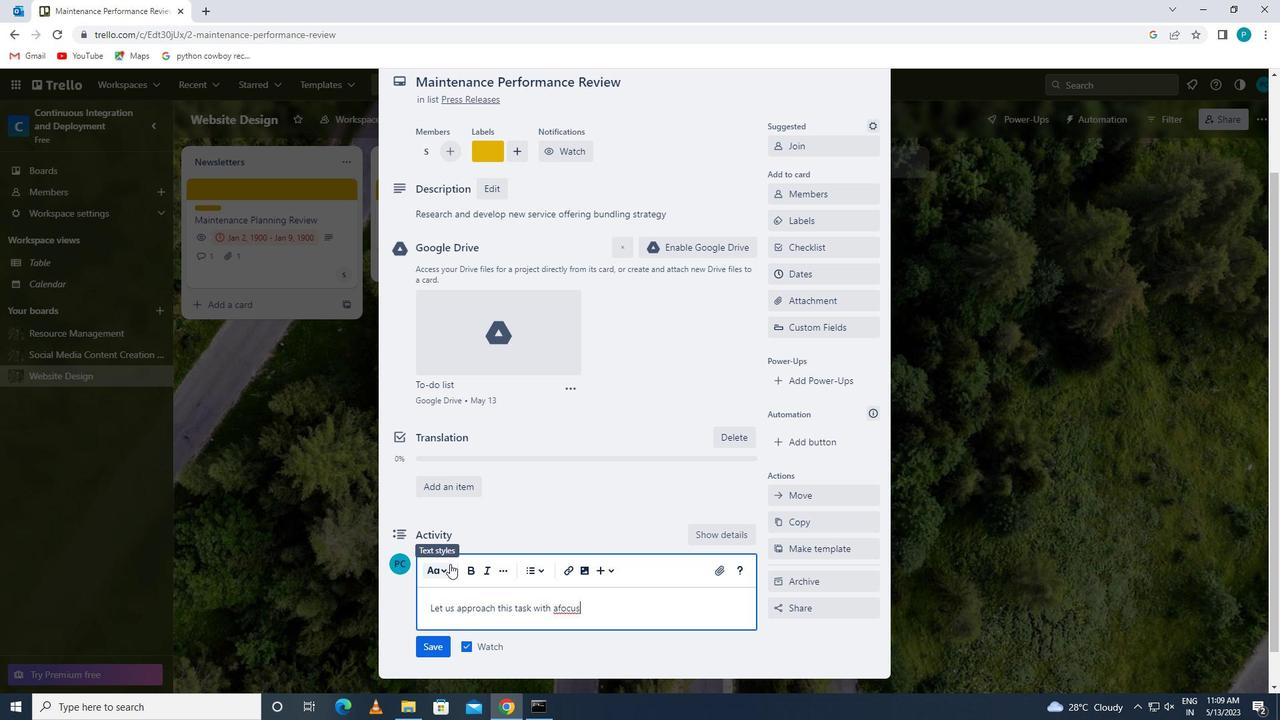 
Action: Mouse moved to (555, 611)
Screenshot: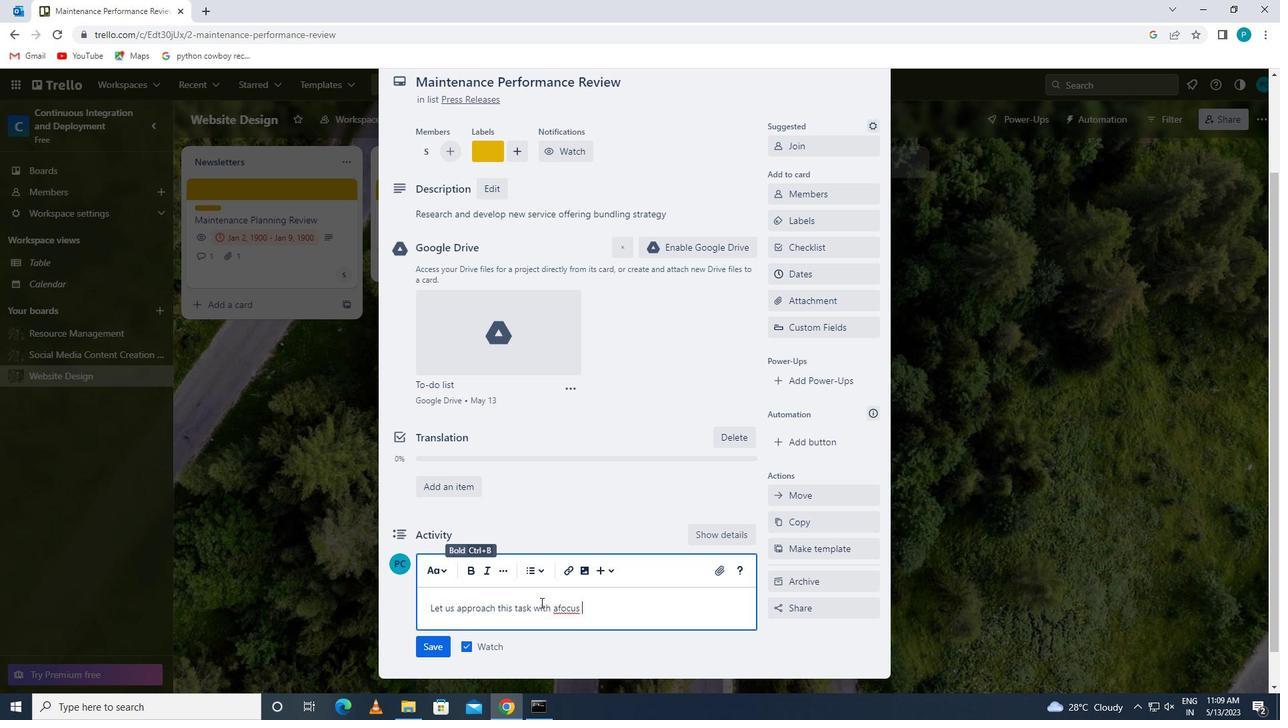 
Action: Mouse pressed left at (555, 611)
Screenshot: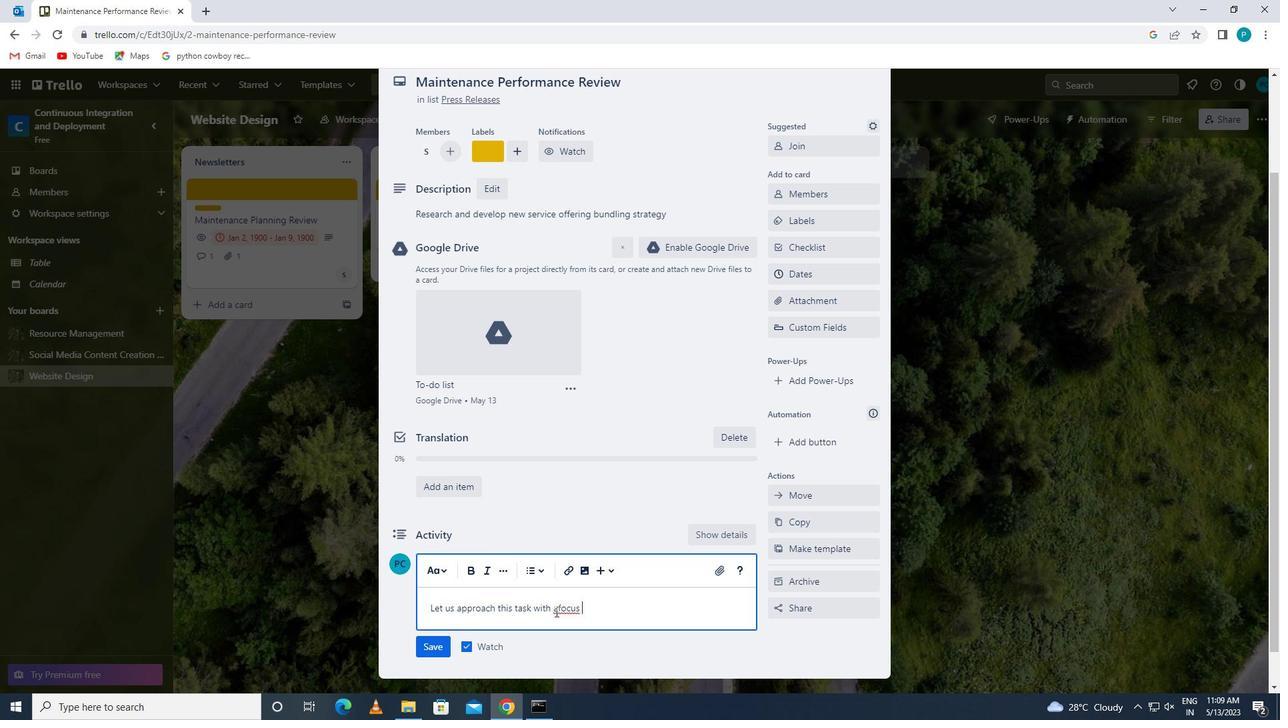 
Action: Mouse moved to (556, 612)
Screenshot: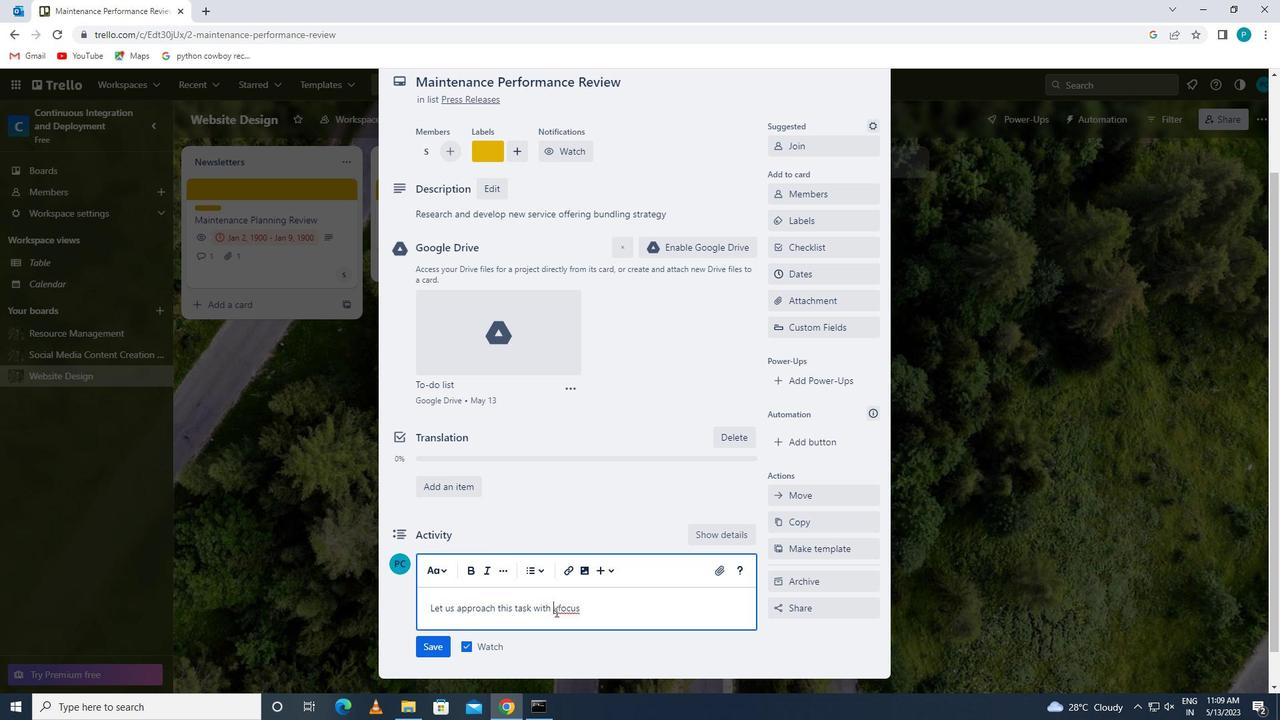 
Action: Mouse pressed left at (556, 612)
Screenshot: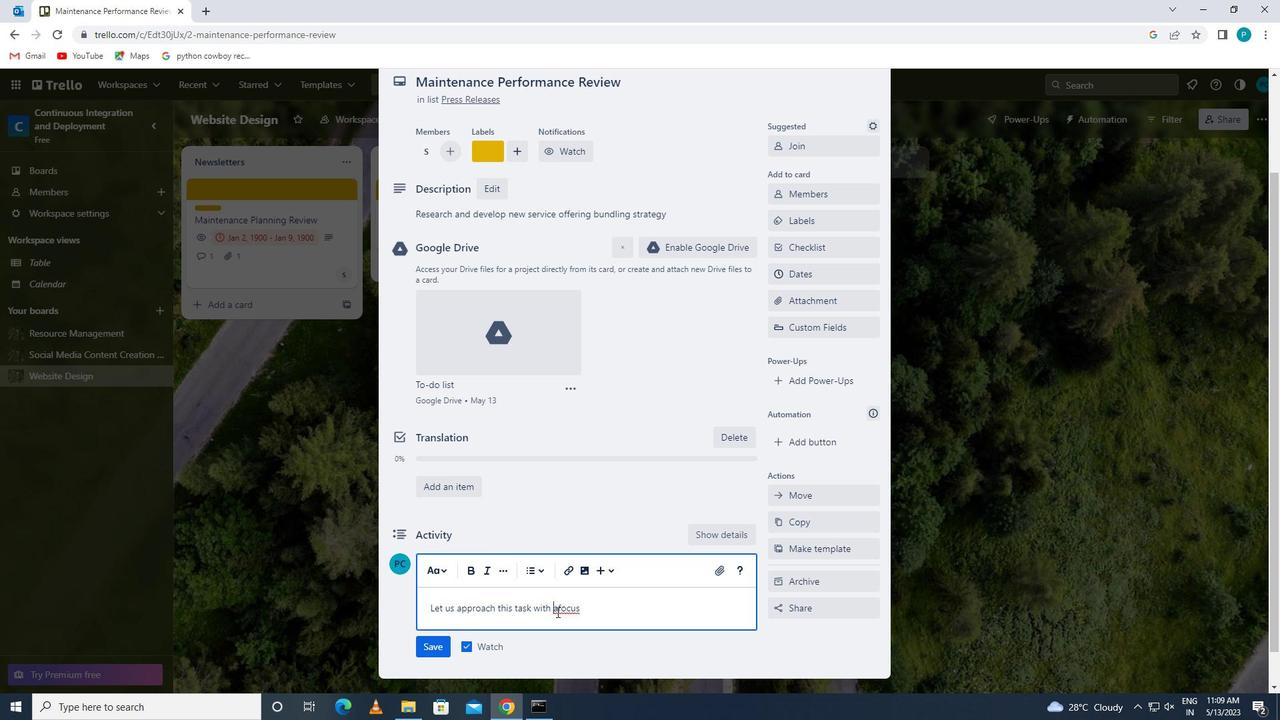 
Action: Key pressed <Key.space>
Screenshot: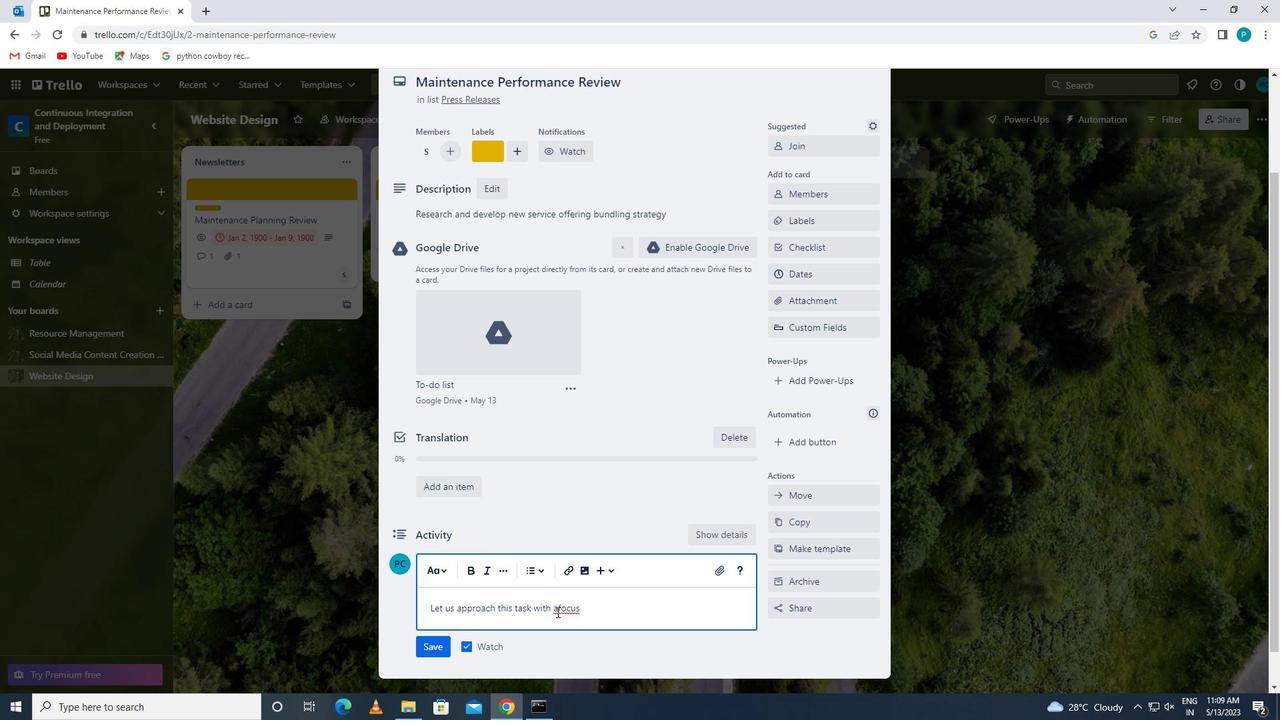 
Action: Mouse moved to (648, 618)
Screenshot: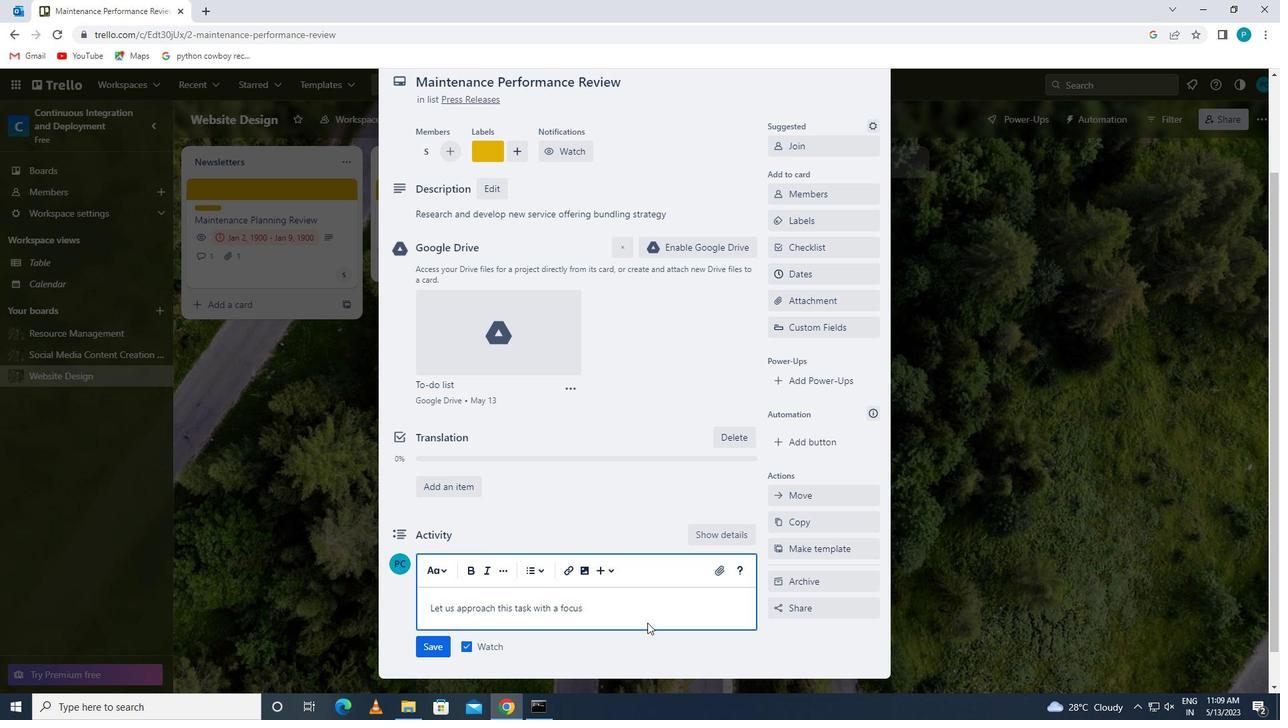 
Action: Mouse pressed left at (648, 618)
Screenshot: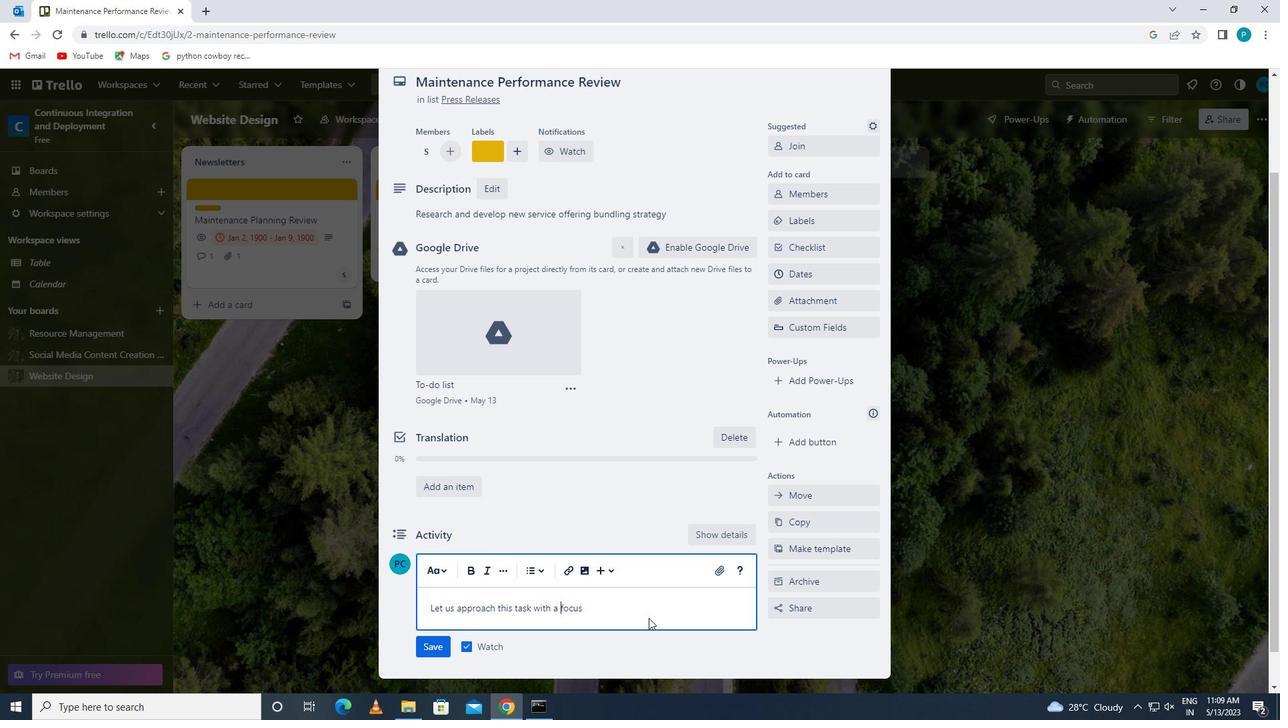 
Action: Mouse moved to (632, 610)
Screenshot: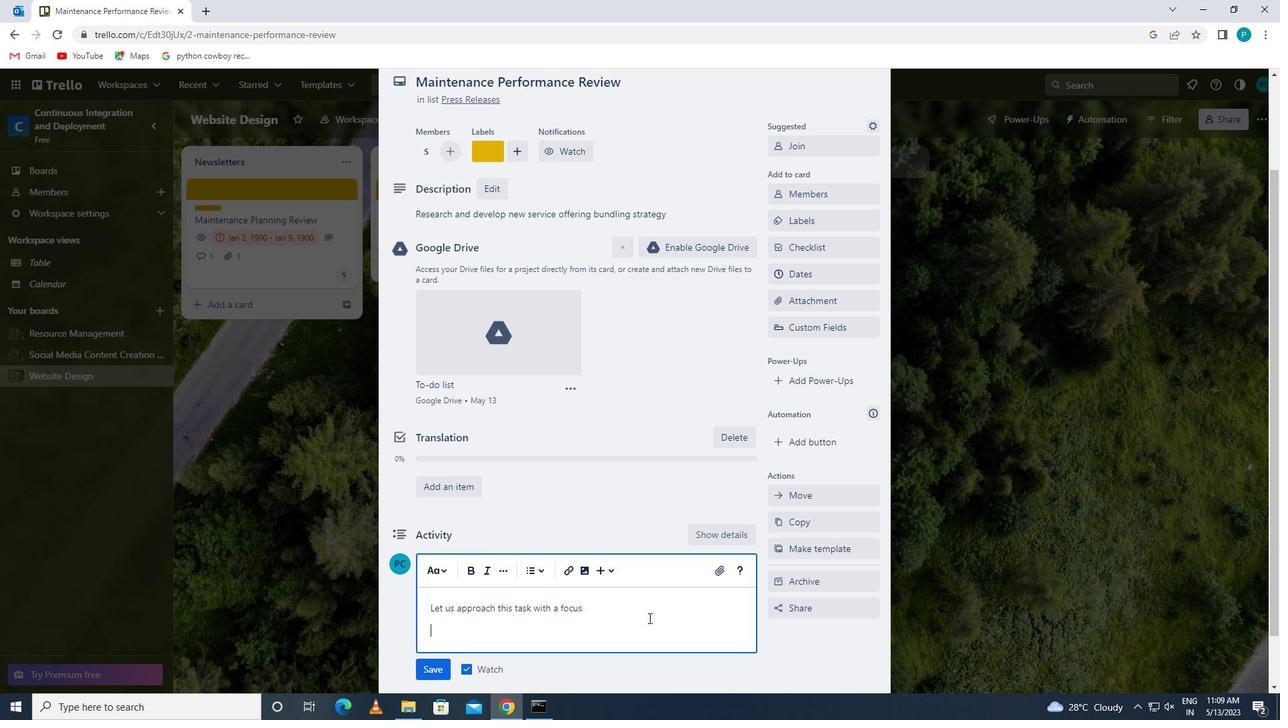 
Action: Mouse pressed left at (632, 610)
Screenshot: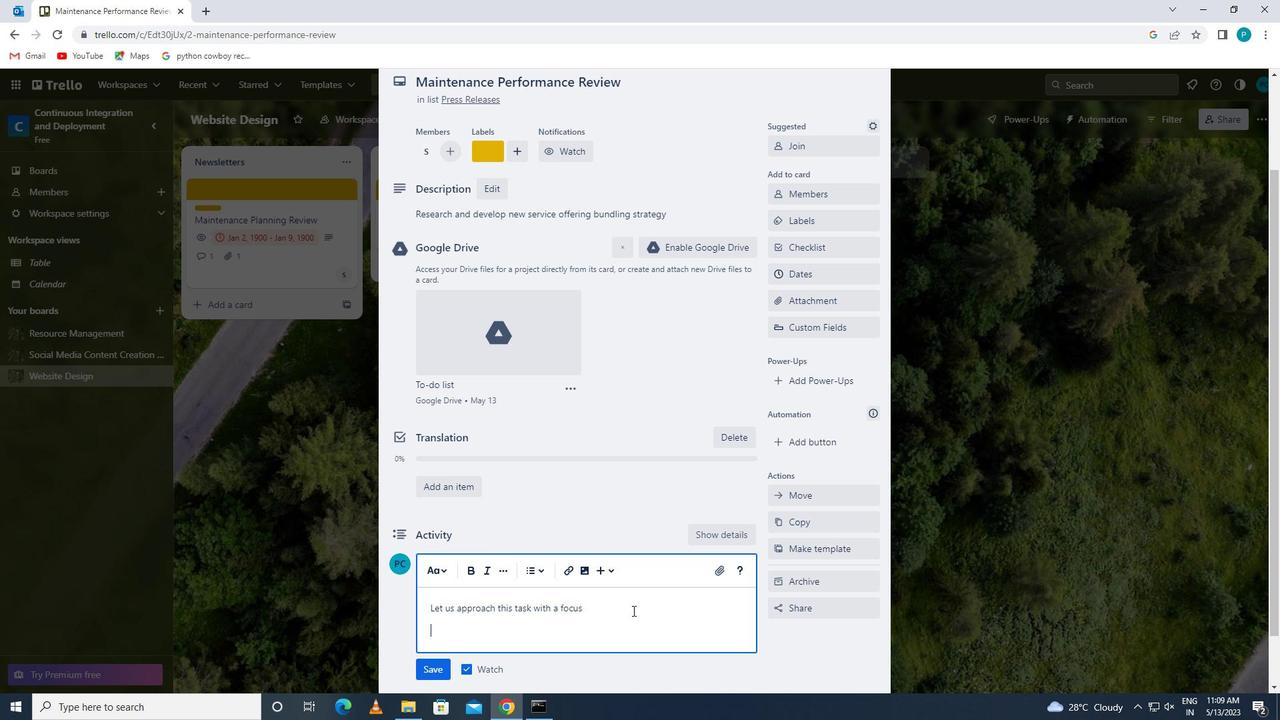 
Action: Key pressed <Key.space>ON<Key.space>CONTINOUS<Key.space>IMPROVEMENT<Key.space>,SEEKING<Key.space>TO<Key.space>LEARN<Key.space>AND<Key.space>GROW<Key.space>FROM<Key.space>EACH<Key.space>STEP<Key.space>OF<Key.space>THE<Key.space>PROCESS
Screenshot: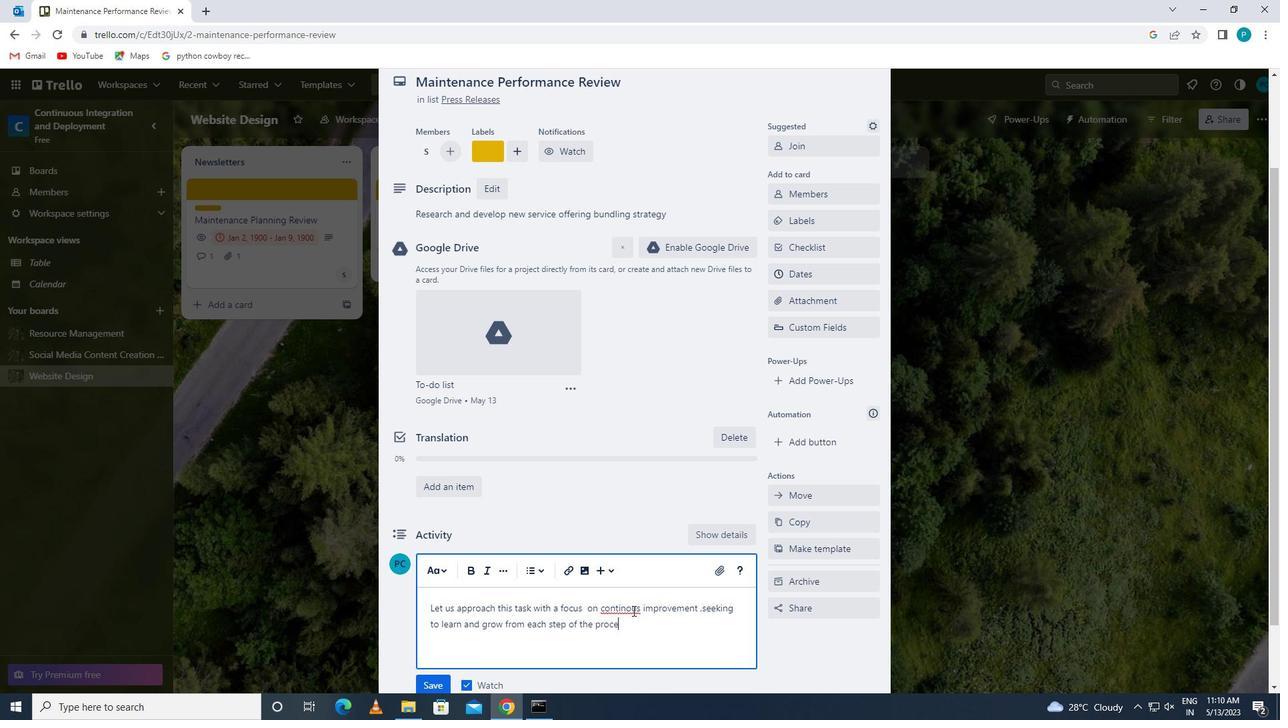 
Action: Mouse moved to (540, 604)
Screenshot: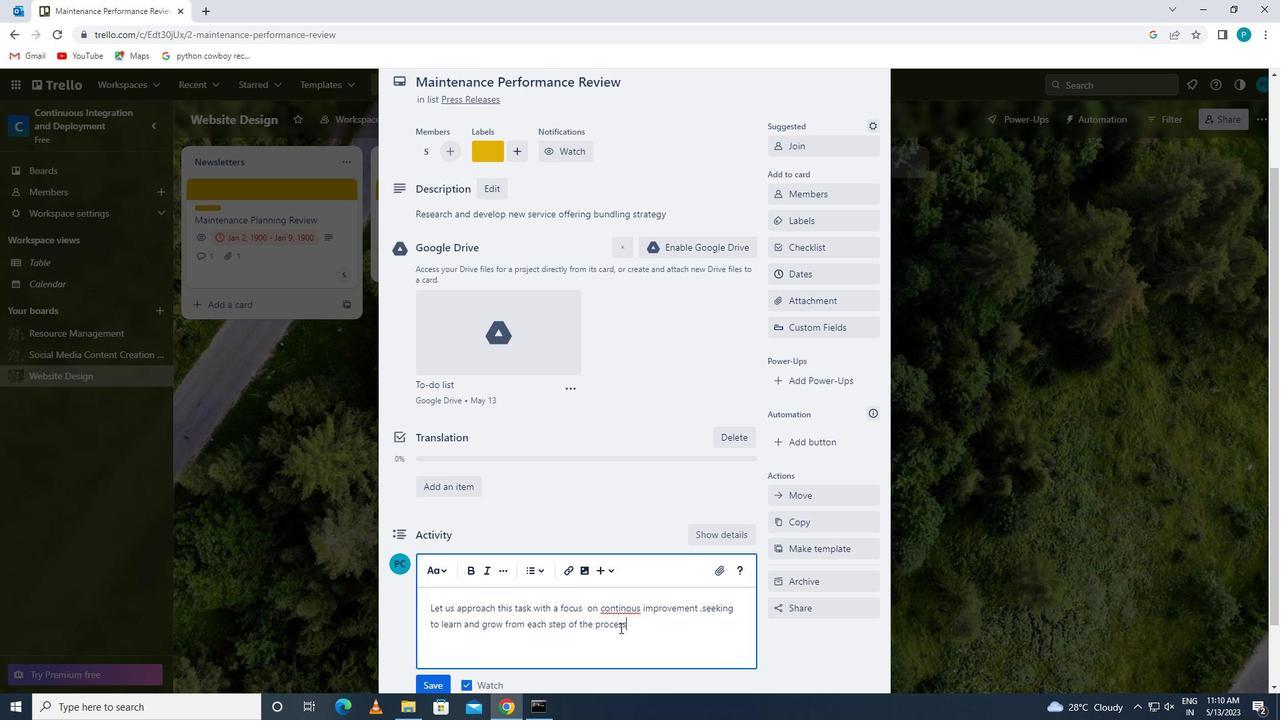 
Action: Mouse scrolled (540, 604) with delta (0, 0)
Screenshot: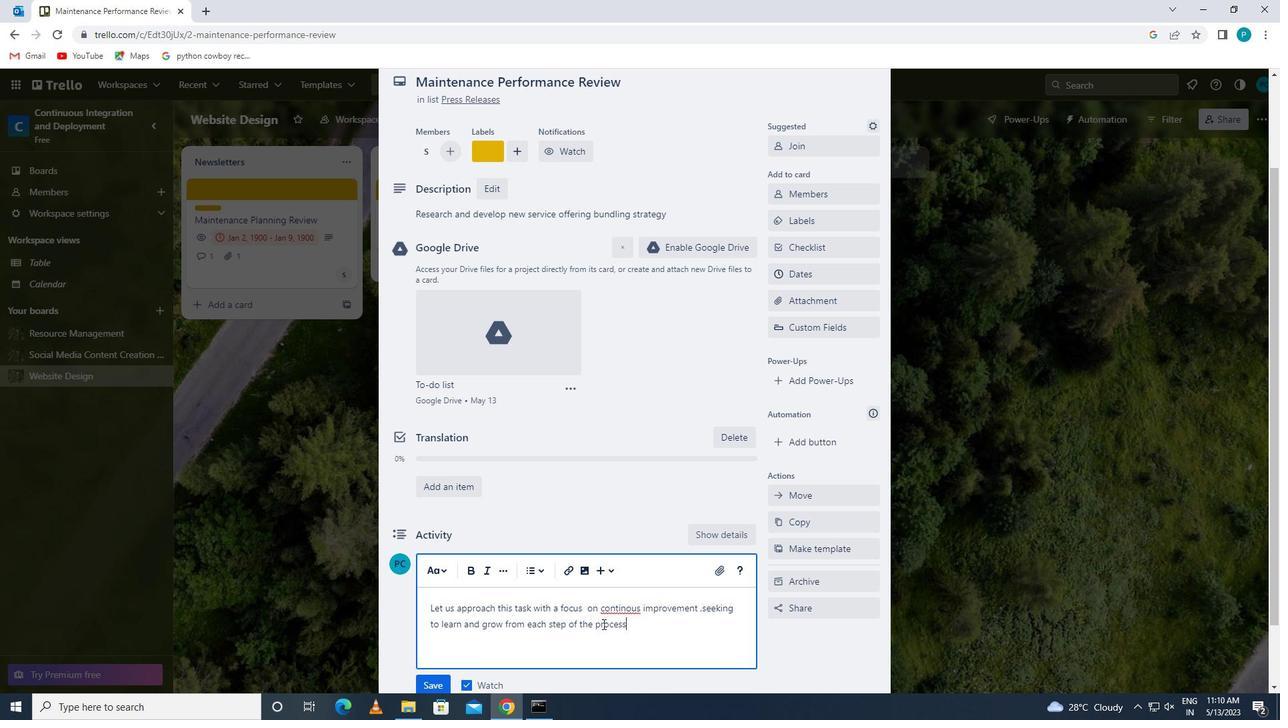 
Action: Mouse scrolled (540, 604) with delta (0, 0)
Screenshot: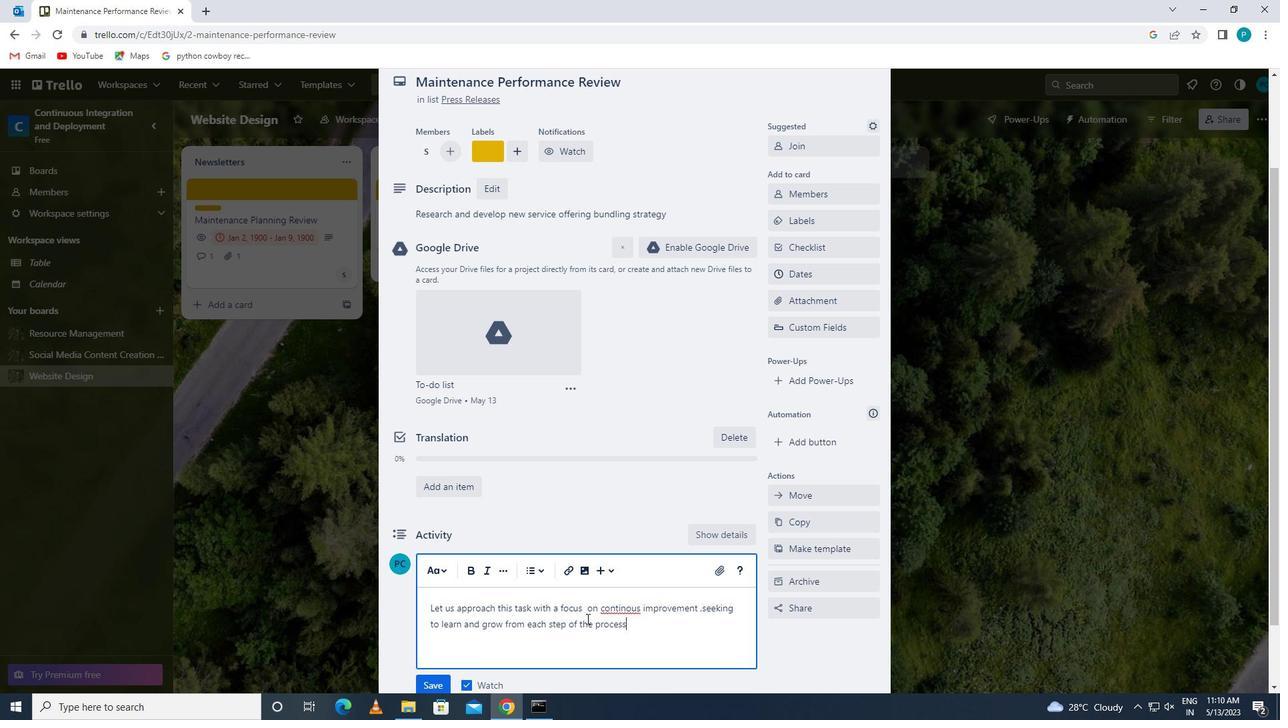 
Action: Mouse moved to (423, 608)
Screenshot: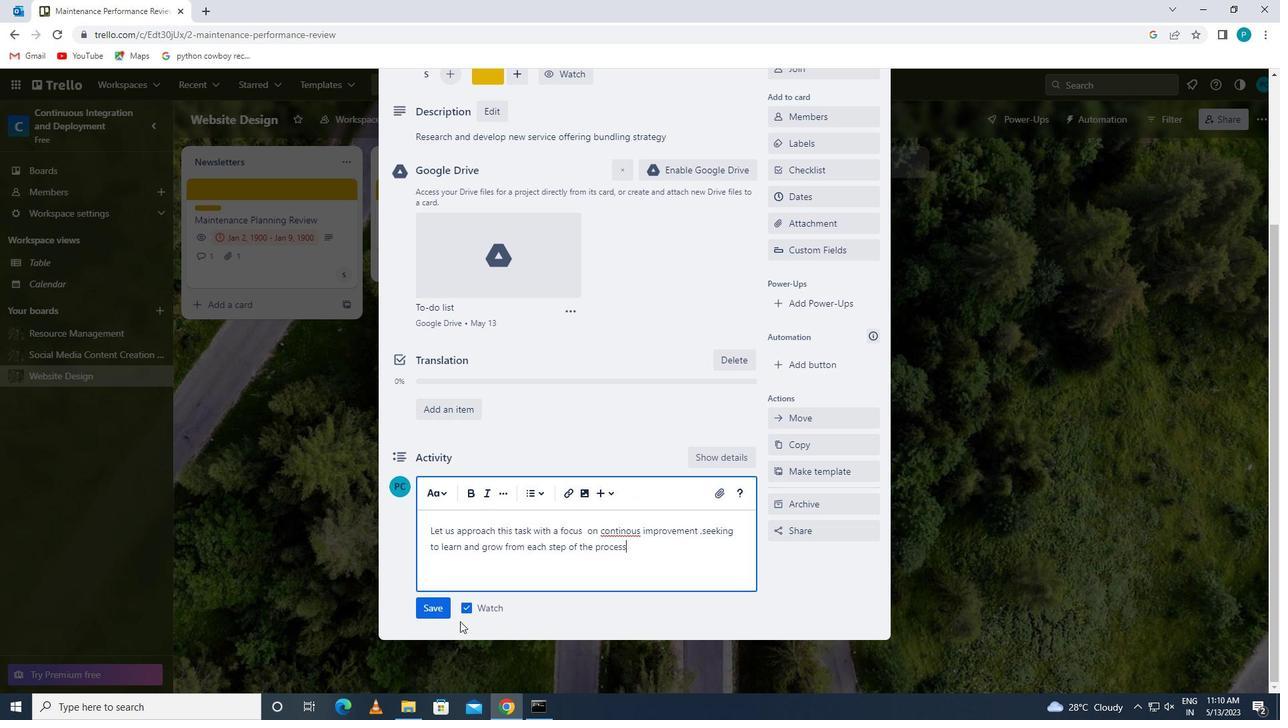 
Action: Mouse pressed left at (423, 608)
Screenshot: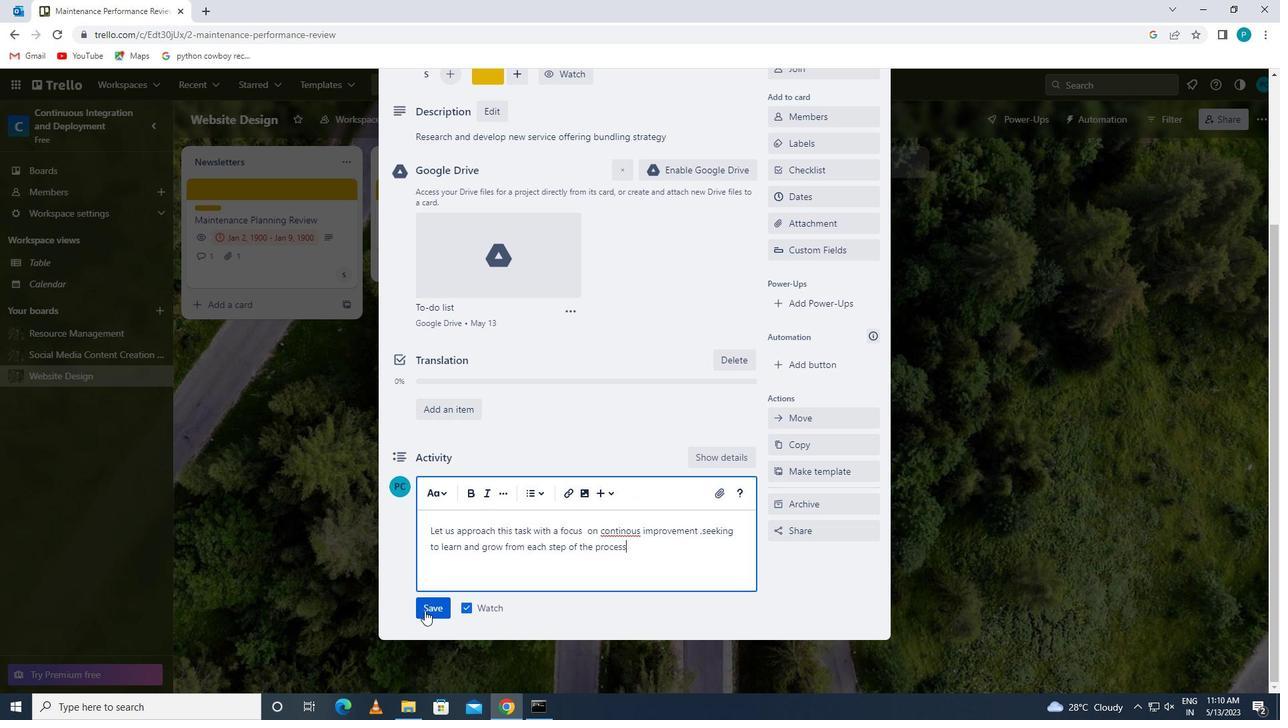 
Action: Mouse moved to (895, 422)
Screenshot: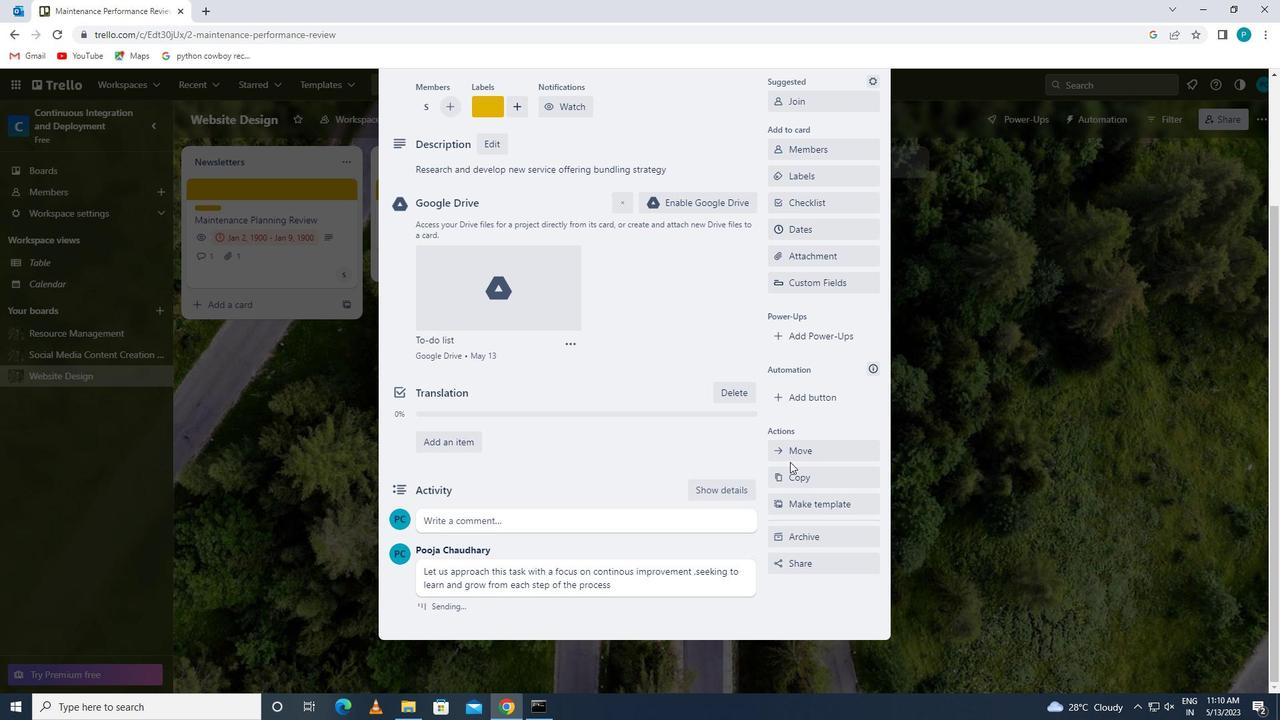 
Action: Mouse scrolled (895, 422) with delta (0, 0)
Screenshot: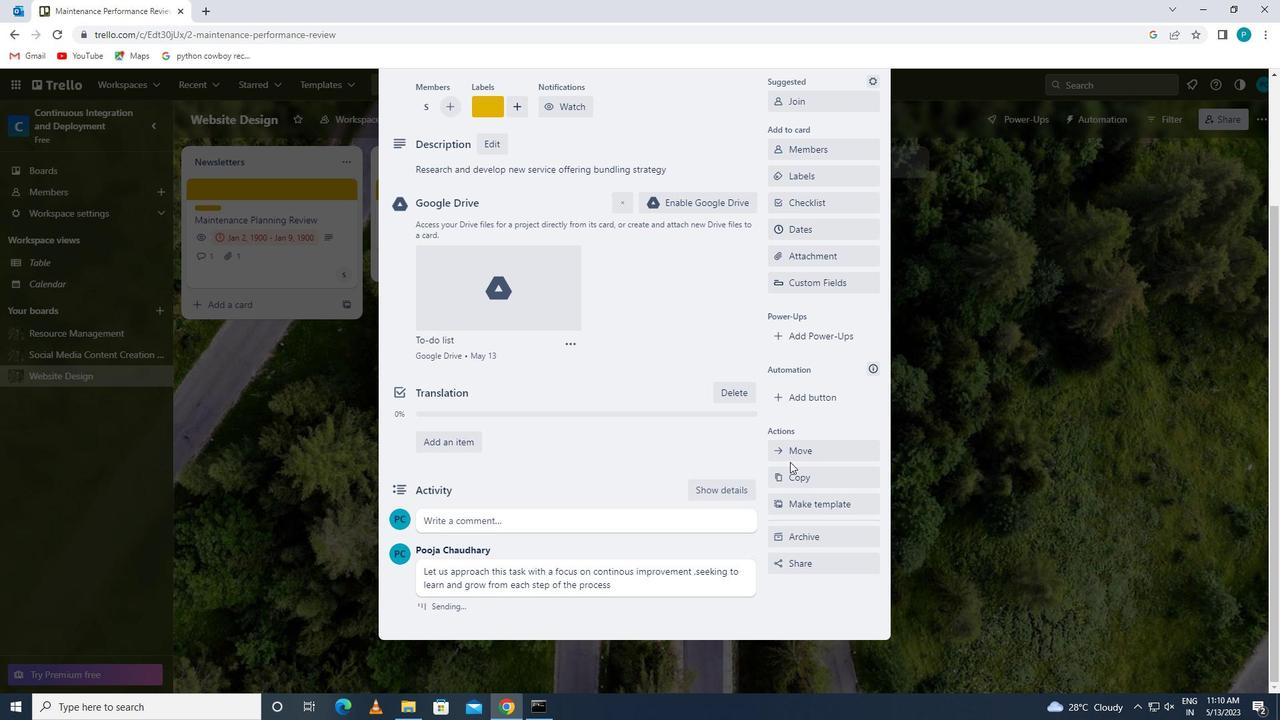 
Action: Mouse moved to (791, 298)
Screenshot: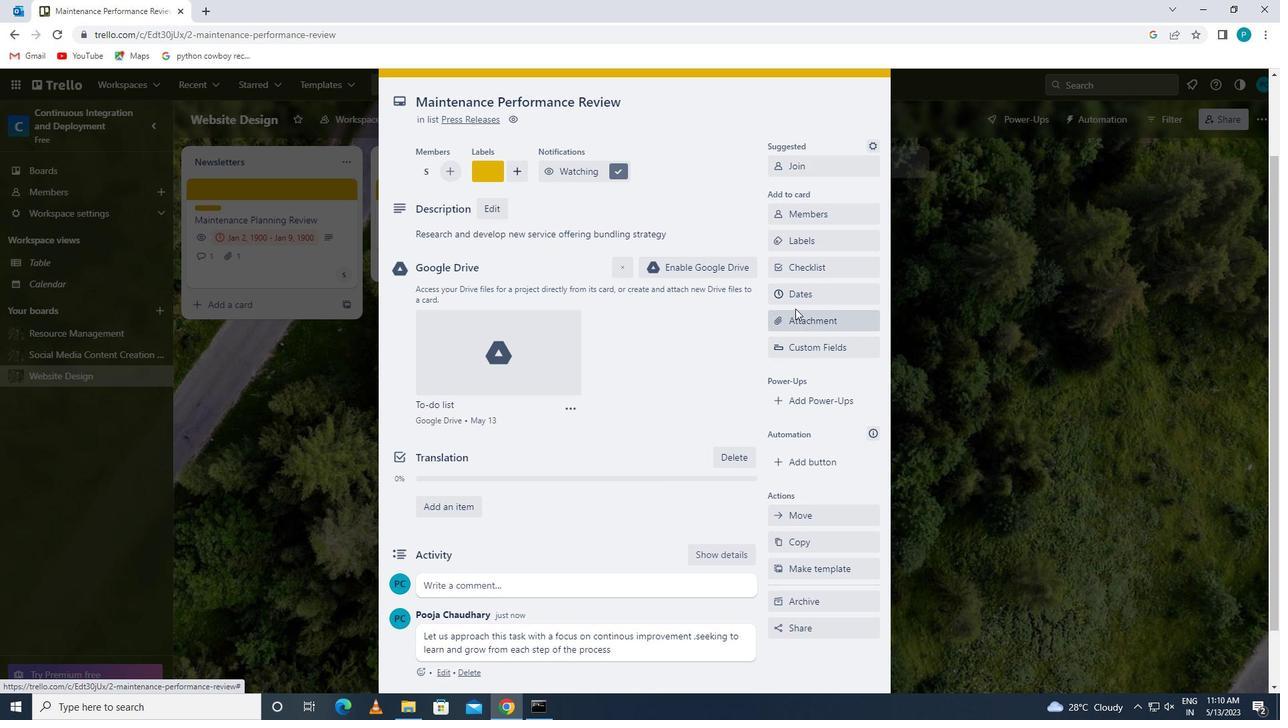 
Action: Mouse pressed left at (791, 298)
Screenshot: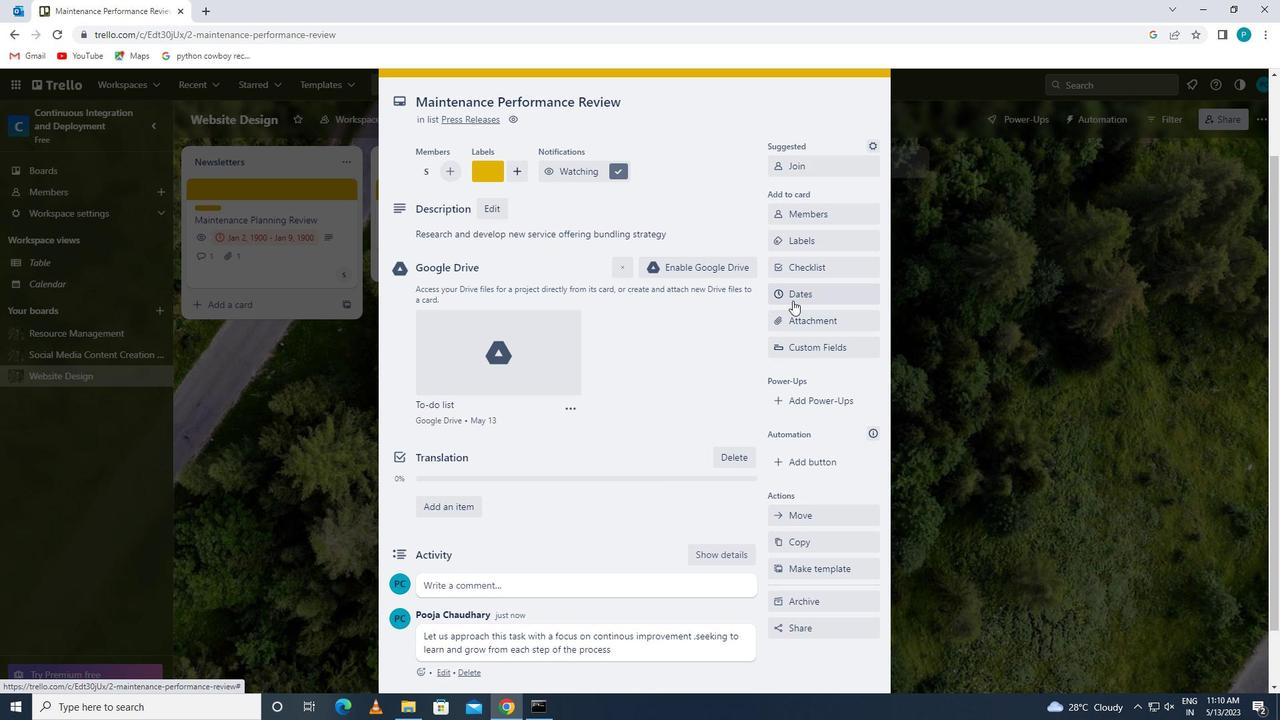 
Action: Mouse moved to (787, 358)
Screenshot: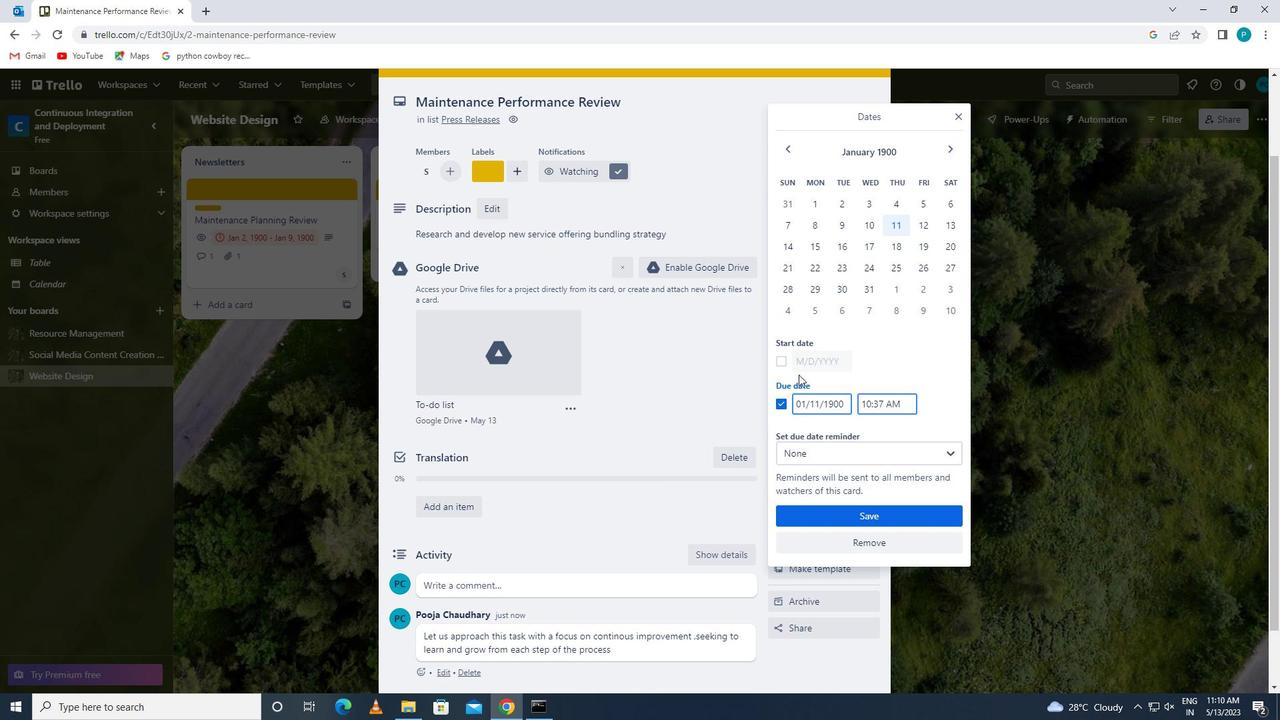 
Action: Mouse pressed left at (787, 358)
Screenshot: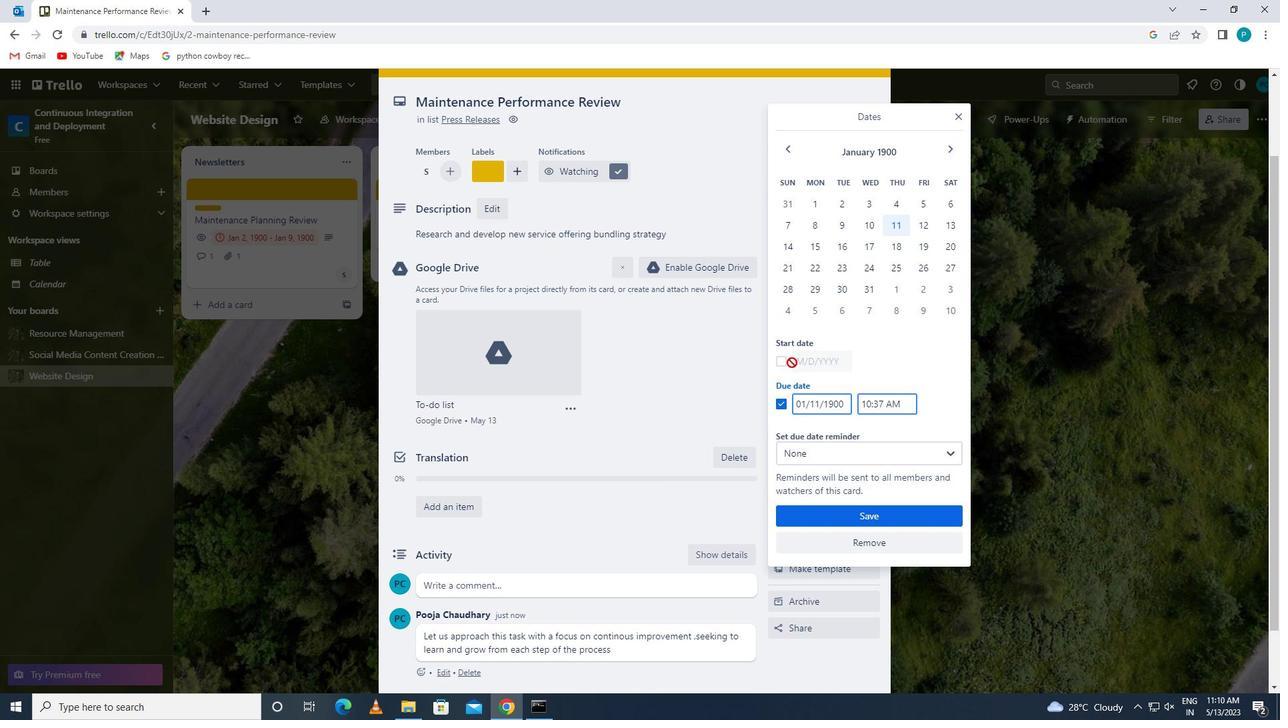 
Action: Mouse moved to (845, 358)
Screenshot: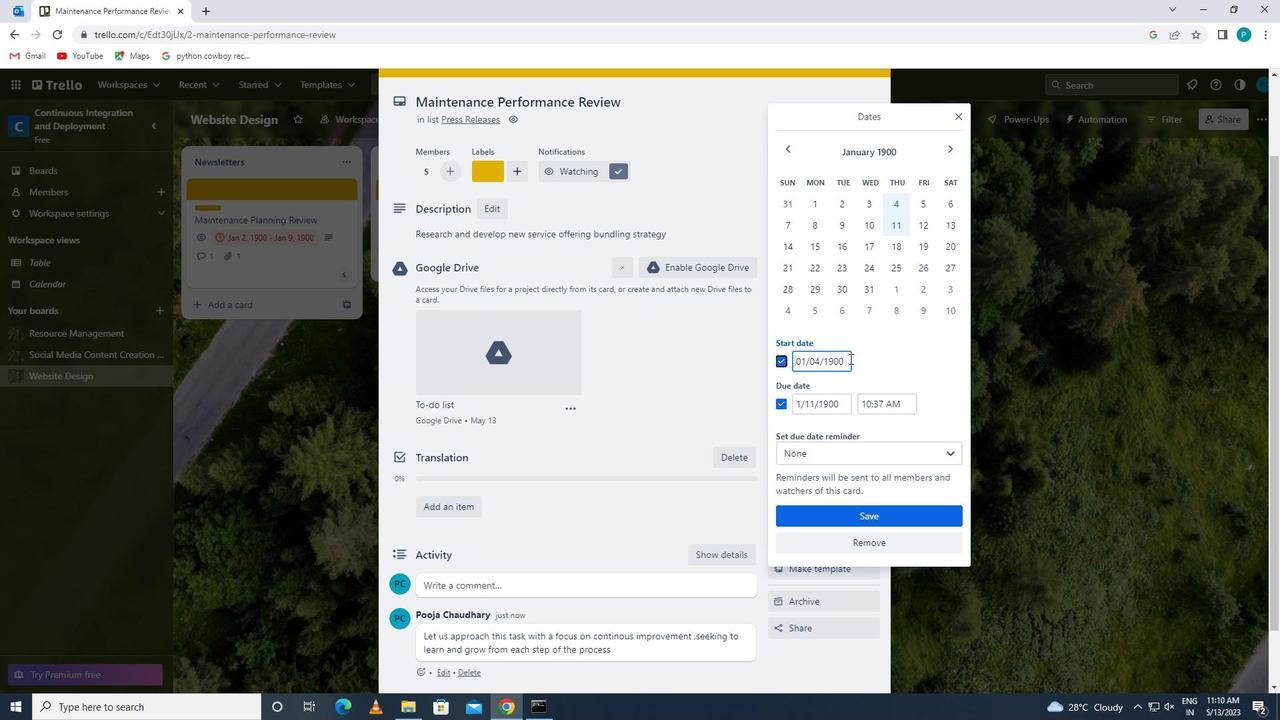 
Action: Mouse pressed left at (845, 358)
Screenshot: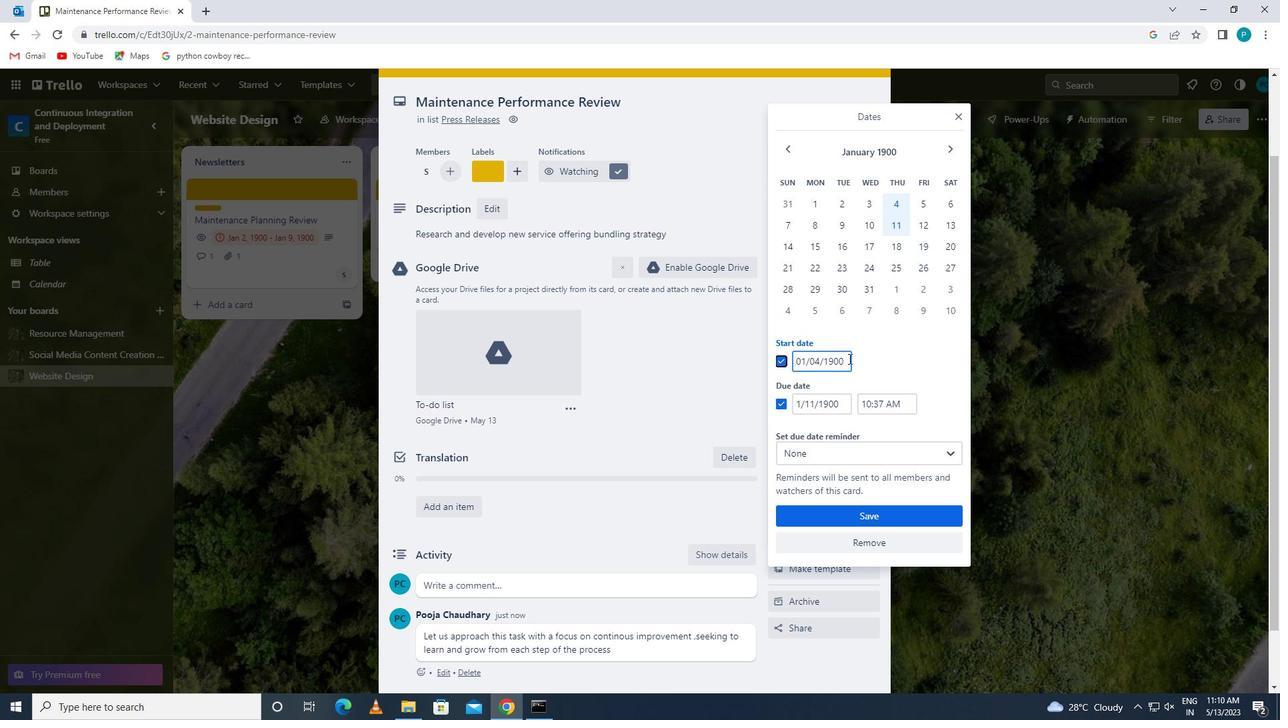 
Action: Mouse moved to (790, 364)
Screenshot: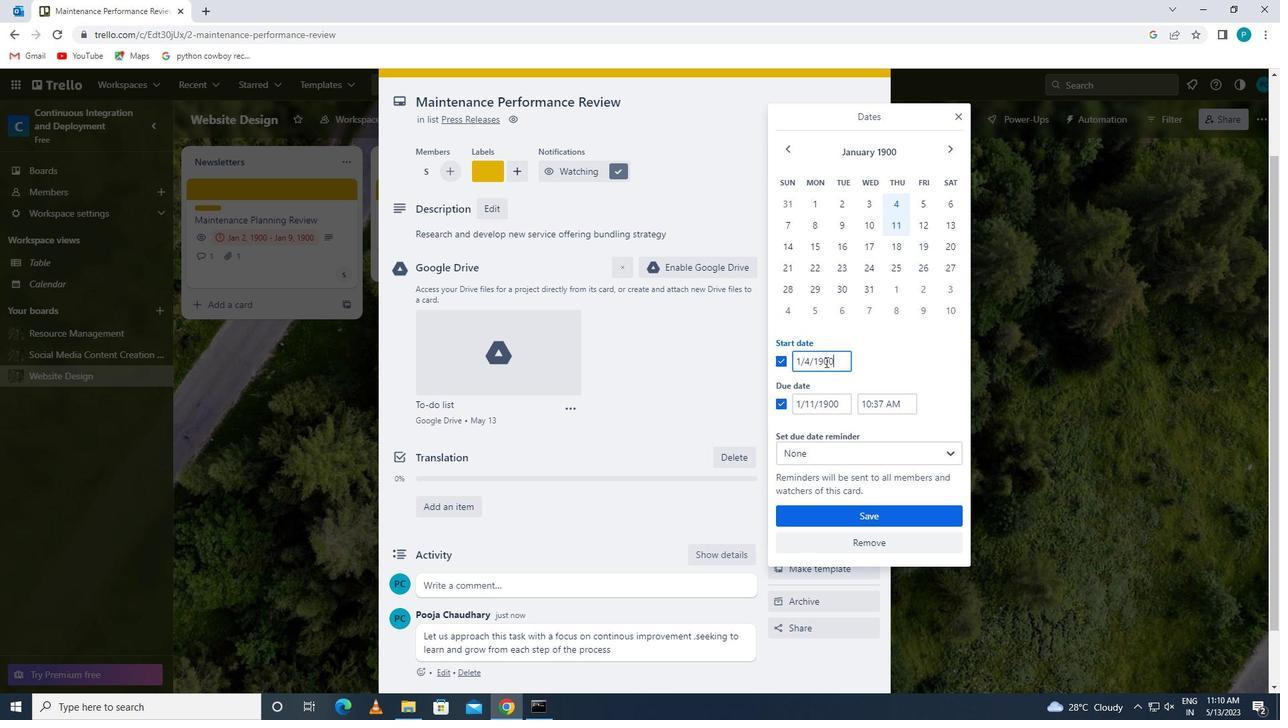 
Action: Key pressed <Key.backspace>1/5/1900
Screenshot: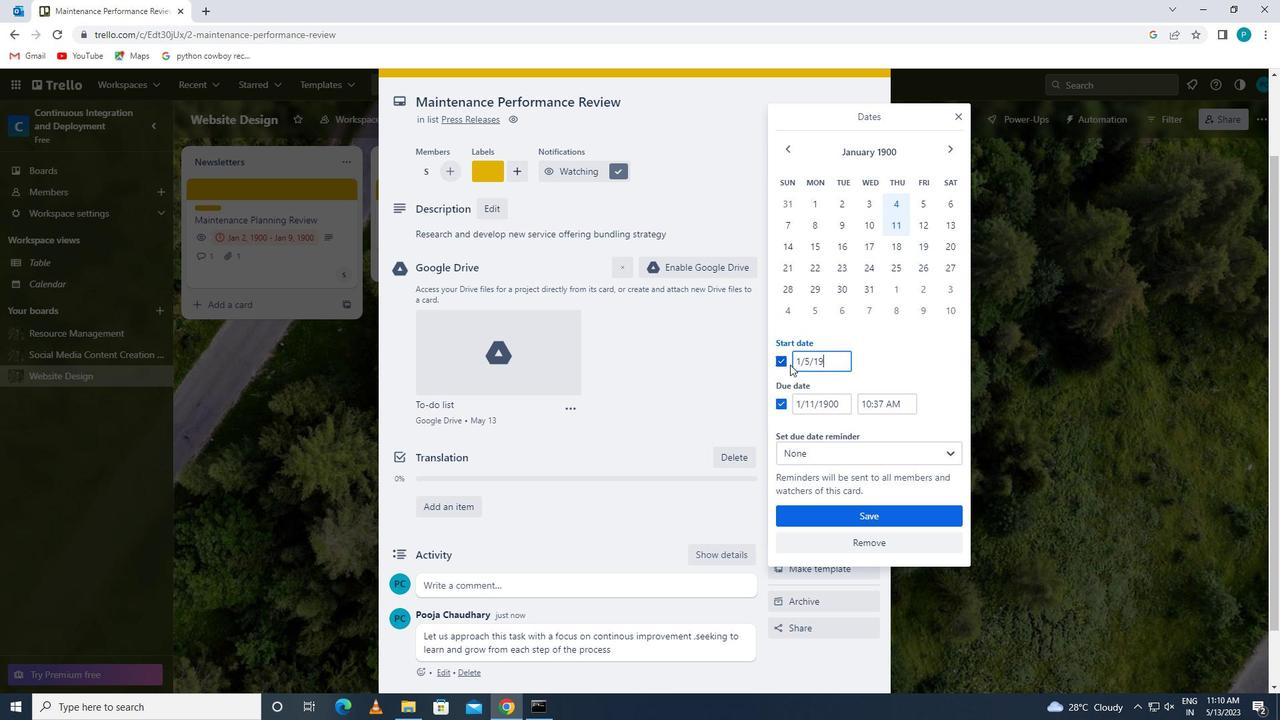 
Action: Mouse moved to (838, 406)
Screenshot: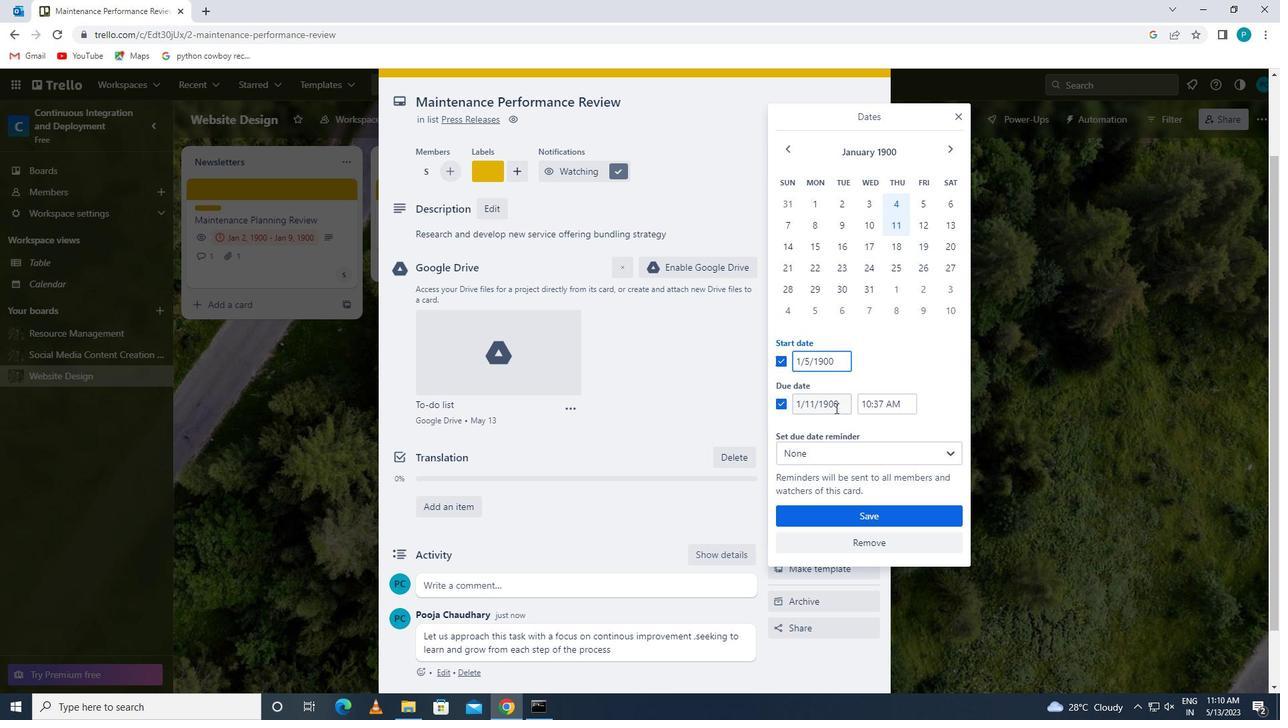 
Action: Mouse pressed left at (838, 406)
Screenshot: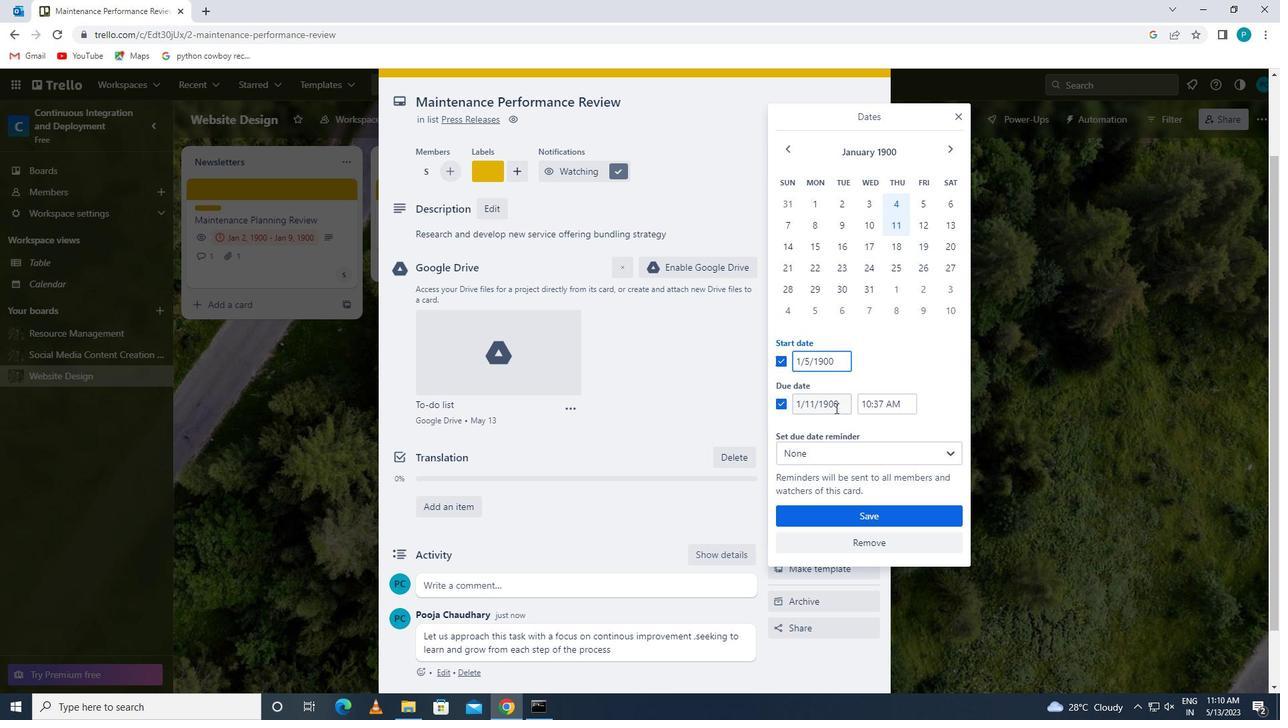 
Action: Mouse moved to (798, 409)
Screenshot: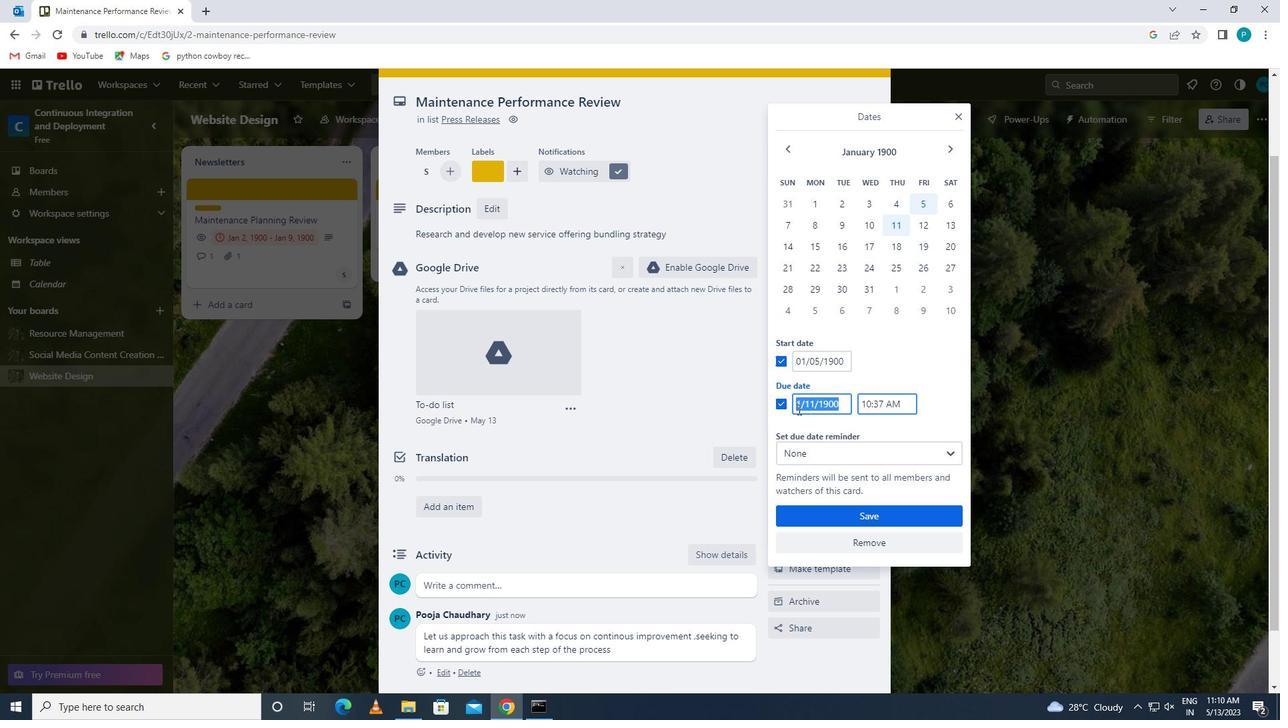 
Action: Key pressed 1/12/1900
Screenshot: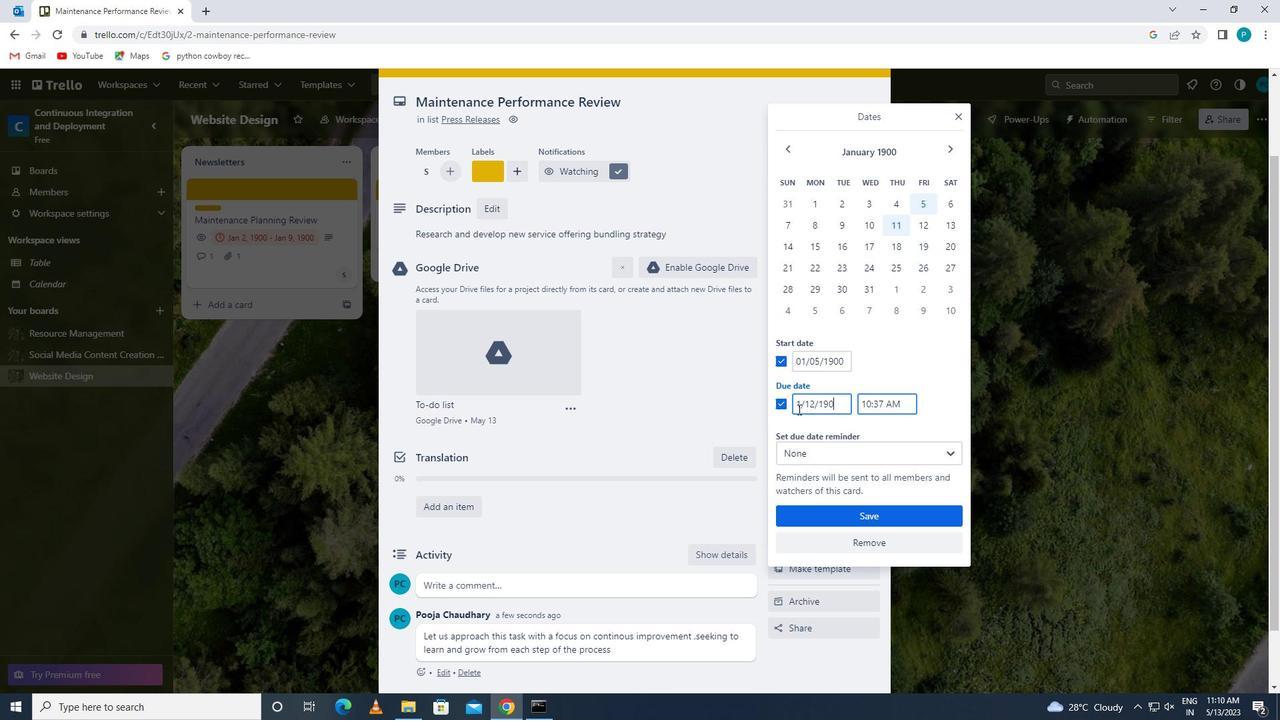 
Action: Mouse moved to (841, 517)
Screenshot: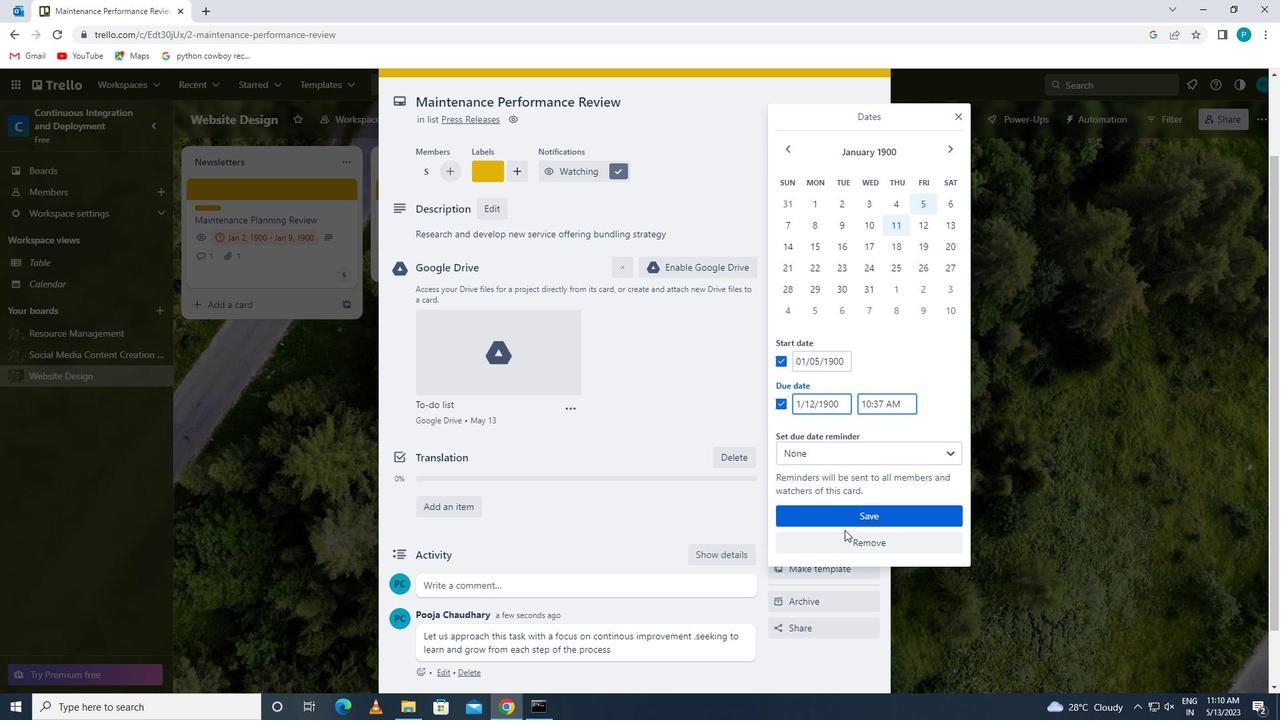 
Action: Mouse pressed left at (841, 517)
Screenshot: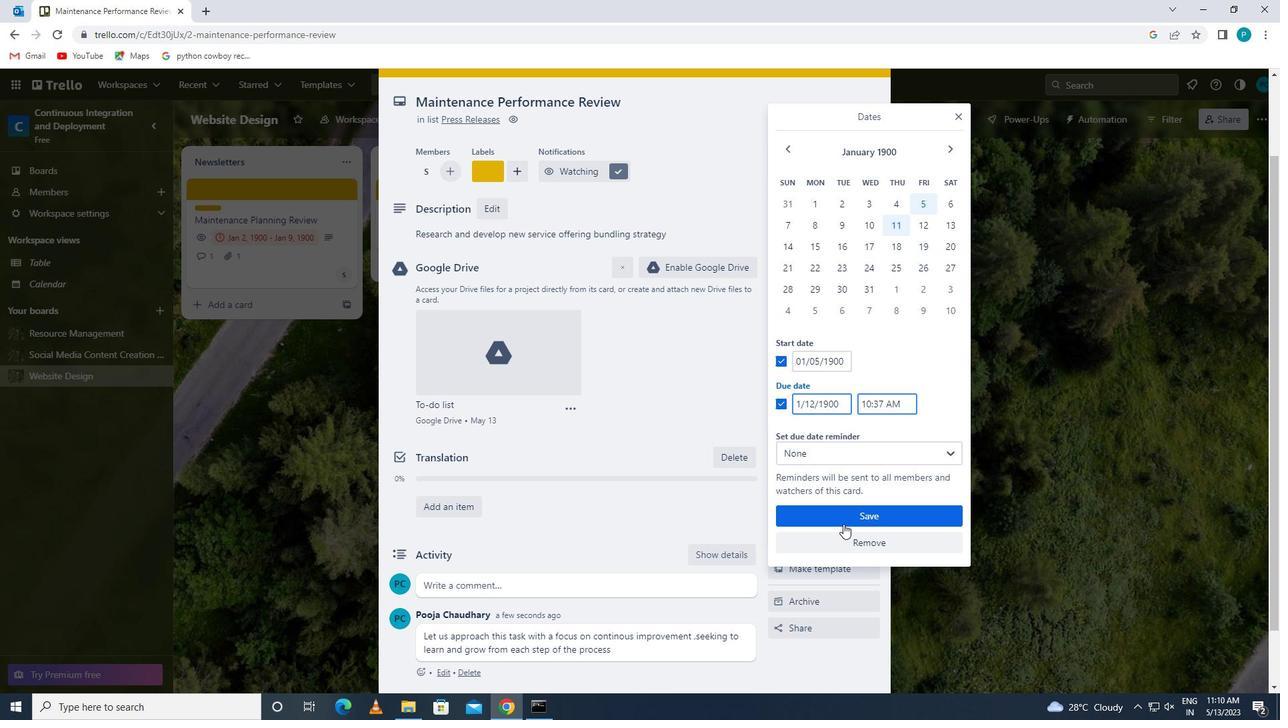 
Action: Mouse scrolled (841, 518) with delta (0, 0)
Screenshot: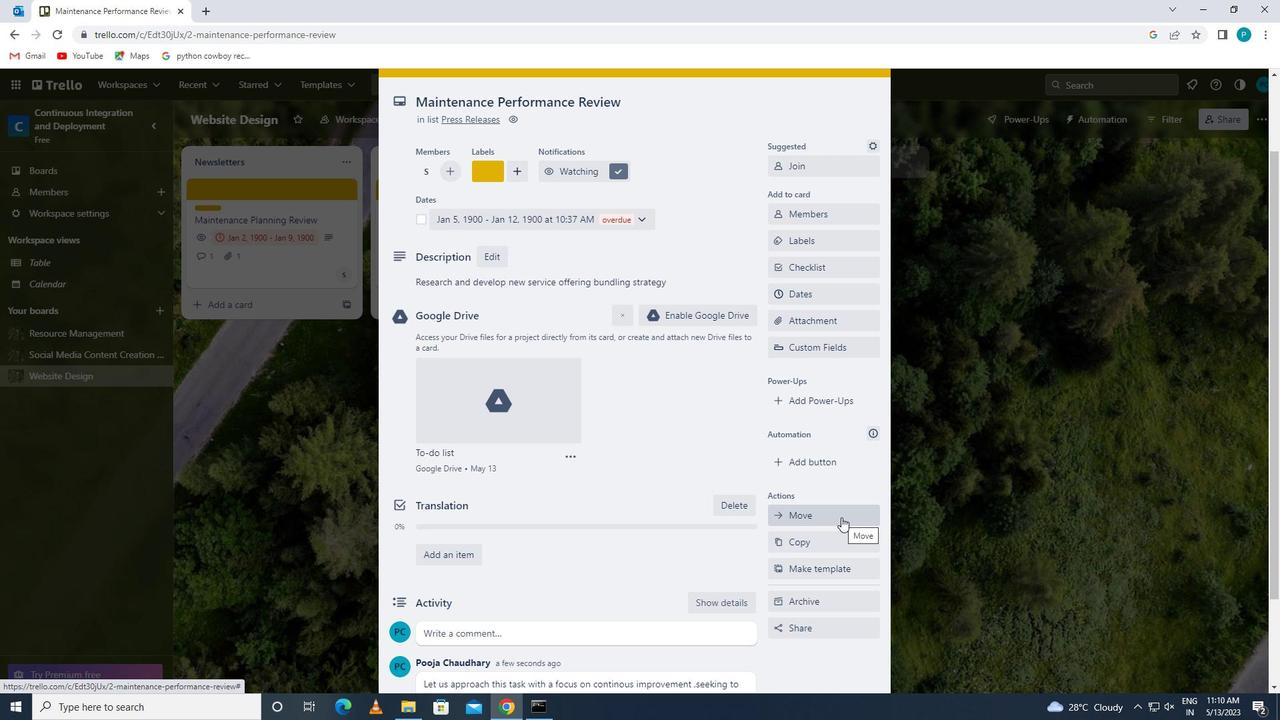 
Action: Mouse scrolled (841, 518) with delta (0, 0)
Screenshot: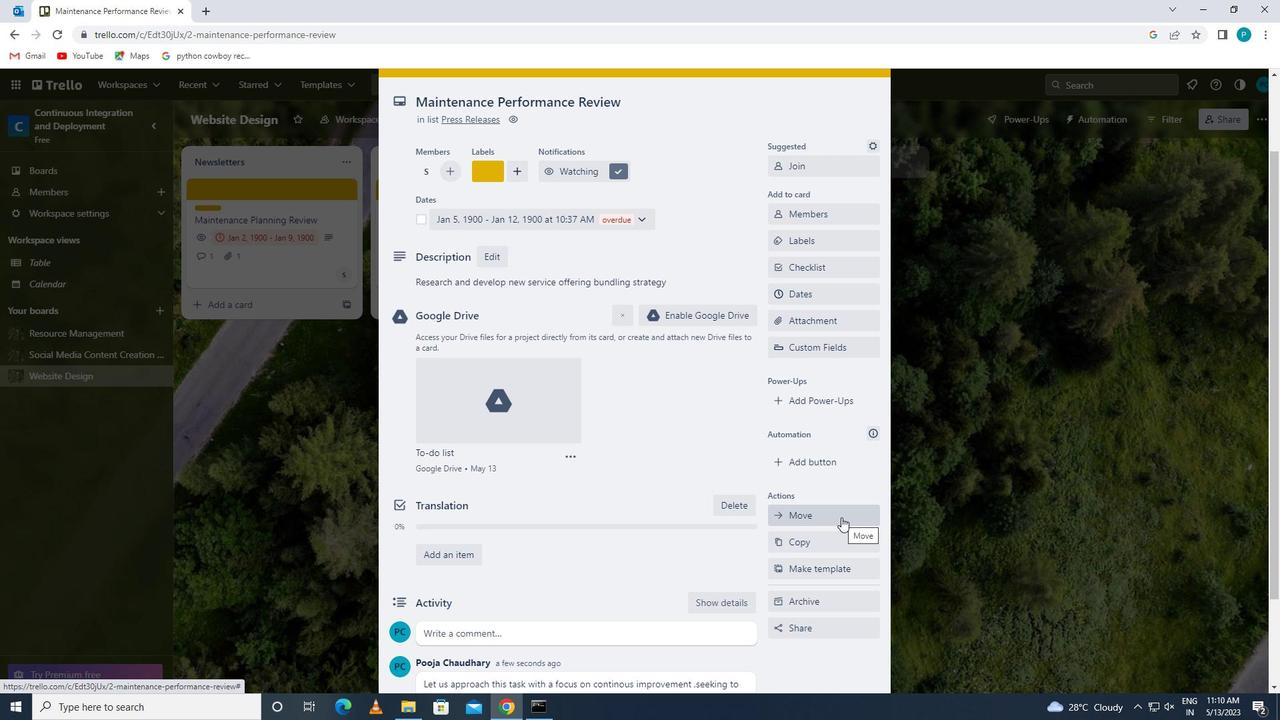
Action: Mouse scrolled (841, 518) with delta (0, 0)
Screenshot: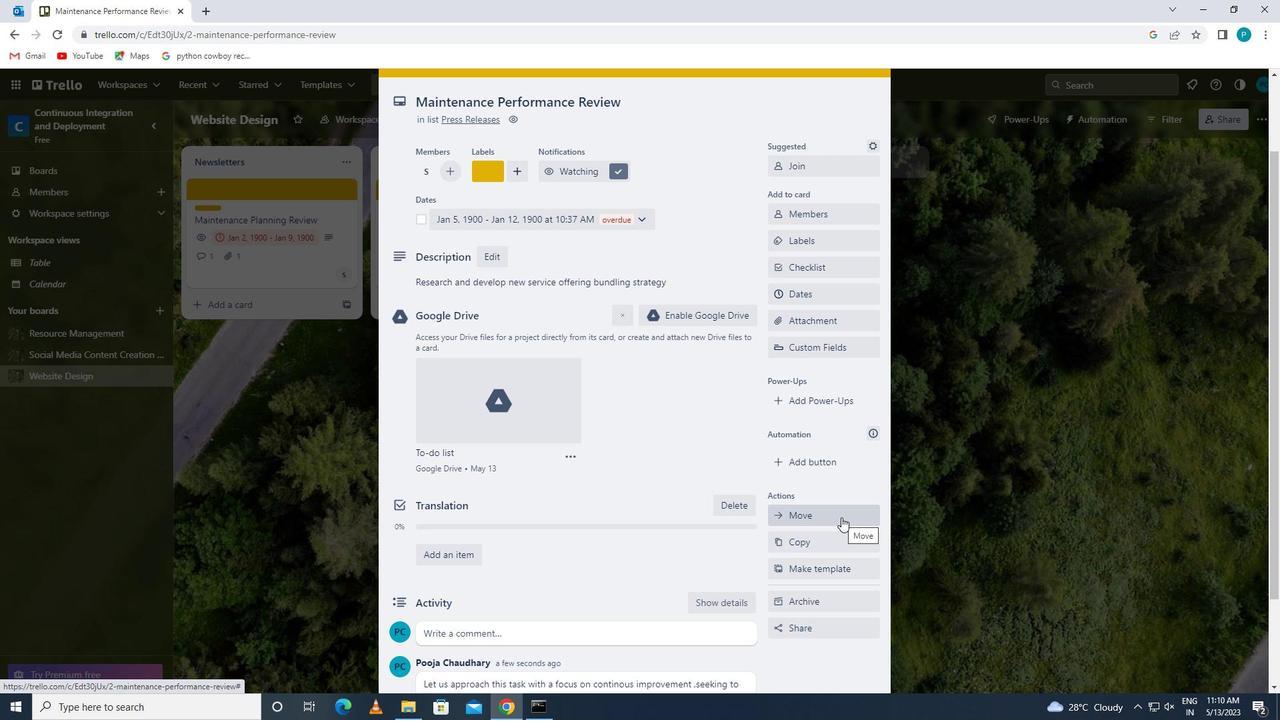 
Action: Mouse scrolled (841, 518) with delta (0, 0)
Screenshot: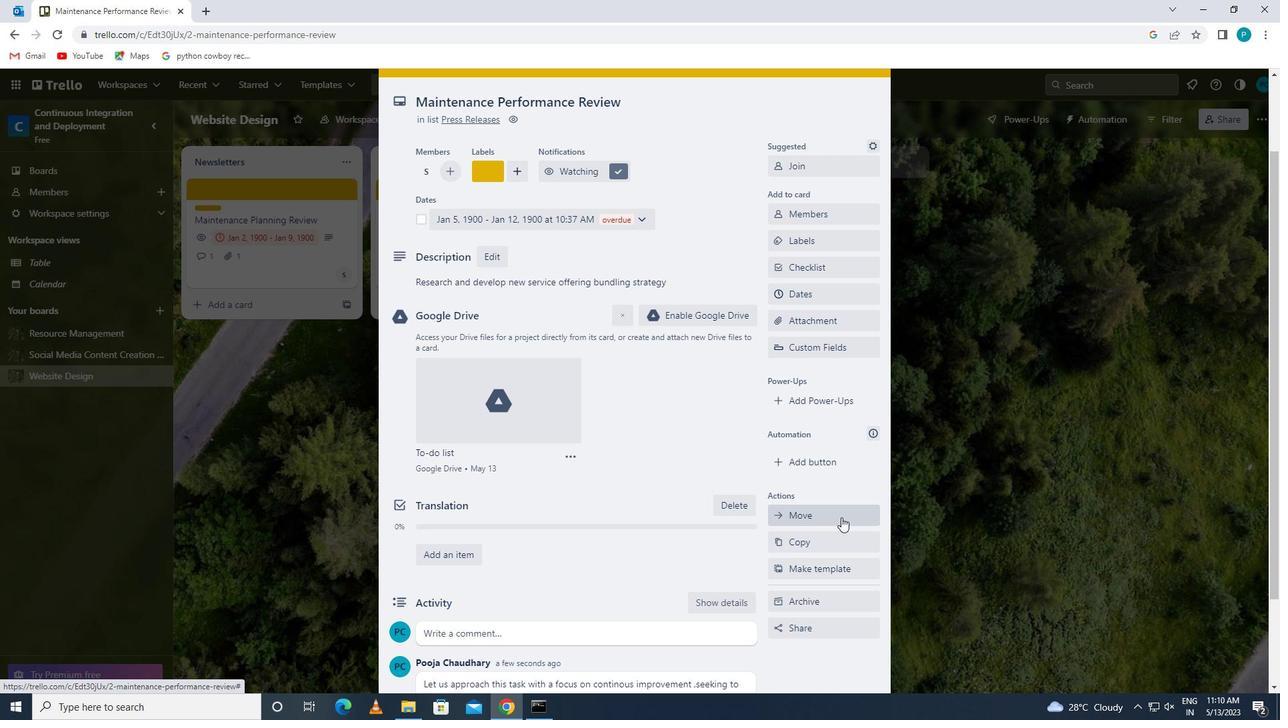 
